 Task: Look for space in Jalapa, Guatemala from 5th June, 2023 to 16th June, 2023 for 2 adults in price range Rs.7000 to Rs.15000. Place can be entire place with 1  bedroom having 1 bed and 1 bathroom. Property type can be house, flat, guest house, hotel. Booking option can be shelf check-in. Required host language is English.
Action: Mouse moved to (581, 106)
Screenshot: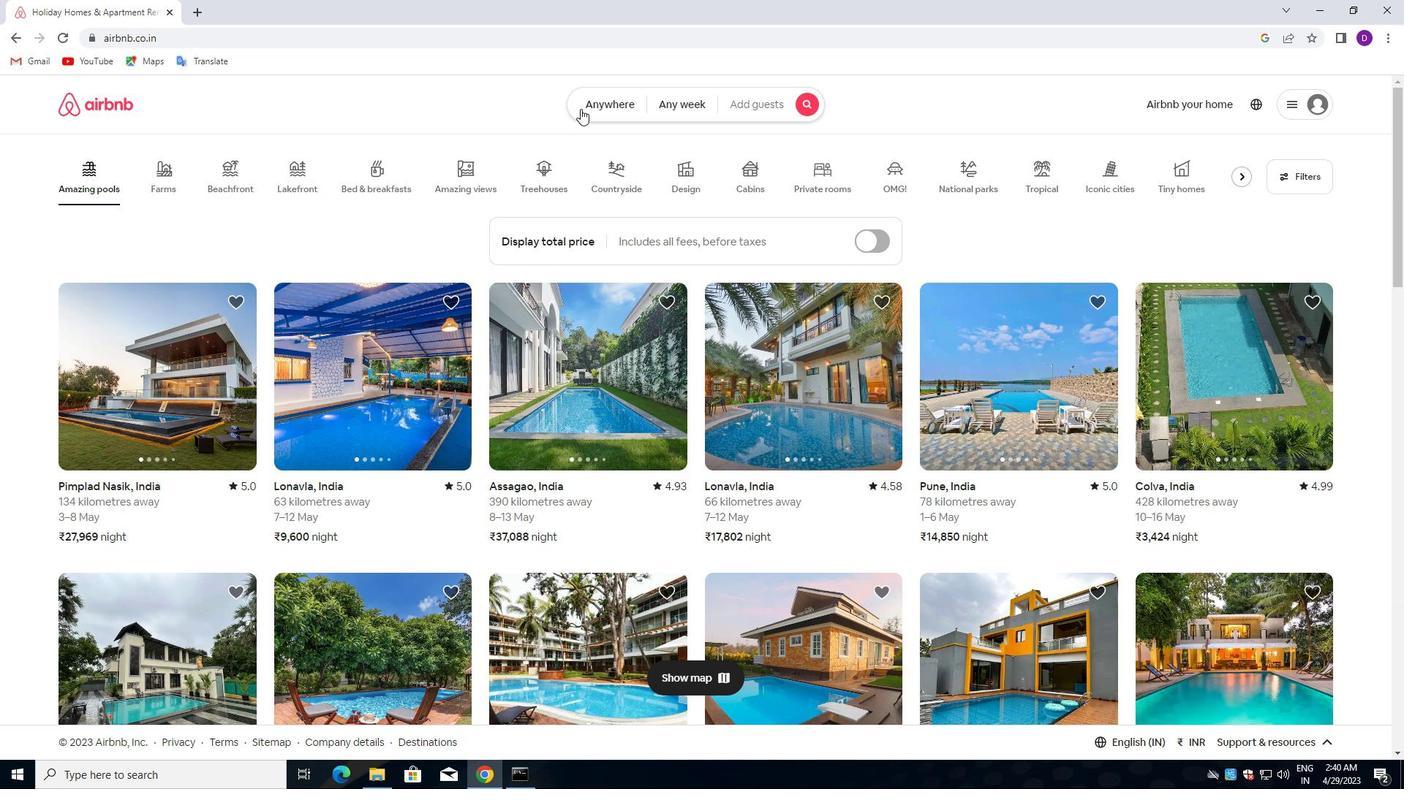 
Action: Mouse pressed left at (581, 106)
Screenshot: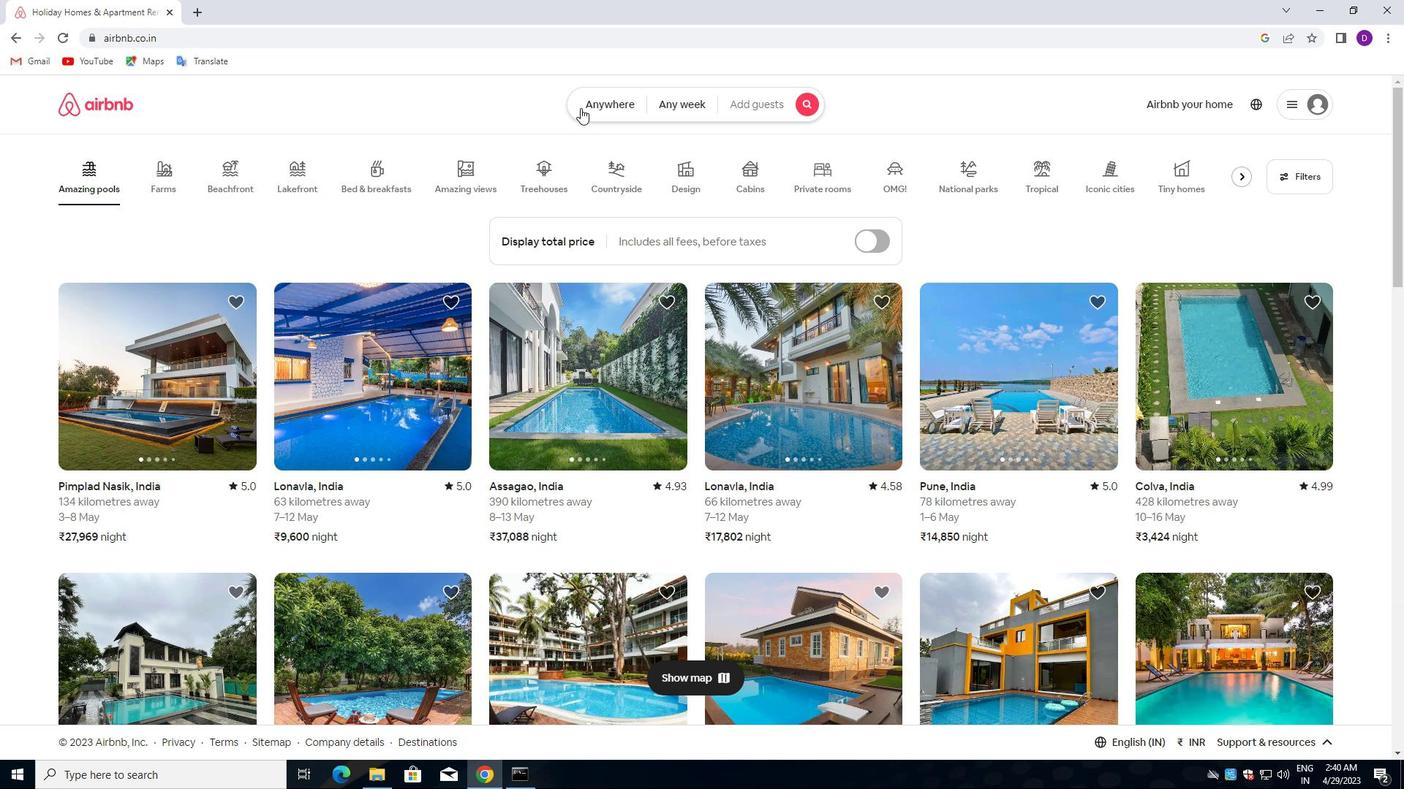 
Action: Mouse moved to (450, 168)
Screenshot: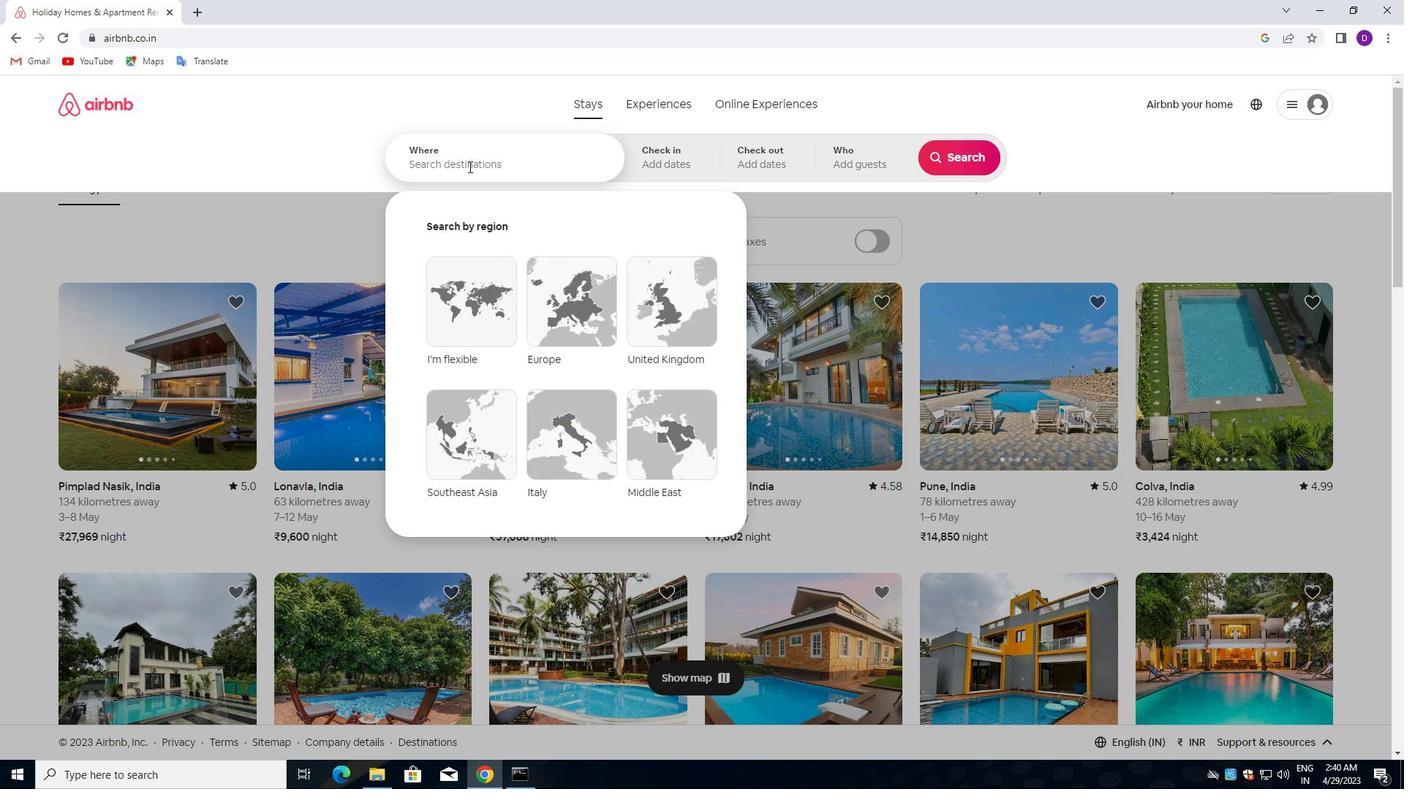 
Action: Mouse pressed left at (450, 168)
Screenshot: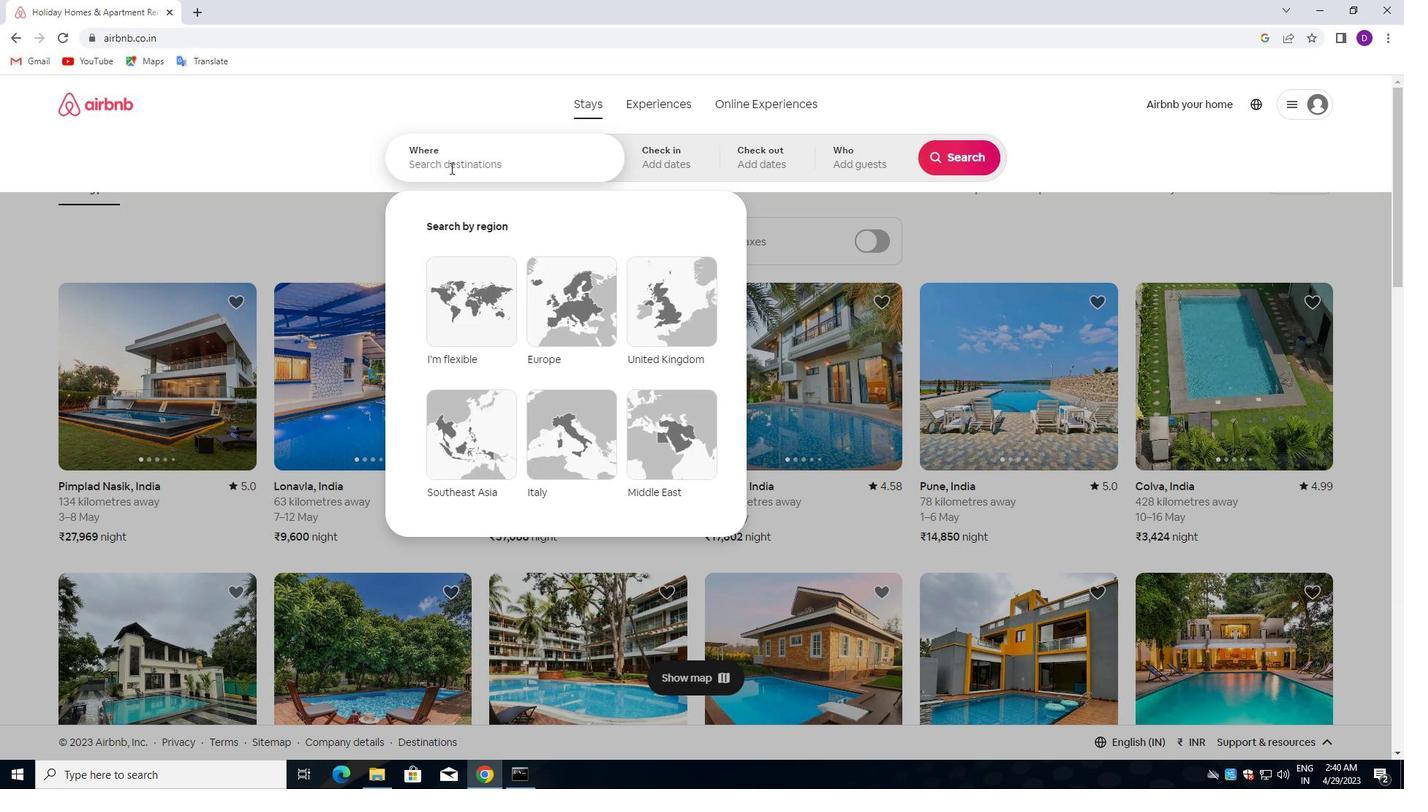 
Action: Mouse moved to (450, 168)
Screenshot: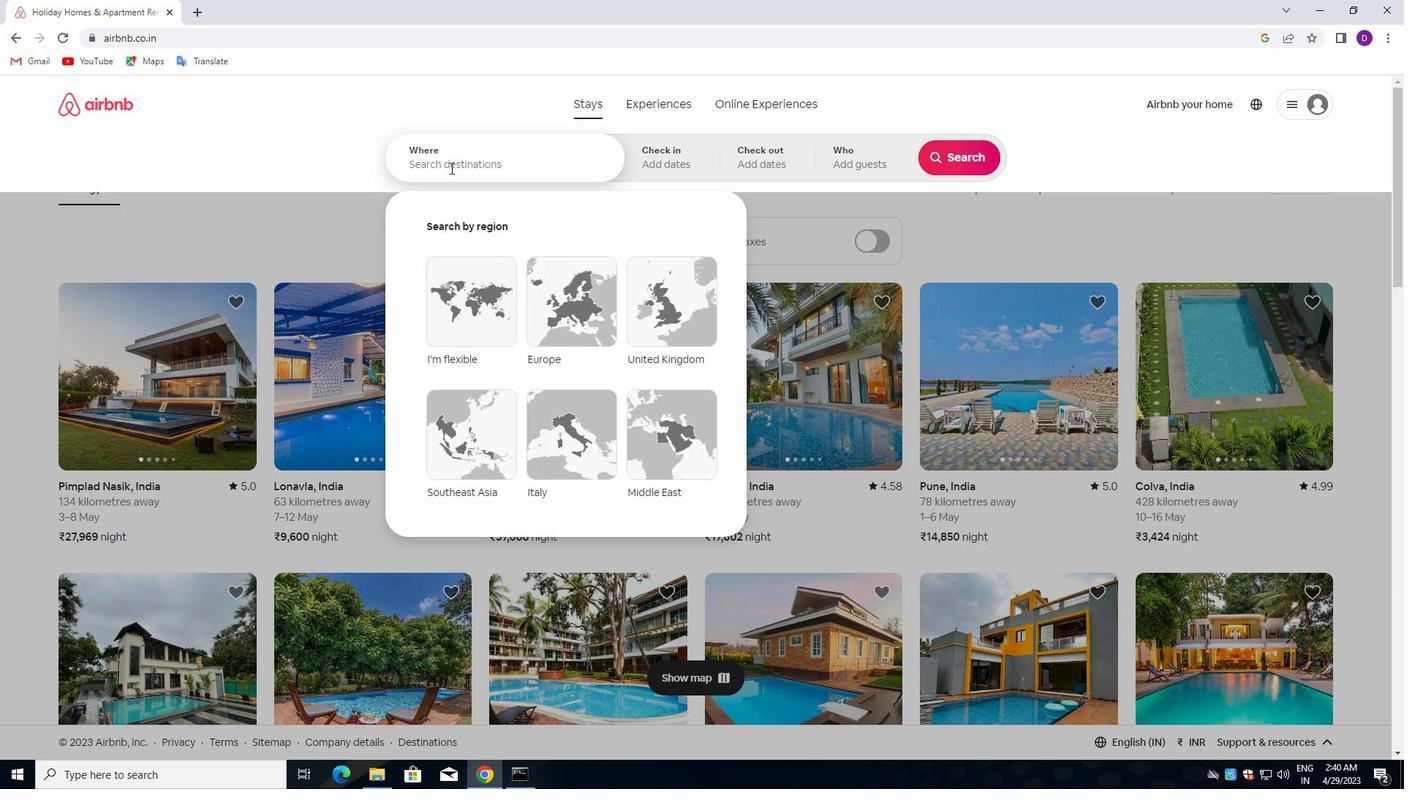 
Action: Key pressed <Key.shift>JALAPA<Key.down><Key.down><Key.down><Key.enter>
Screenshot: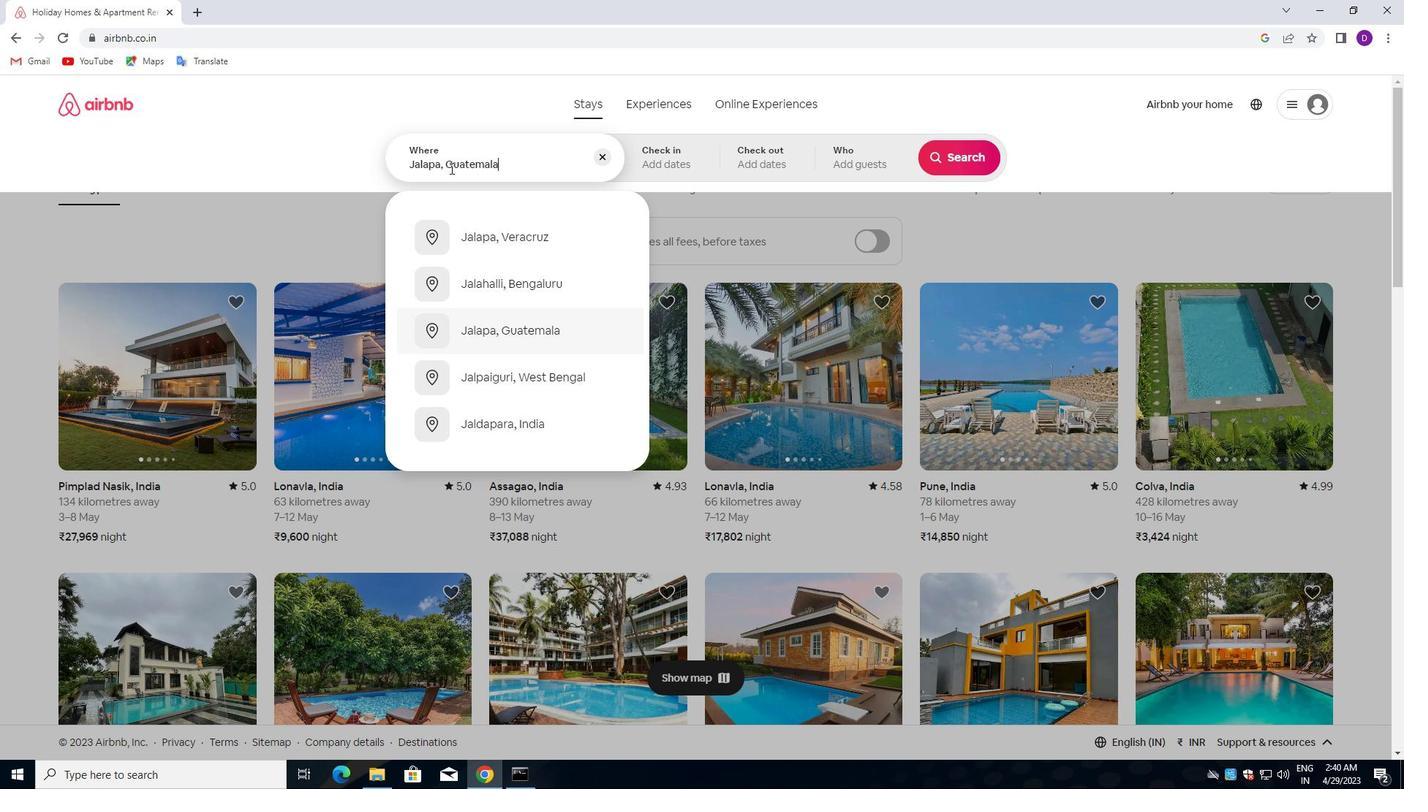 
Action: Mouse moved to (955, 278)
Screenshot: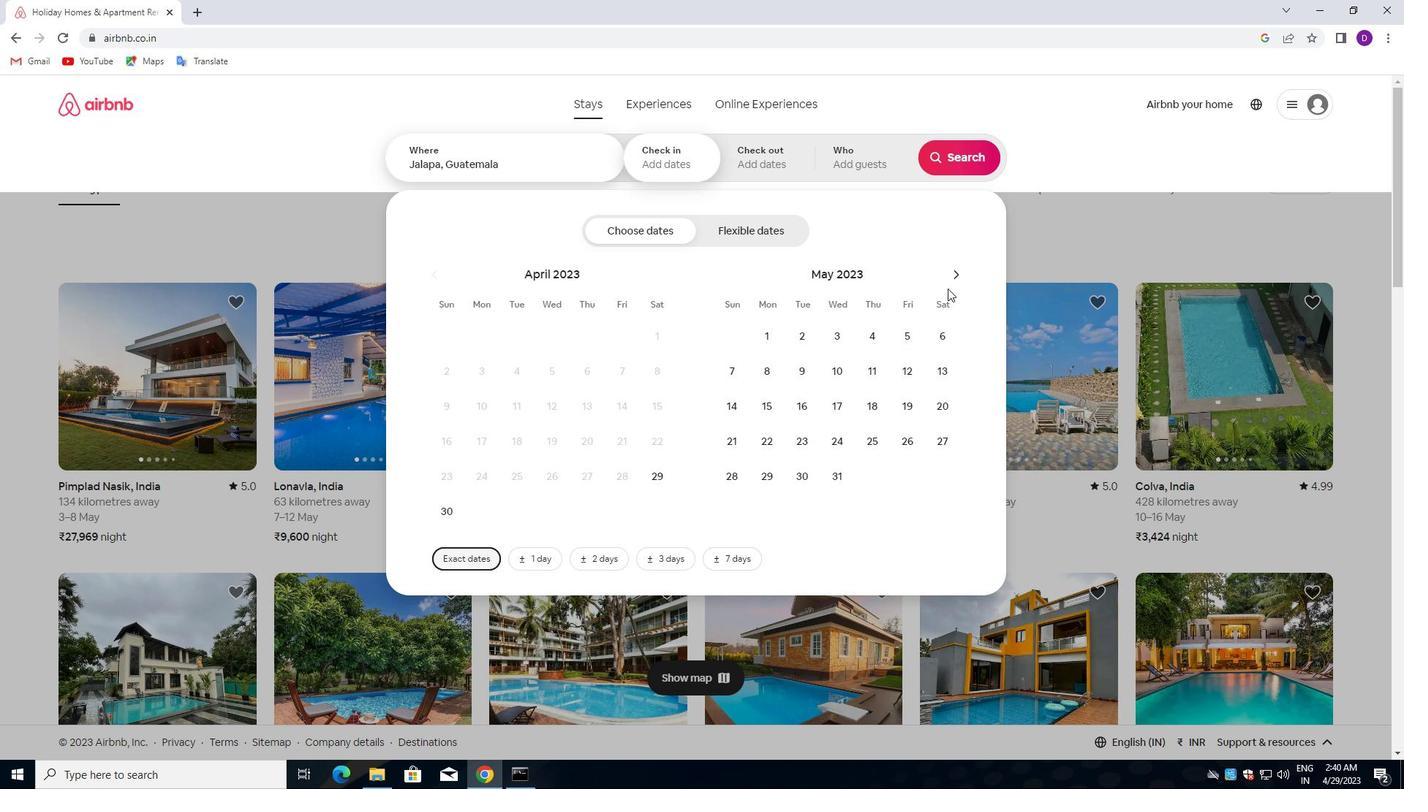 
Action: Mouse pressed left at (955, 278)
Screenshot: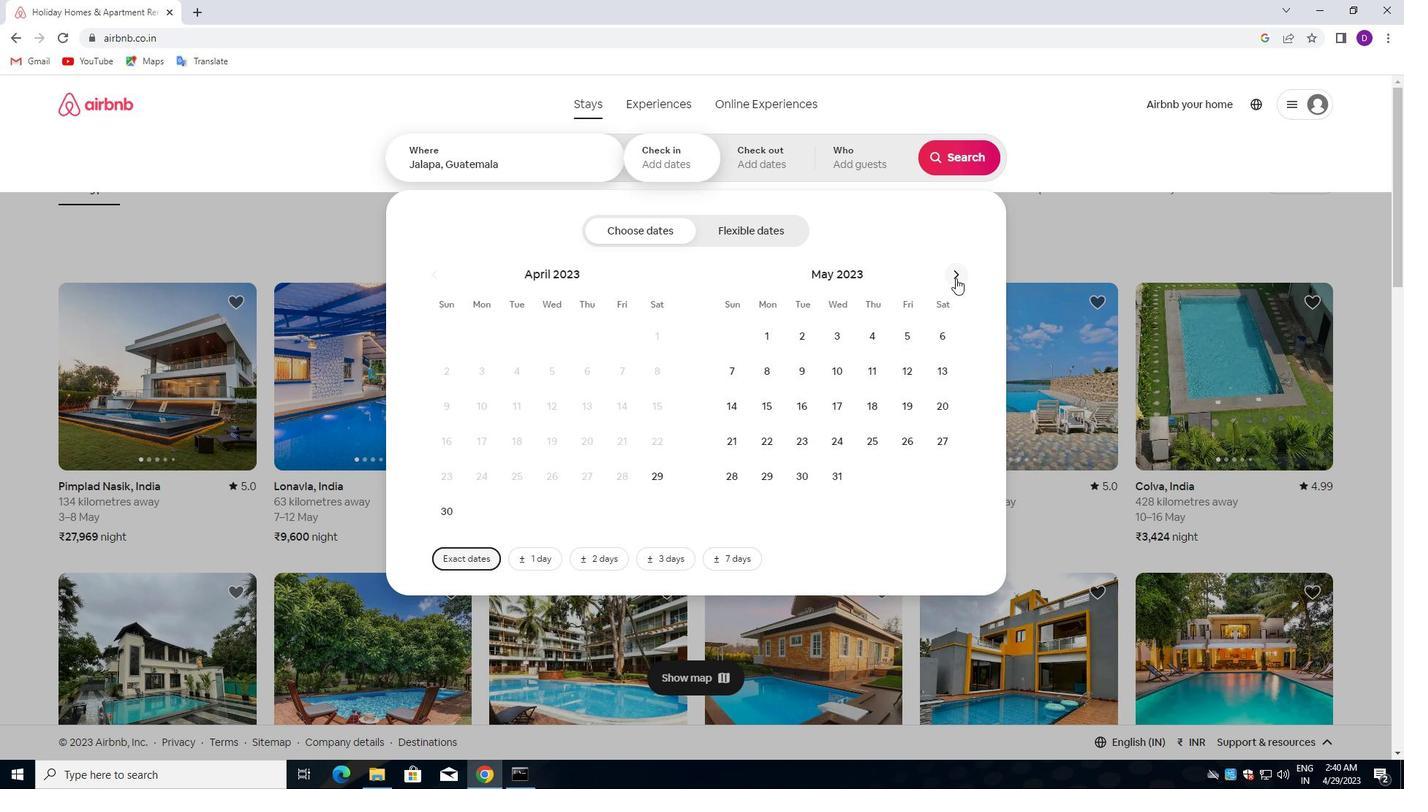 
Action: Mouse moved to (765, 371)
Screenshot: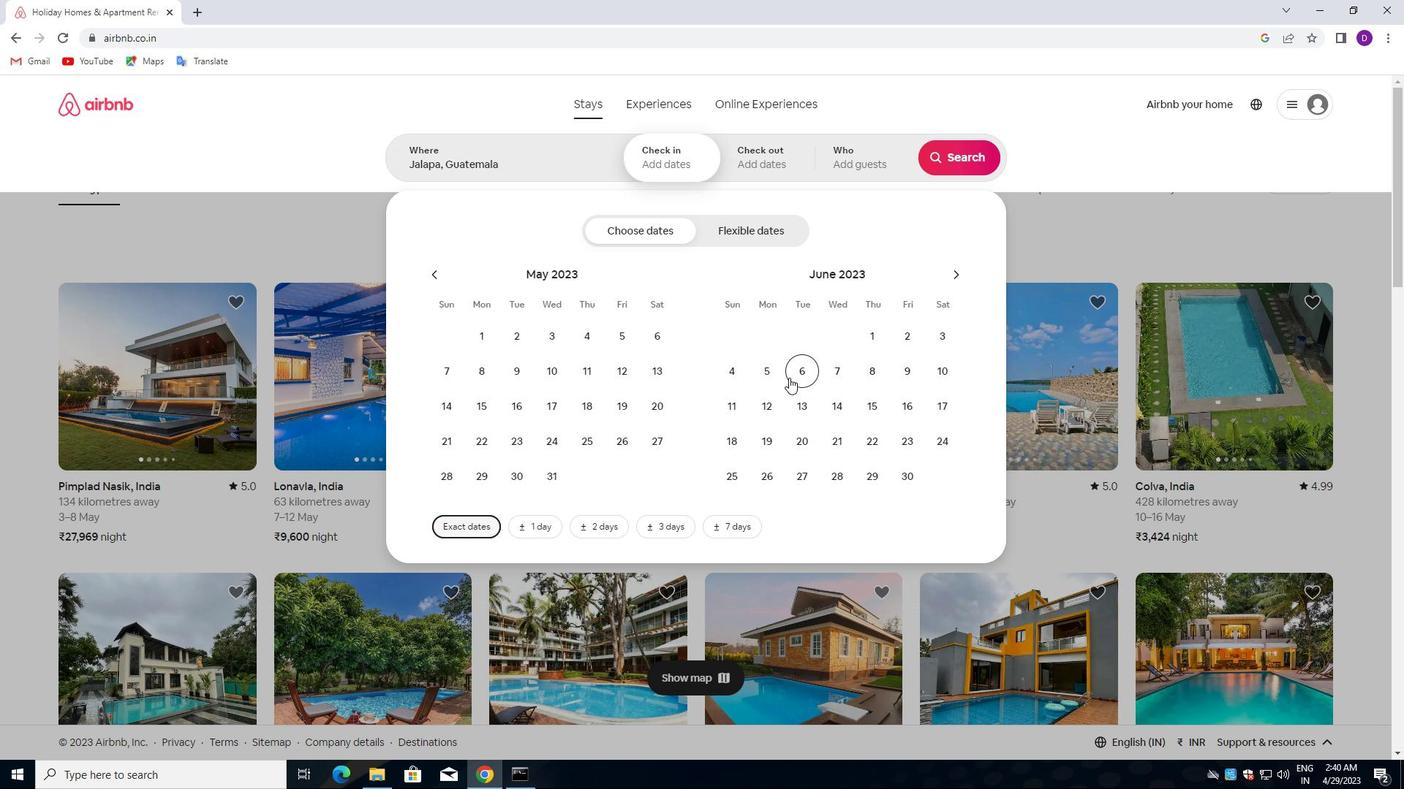 
Action: Mouse pressed left at (765, 371)
Screenshot: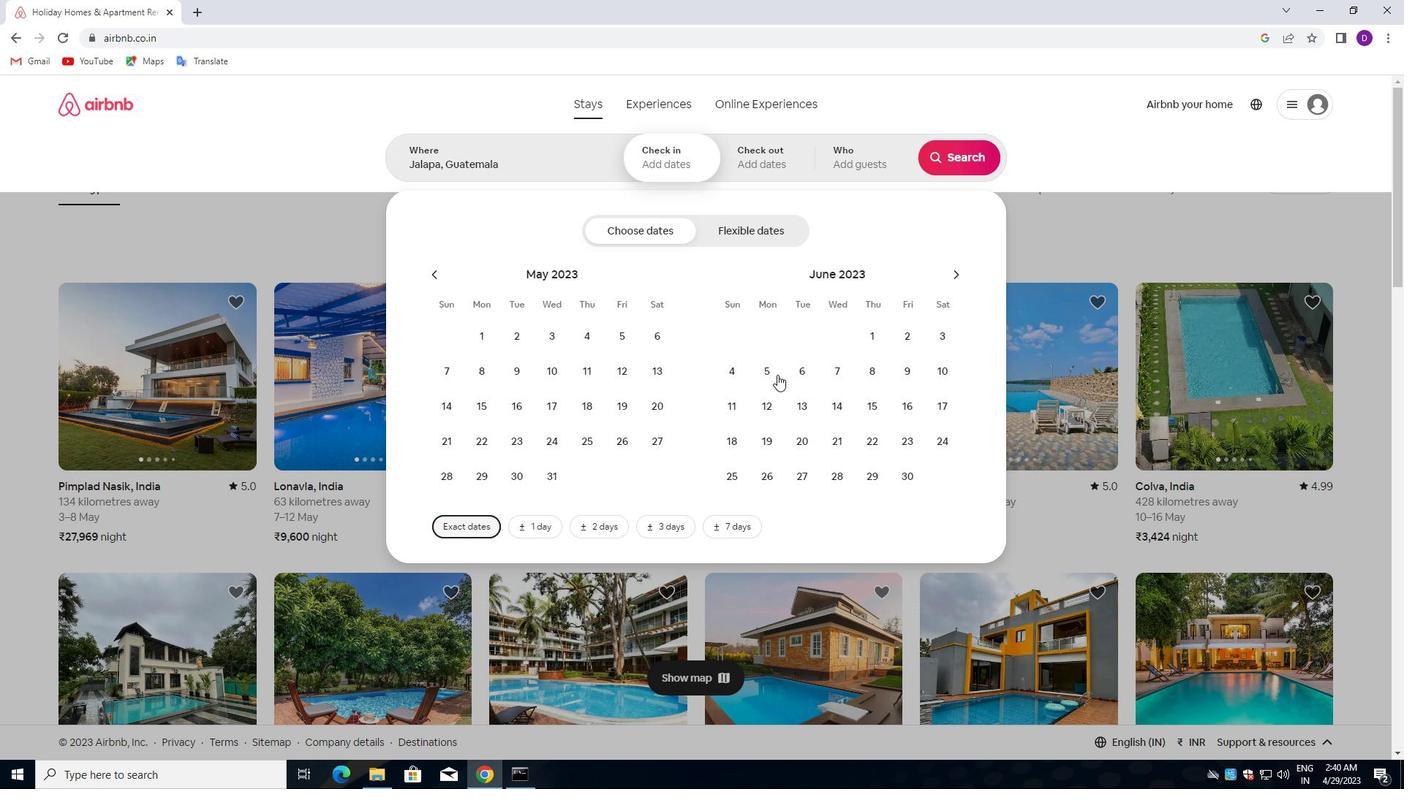 
Action: Mouse moved to (912, 405)
Screenshot: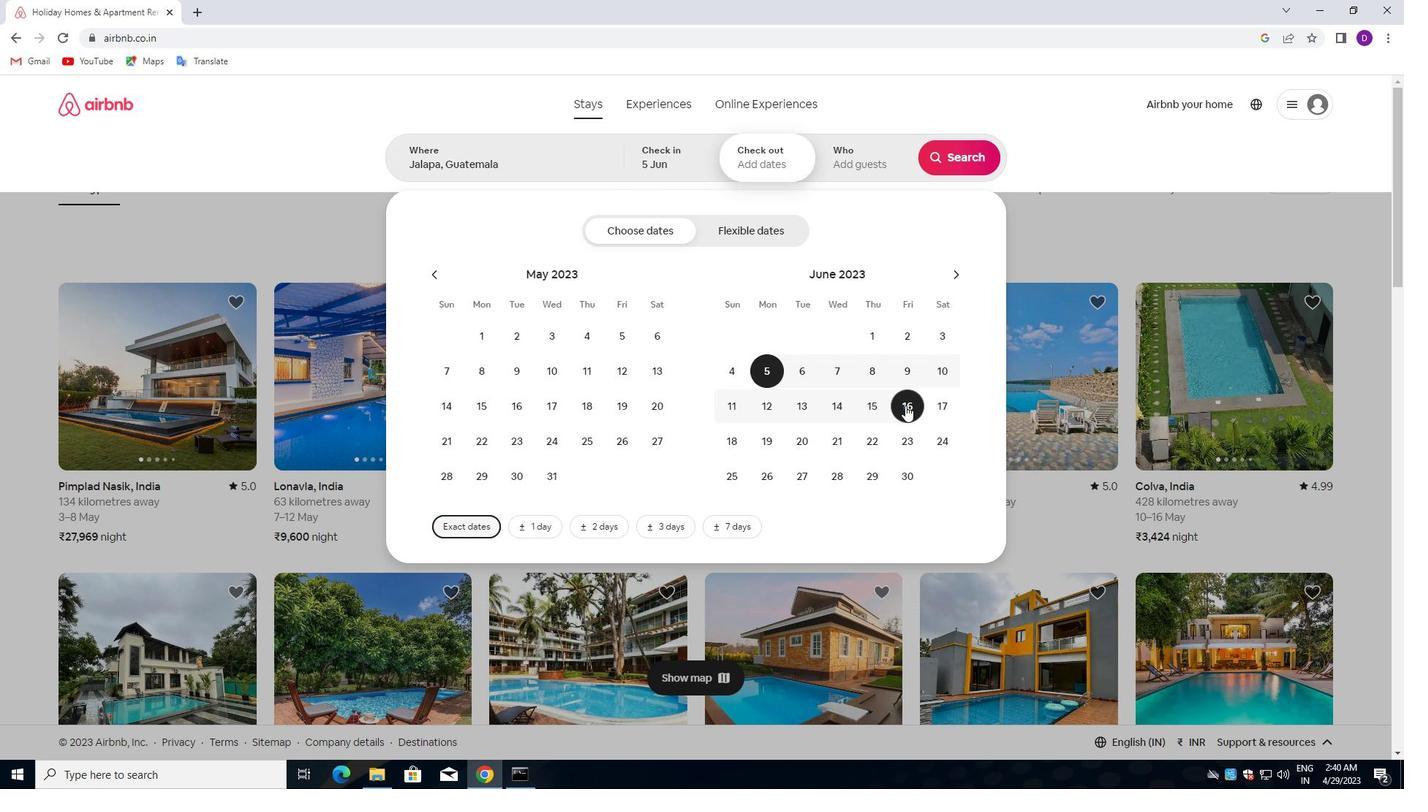 
Action: Mouse pressed left at (912, 405)
Screenshot: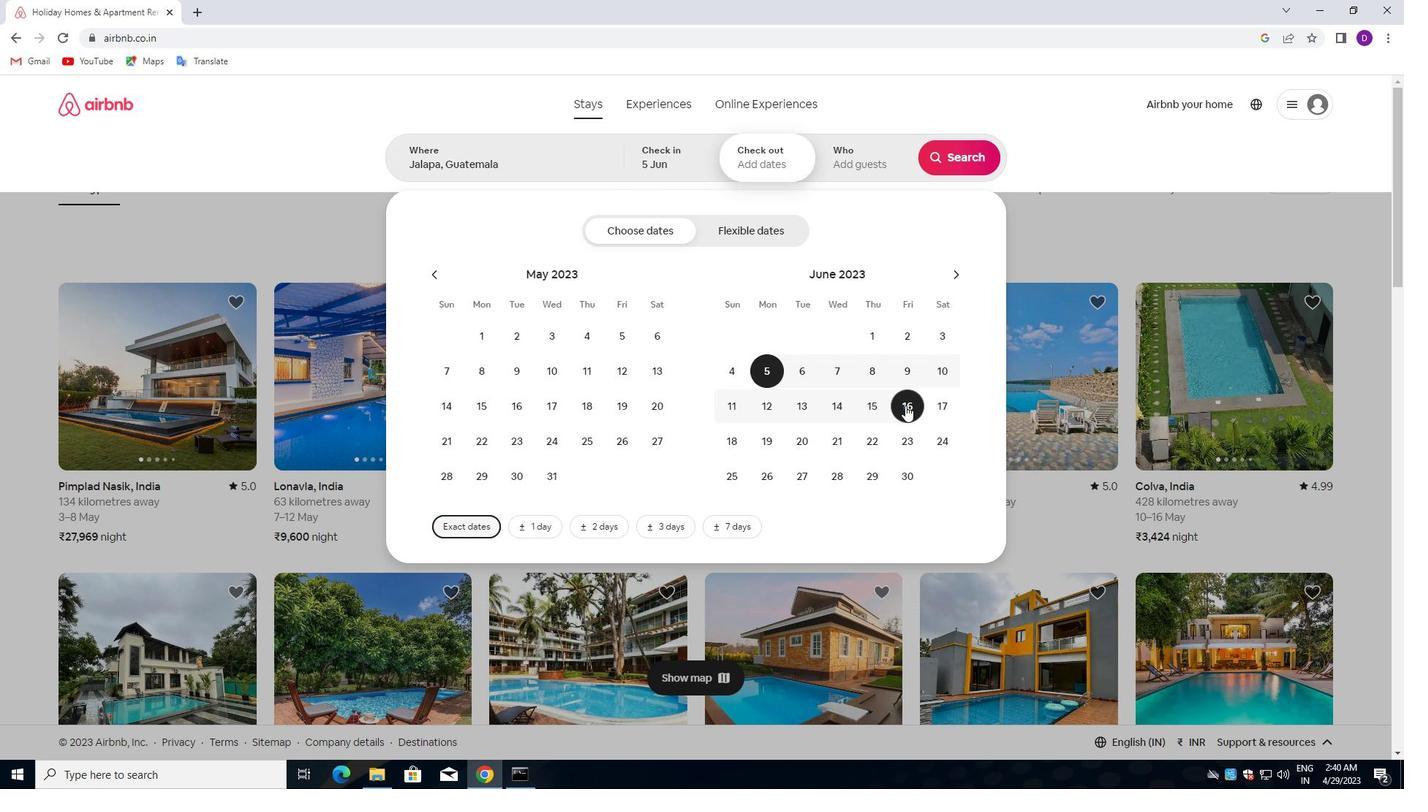 
Action: Mouse moved to (843, 152)
Screenshot: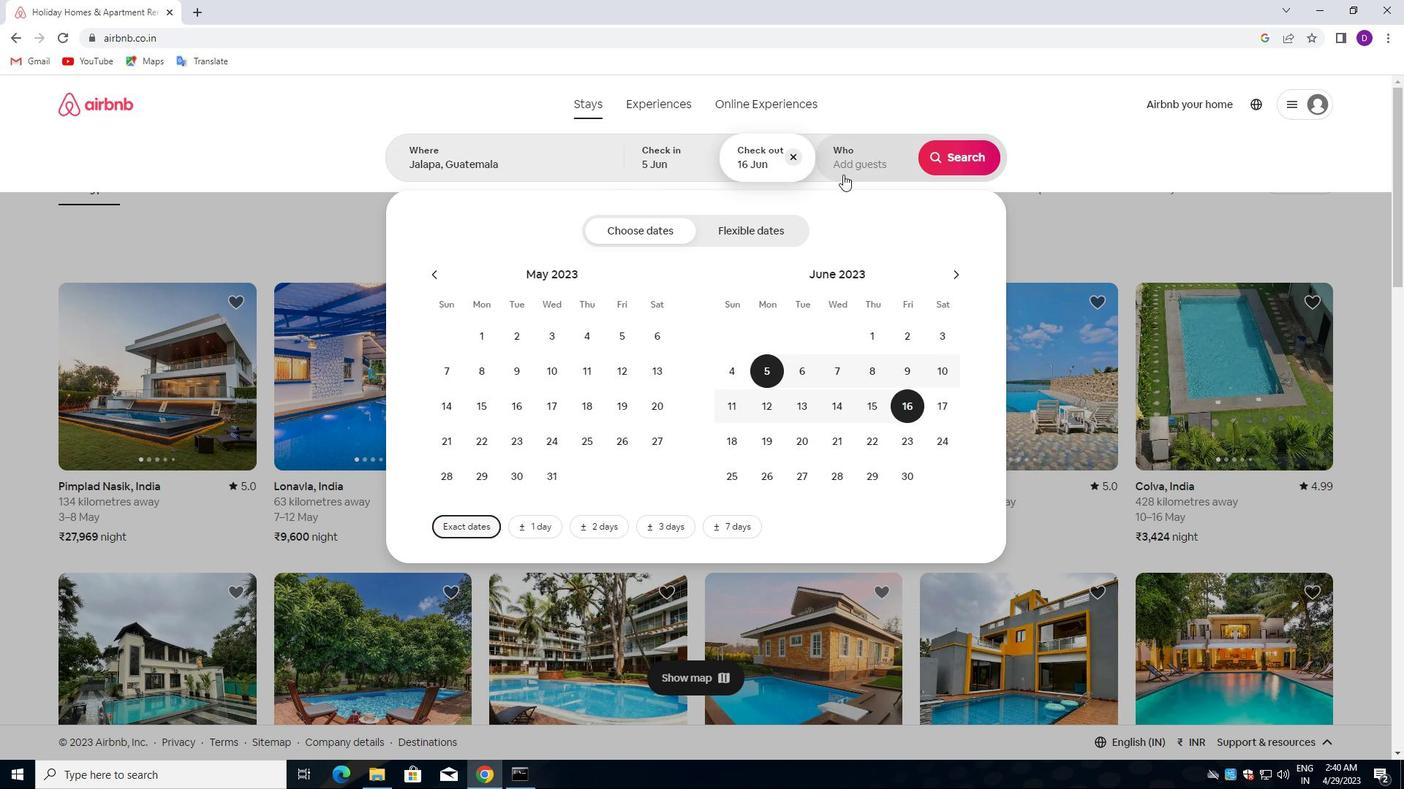 
Action: Mouse pressed left at (843, 152)
Screenshot: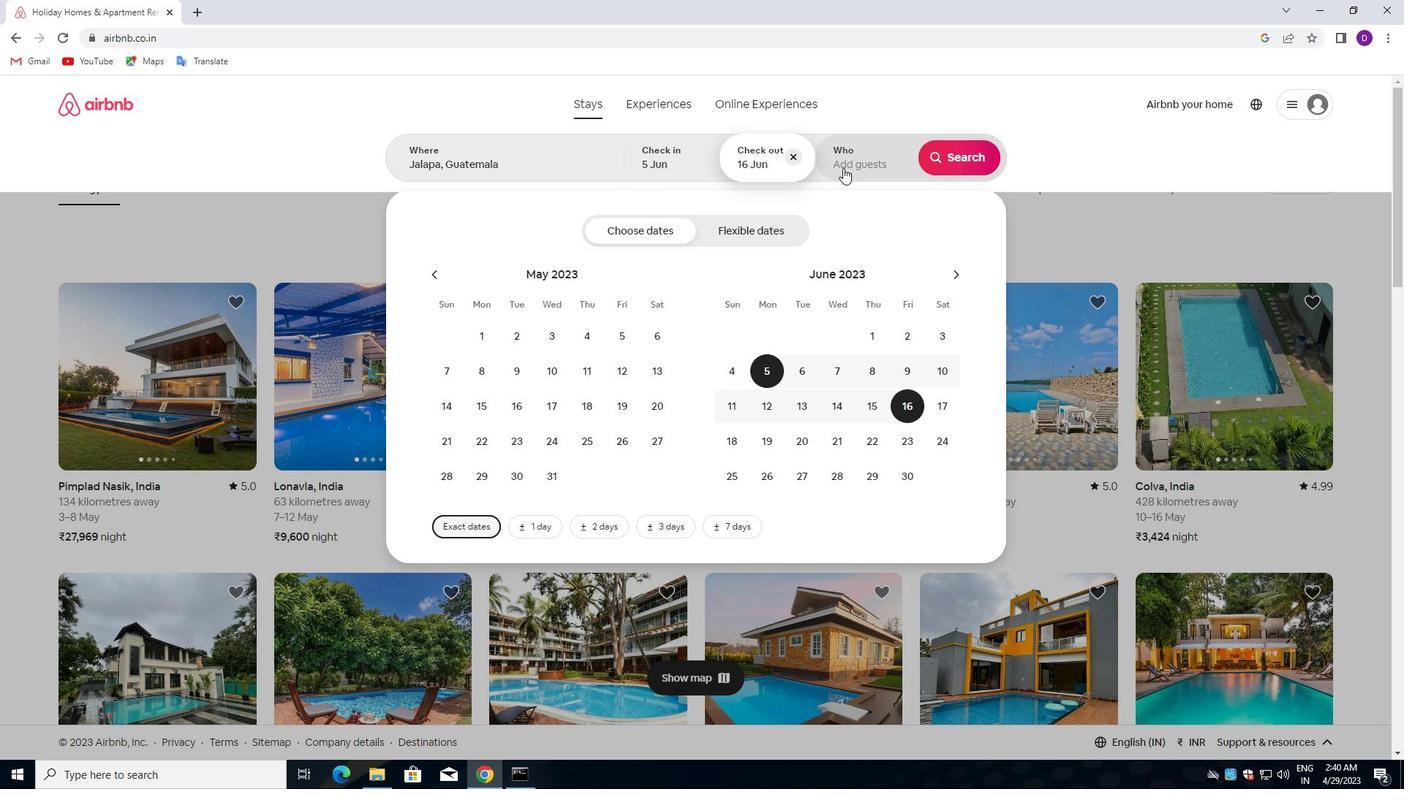 
Action: Mouse moved to (961, 228)
Screenshot: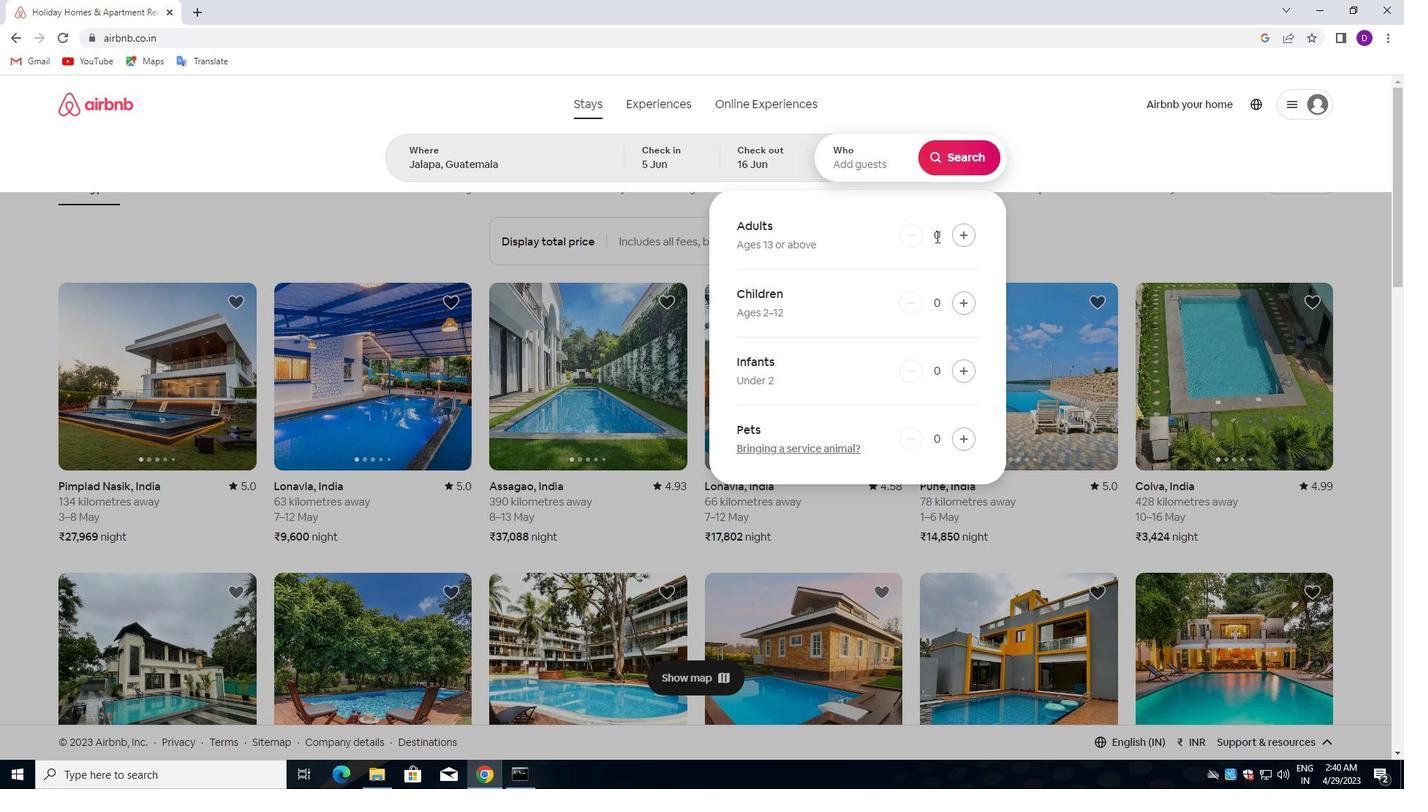 
Action: Mouse pressed left at (961, 228)
Screenshot: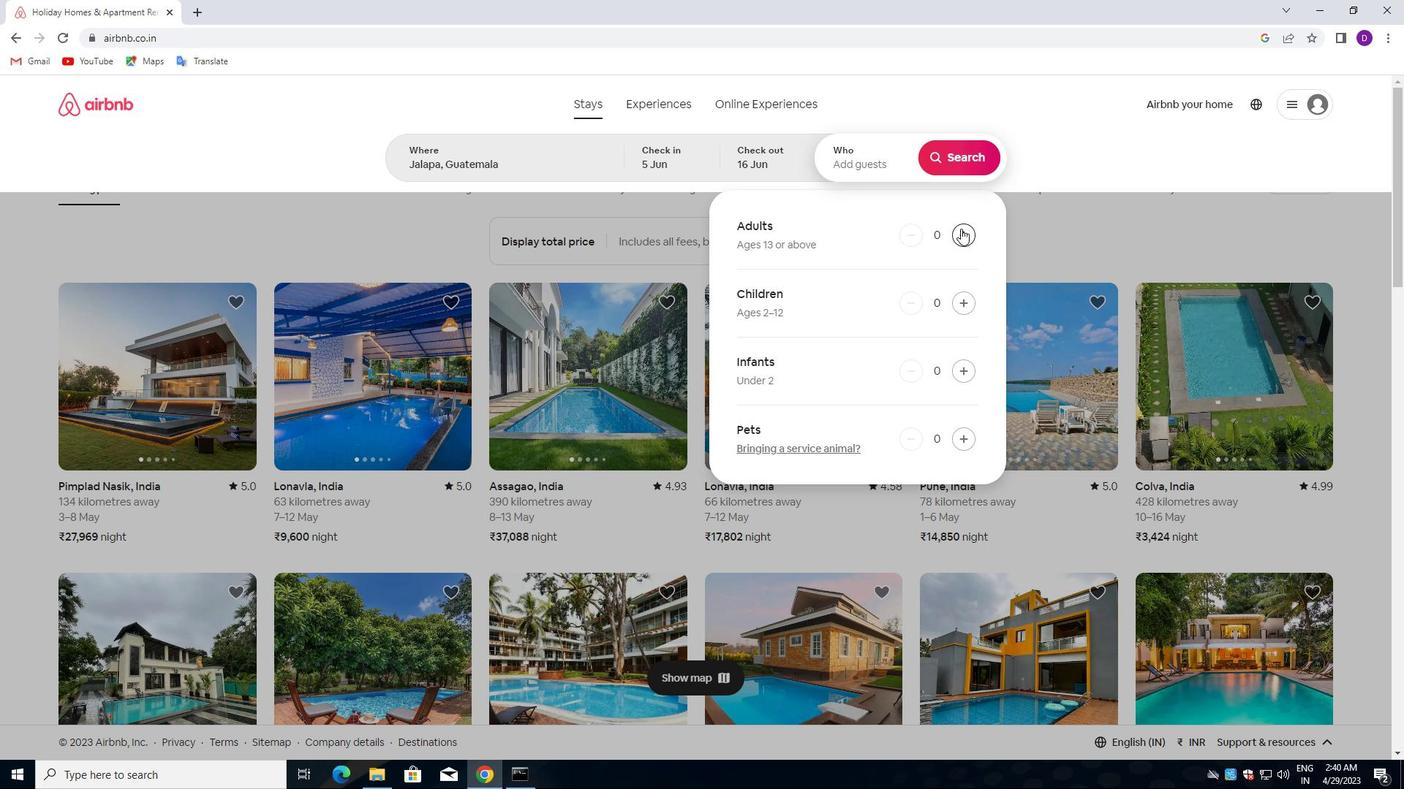 
Action: Mouse moved to (962, 228)
Screenshot: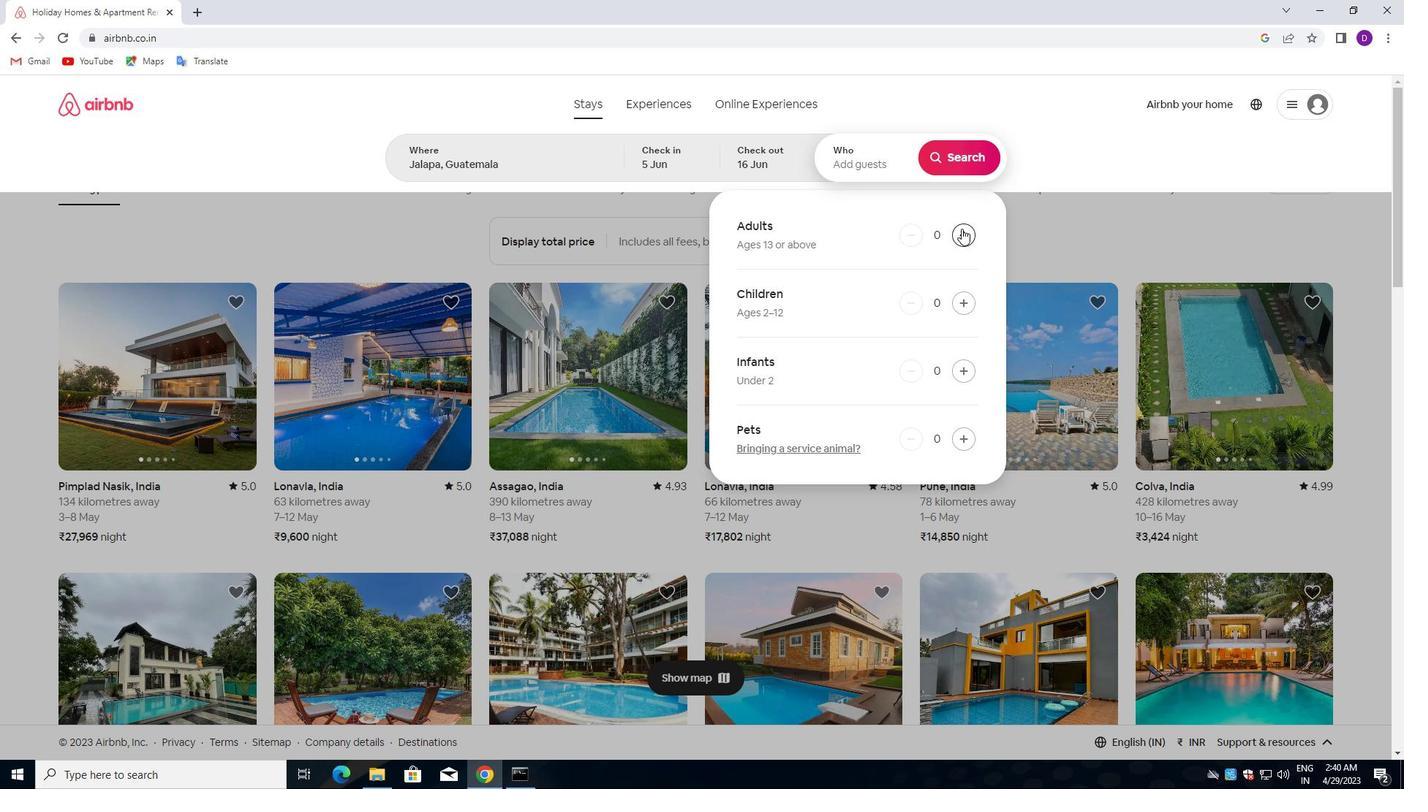 
Action: Mouse pressed left at (962, 228)
Screenshot: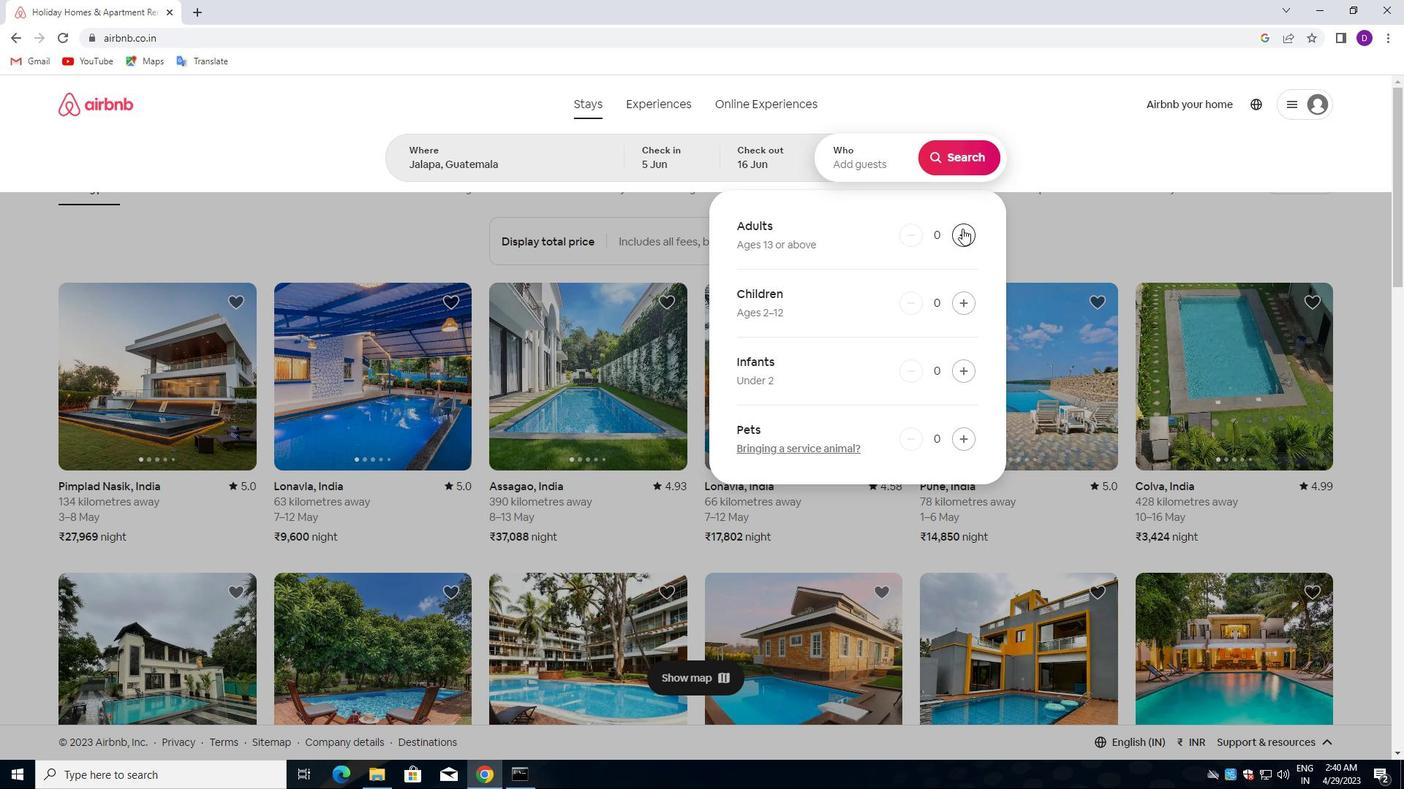 
Action: Mouse moved to (961, 168)
Screenshot: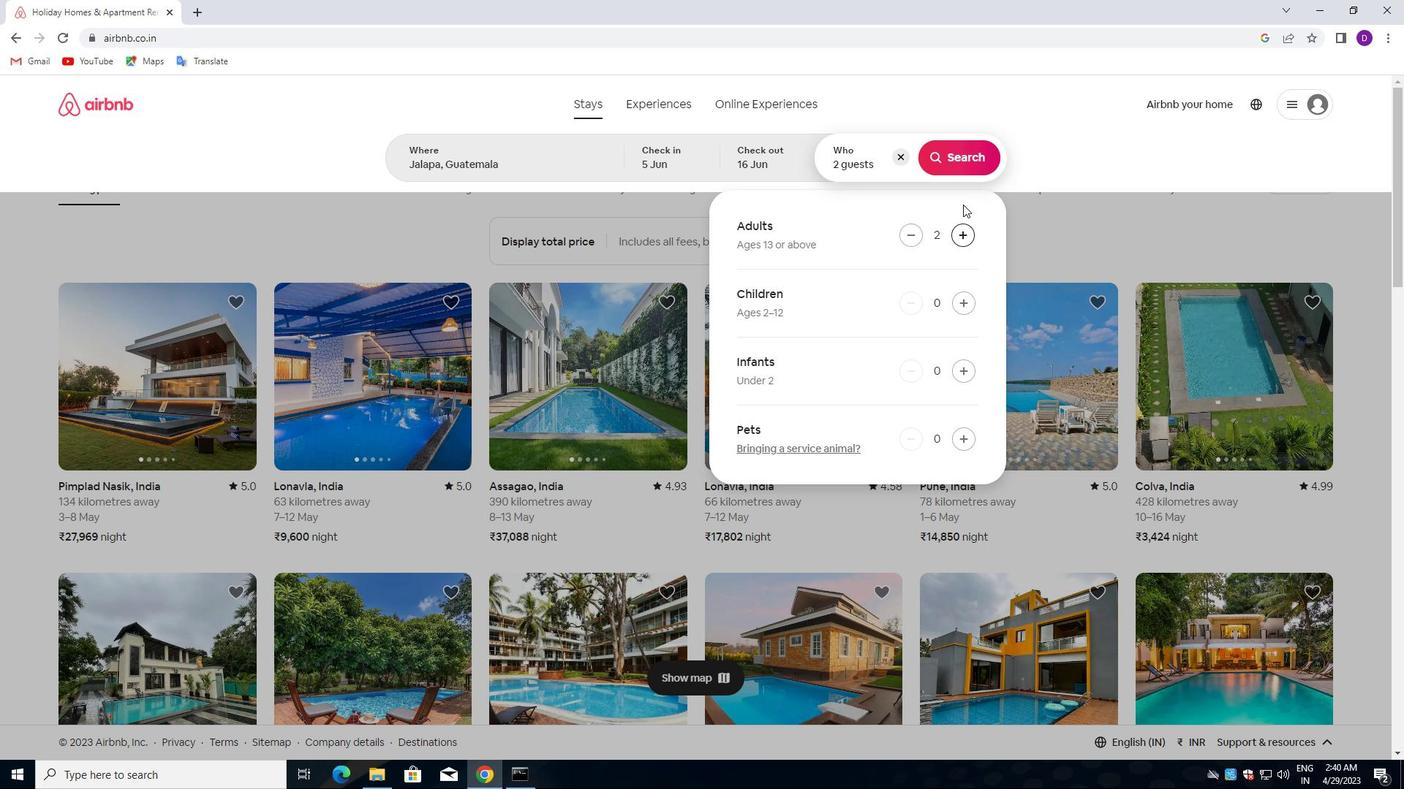 
Action: Mouse pressed left at (961, 168)
Screenshot: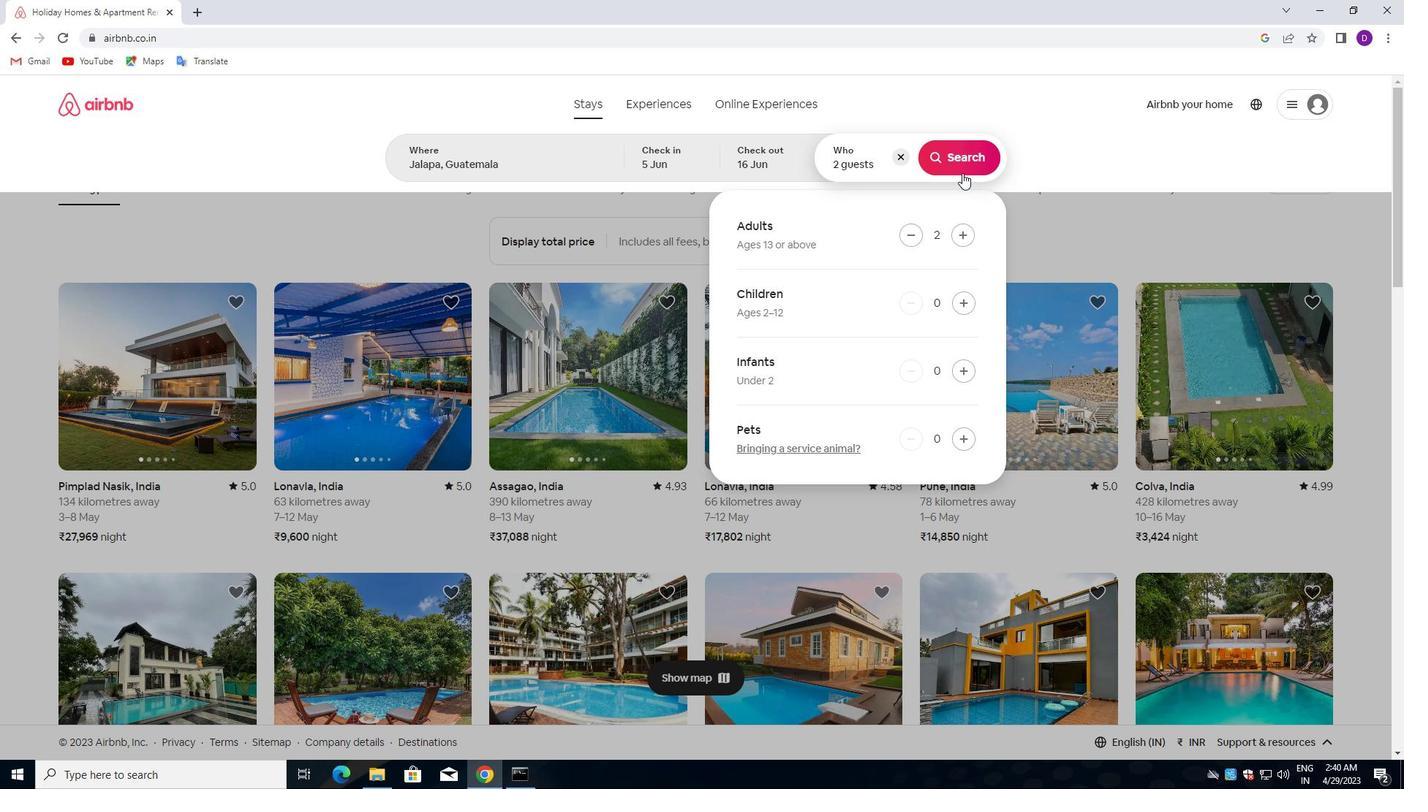 
Action: Mouse moved to (1330, 167)
Screenshot: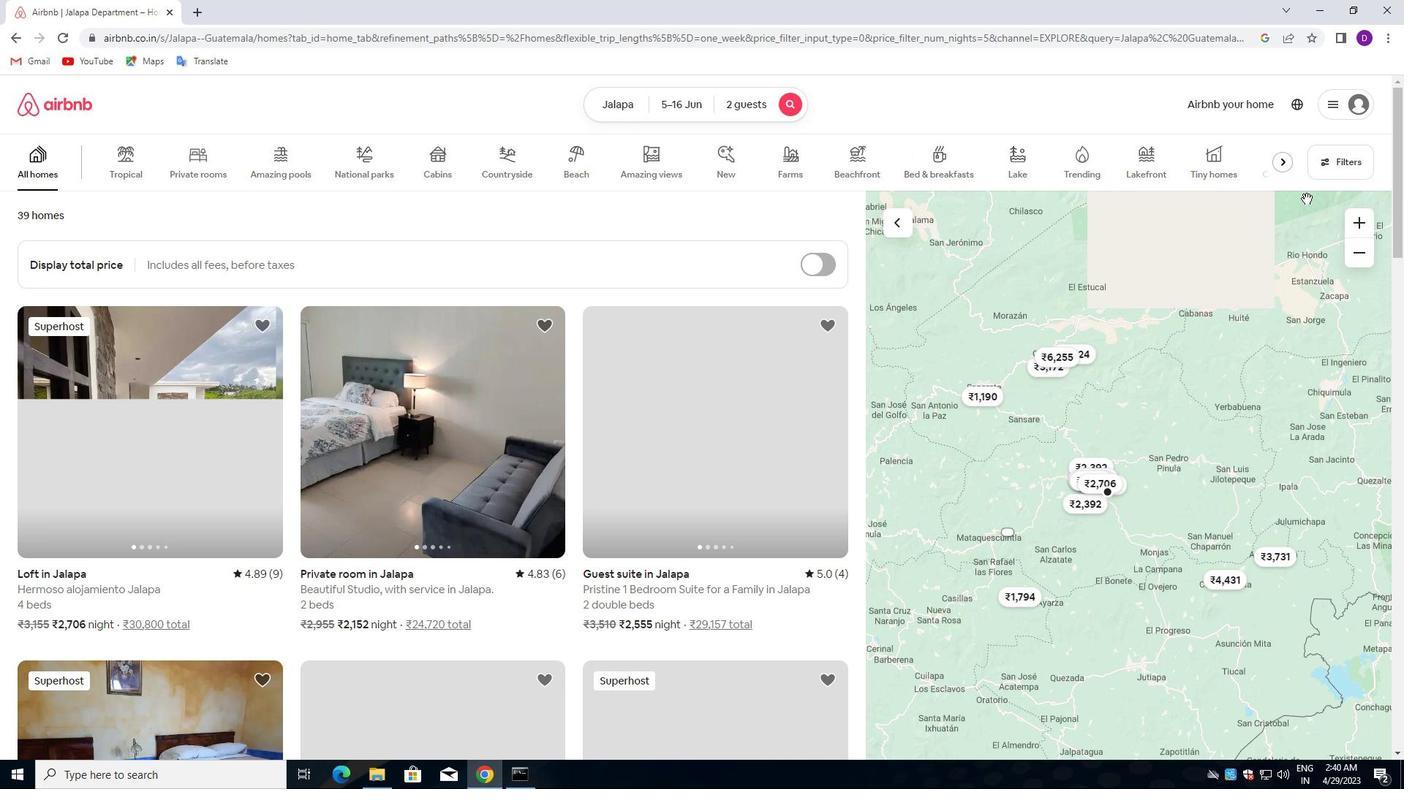 
Action: Mouse pressed left at (1330, 167)
Screenshot: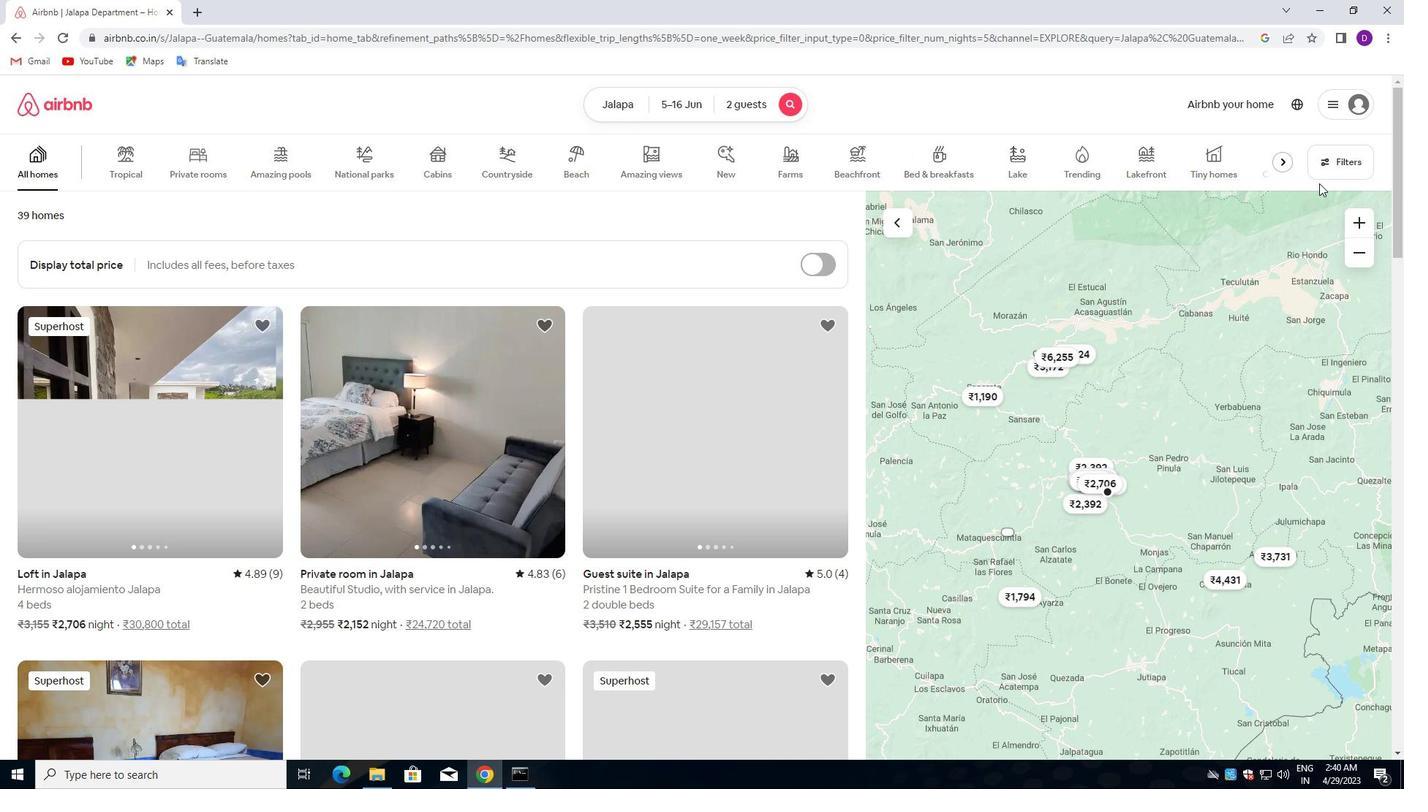 
Action: Mouse moved to (532, 355)
Screenshot: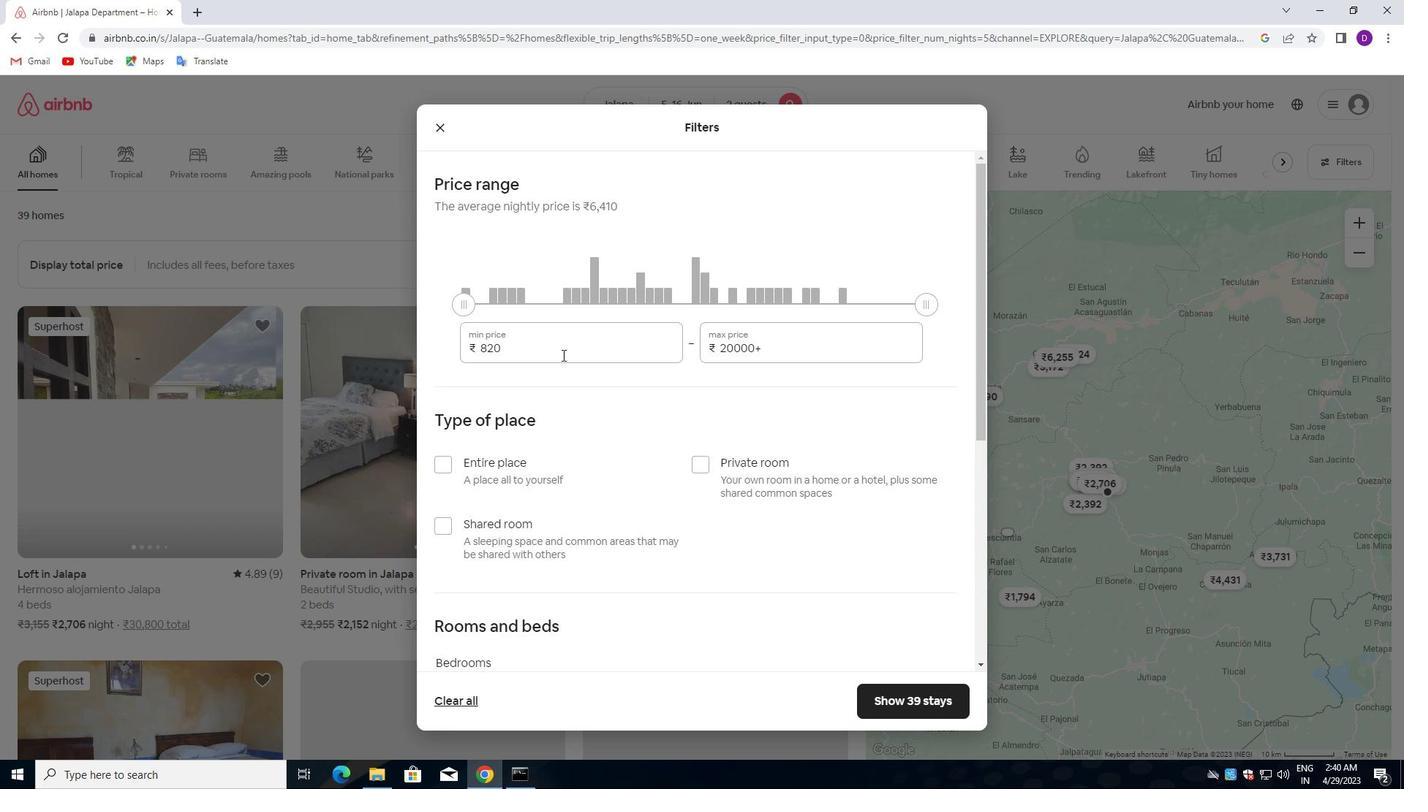 
Action: Mouse pressed left at (532, 355)
Screenshot: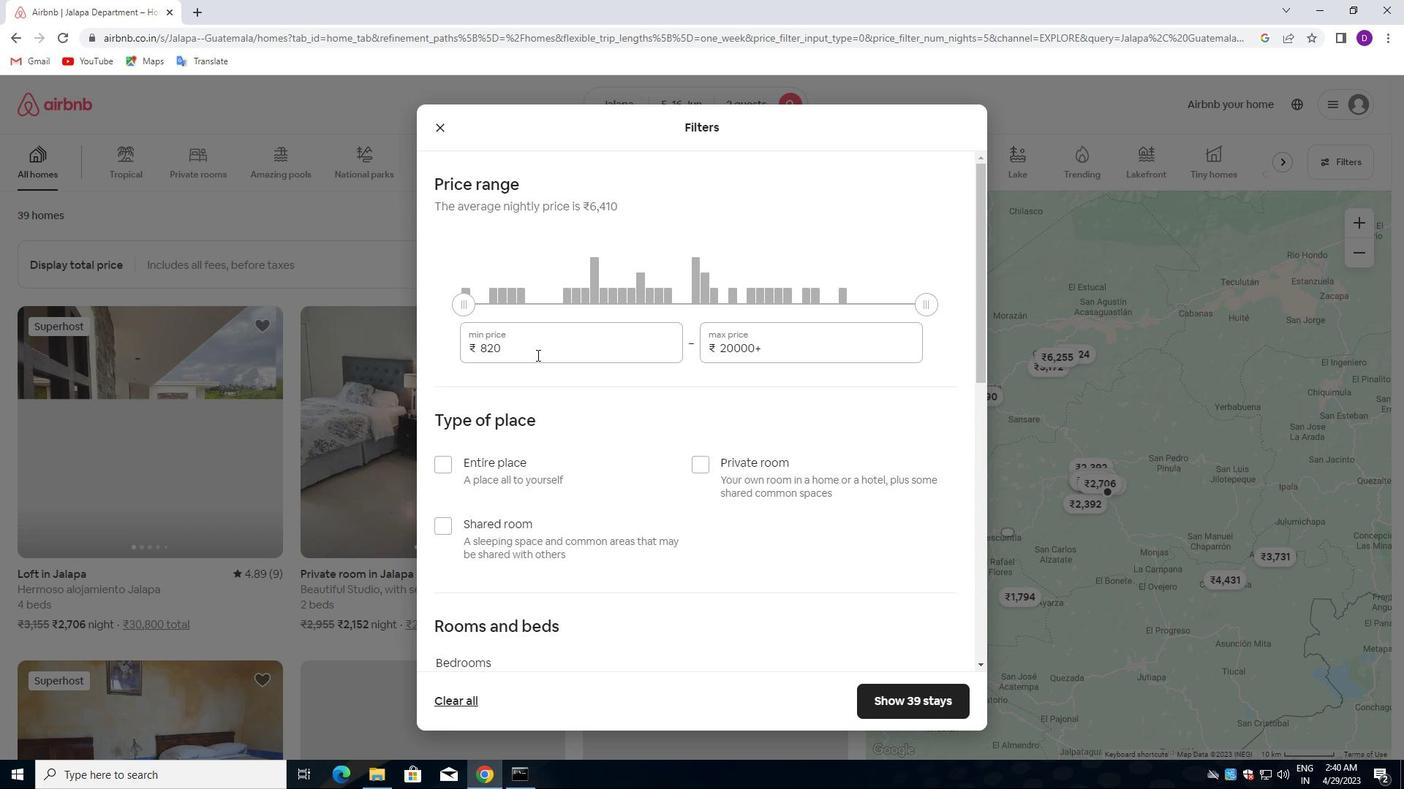 
Action: Mouse pressed left at (532, 355)
Screenshot: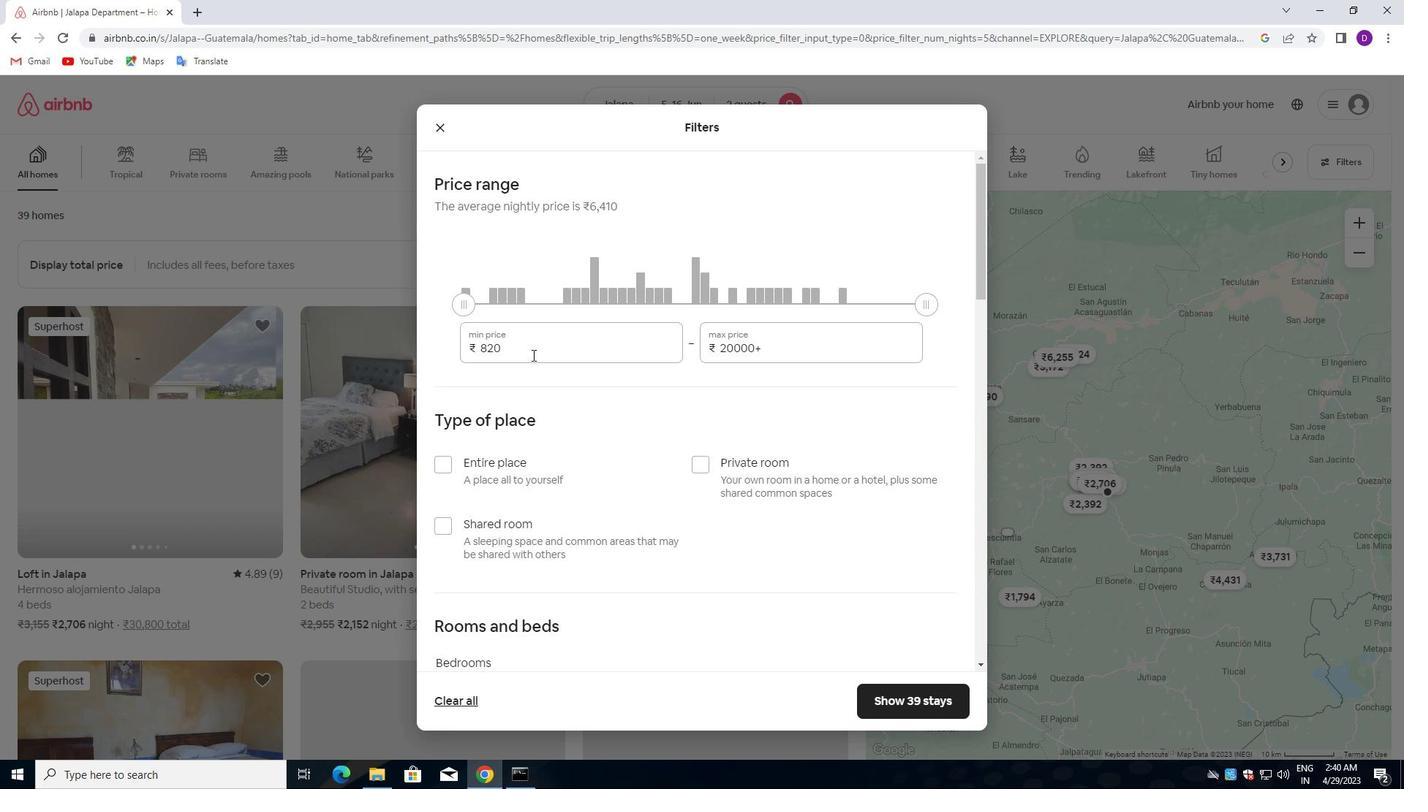 
Action: Key pressed 7000<Key.tab>15000
Screenshot: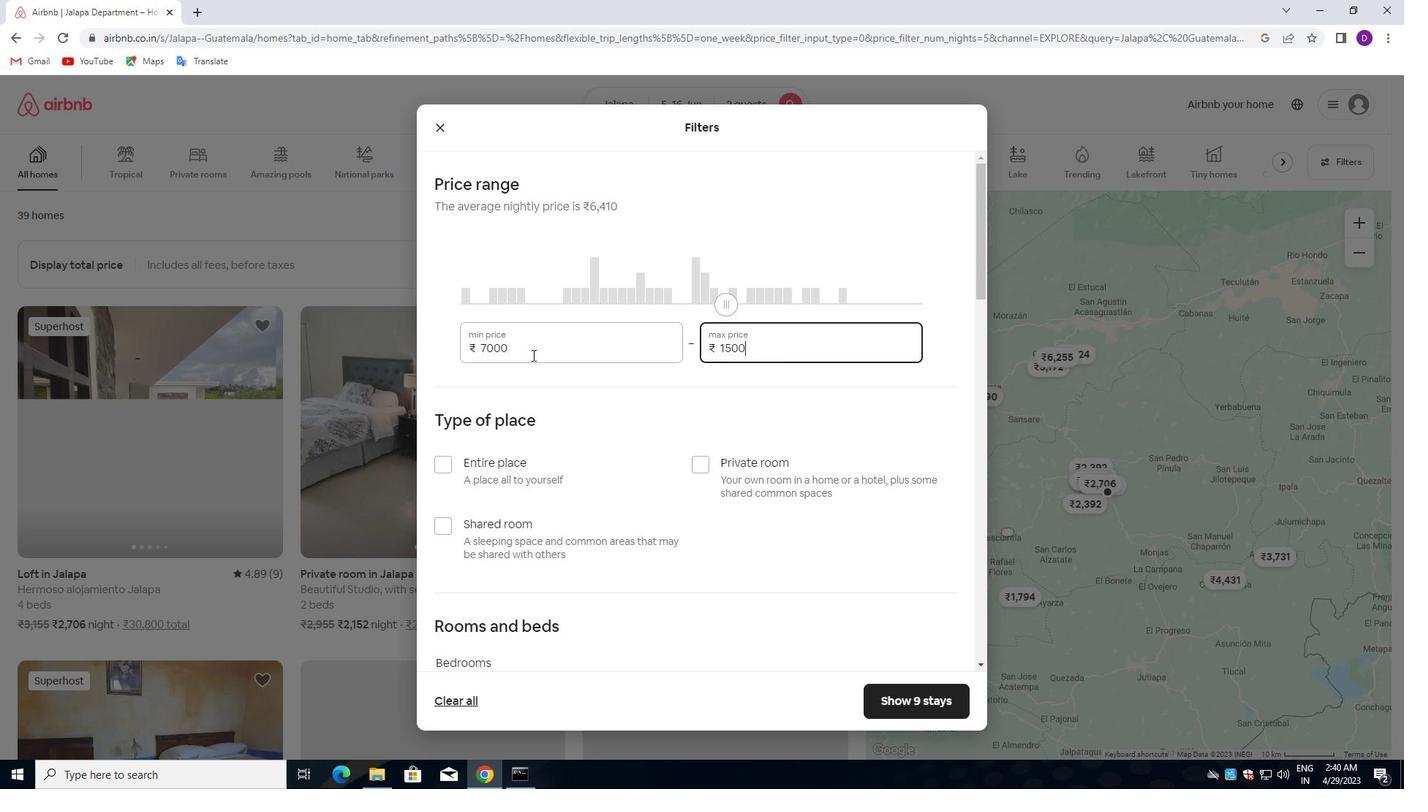 
Action: Mouse moved to (533, 381)
Screenshot: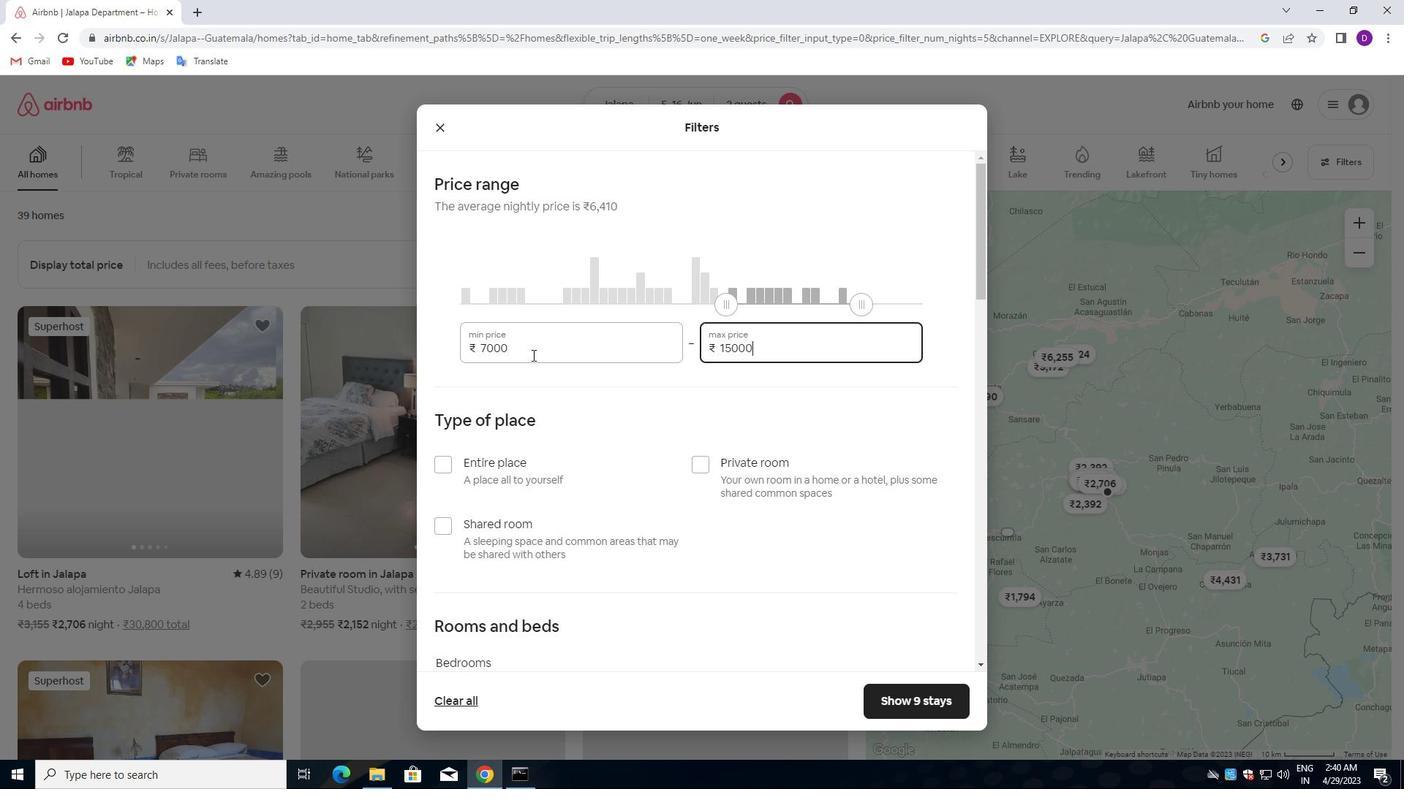 
Action: Mouse scrolled (533, 380) with delta (0, 0)
Screenshot: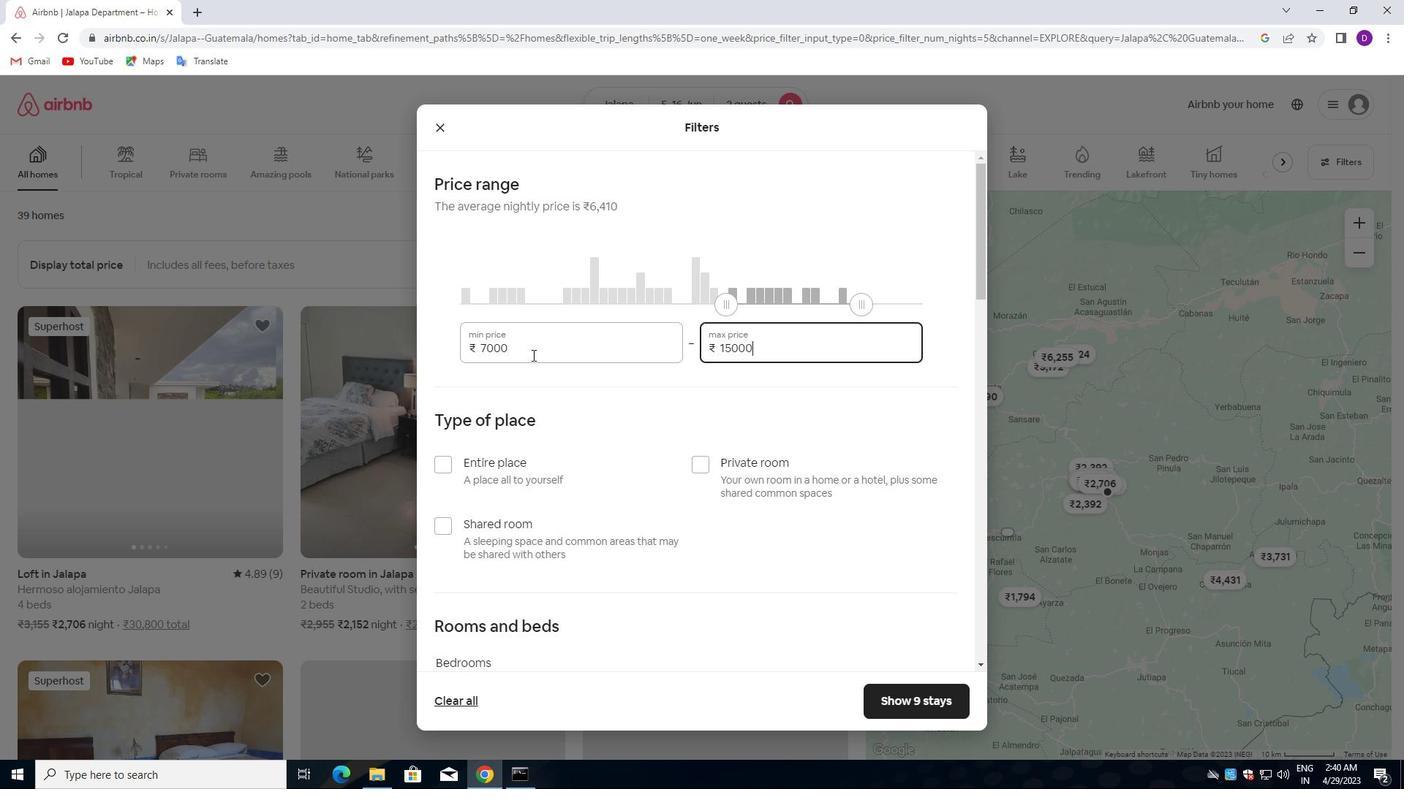 
Action: Mouse moved to (533, 384)
Screenshot: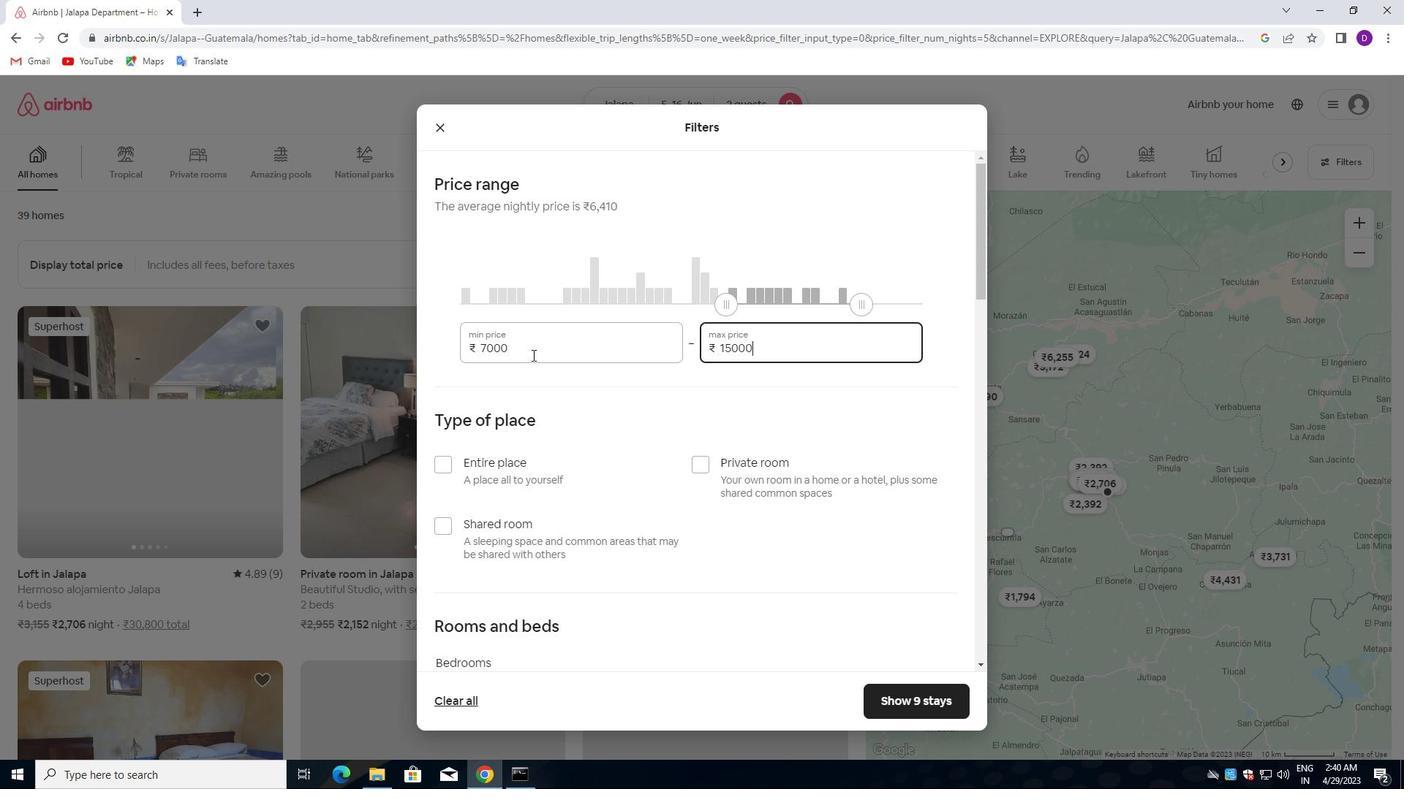 
Action: Mouse scrolled (533, 383) with delta (0, 0)
Screenshot: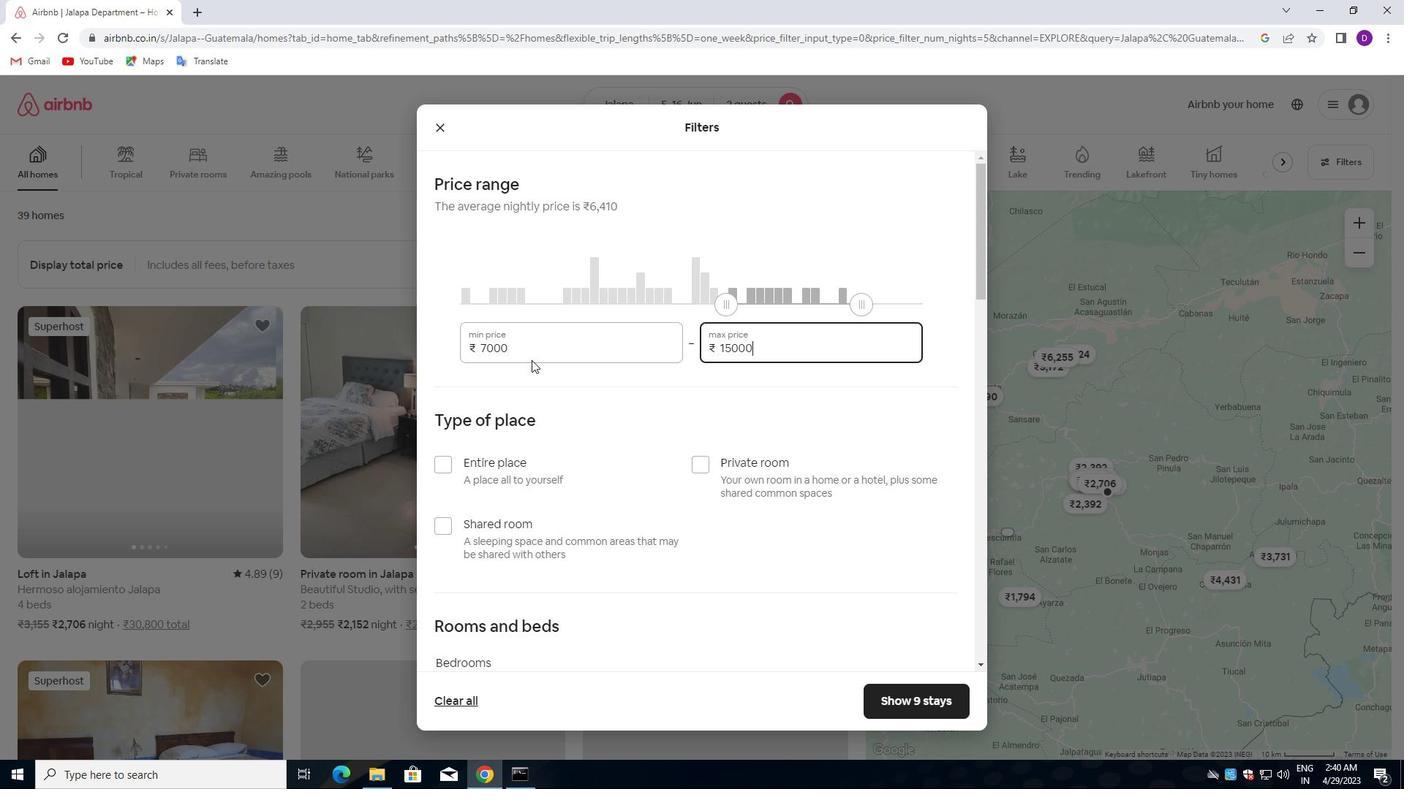 
Action: Mouse moved to (529, 390)
Screenshot: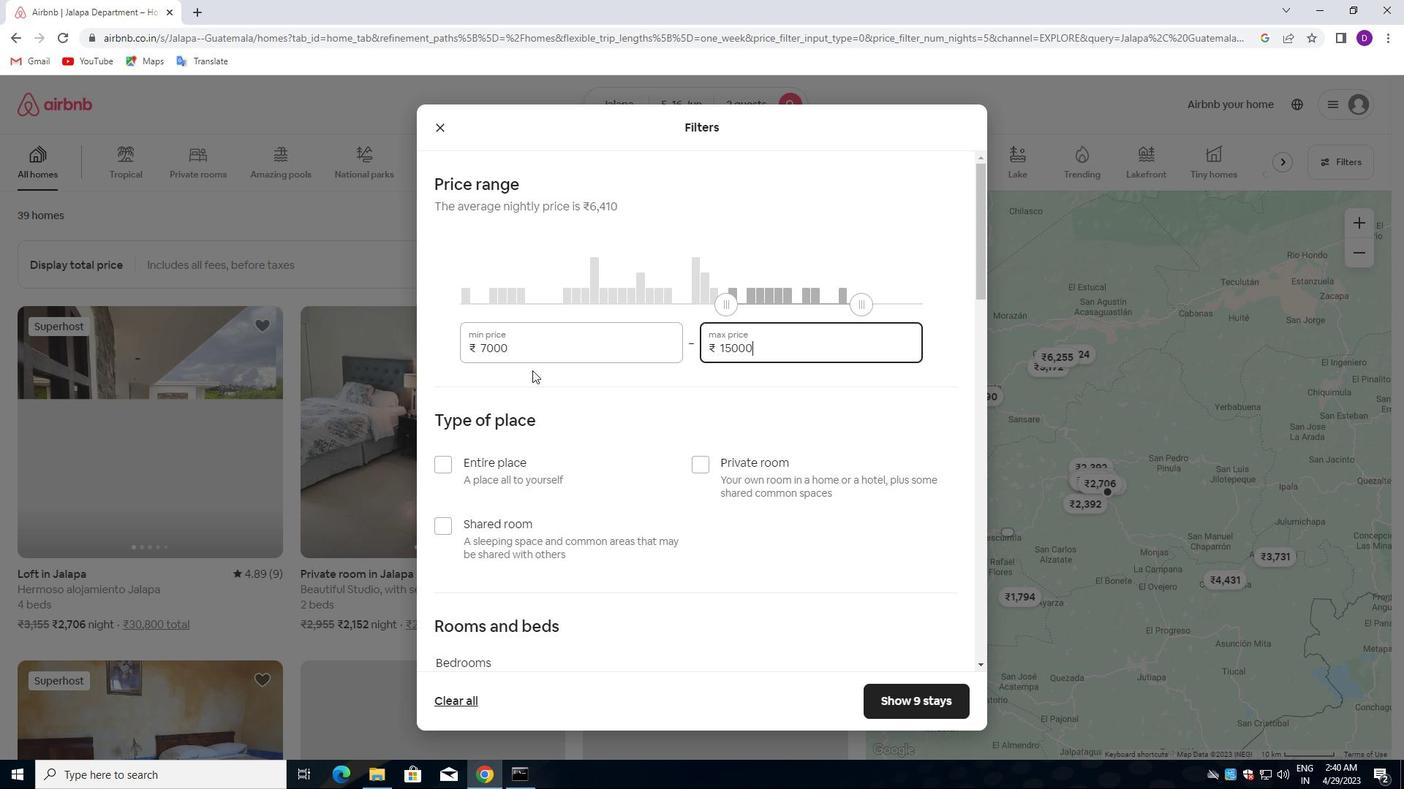 
Action: Mouse scrolled (529, 389) with delta (0, 0)
Screenshot: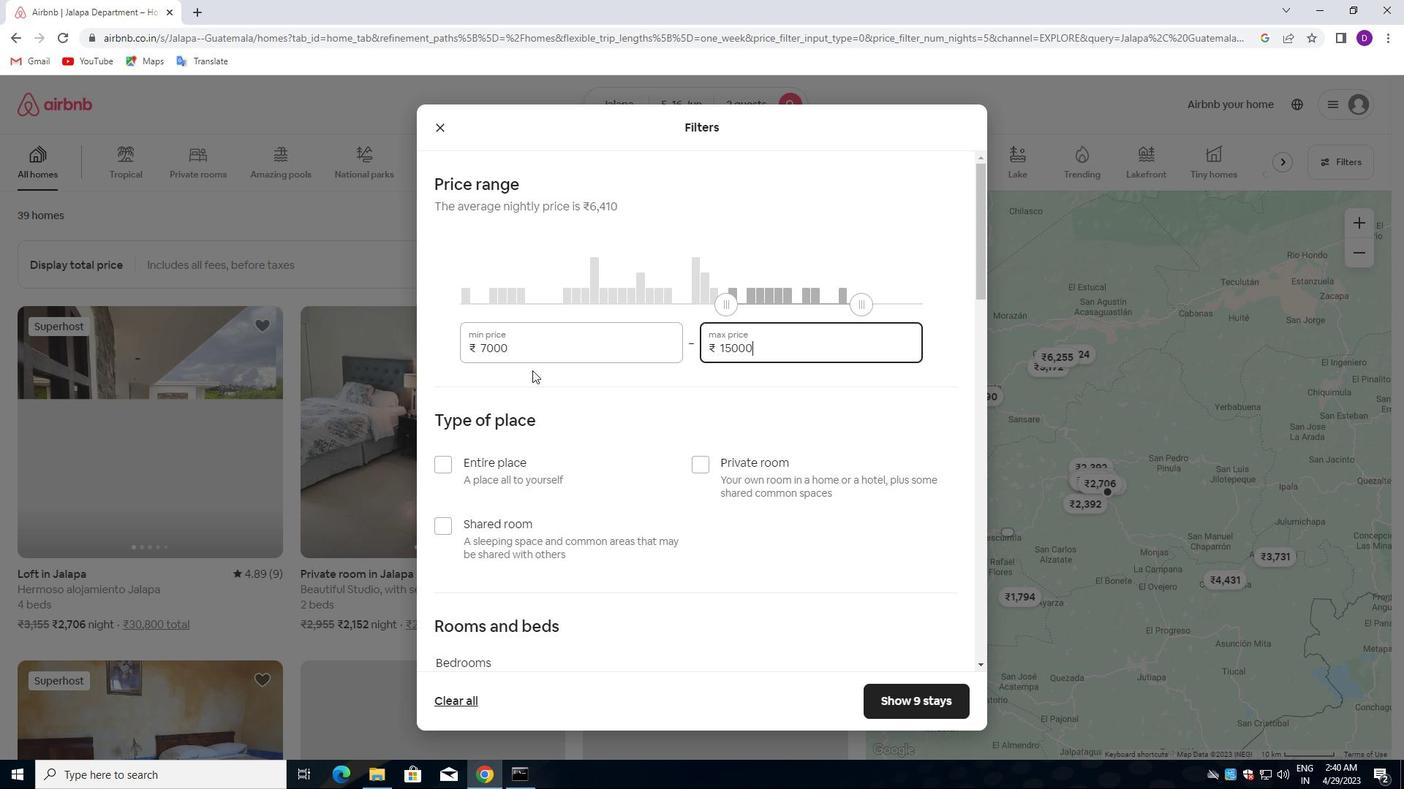 
Action: Mouse moved to (525, 484)
Screenshot: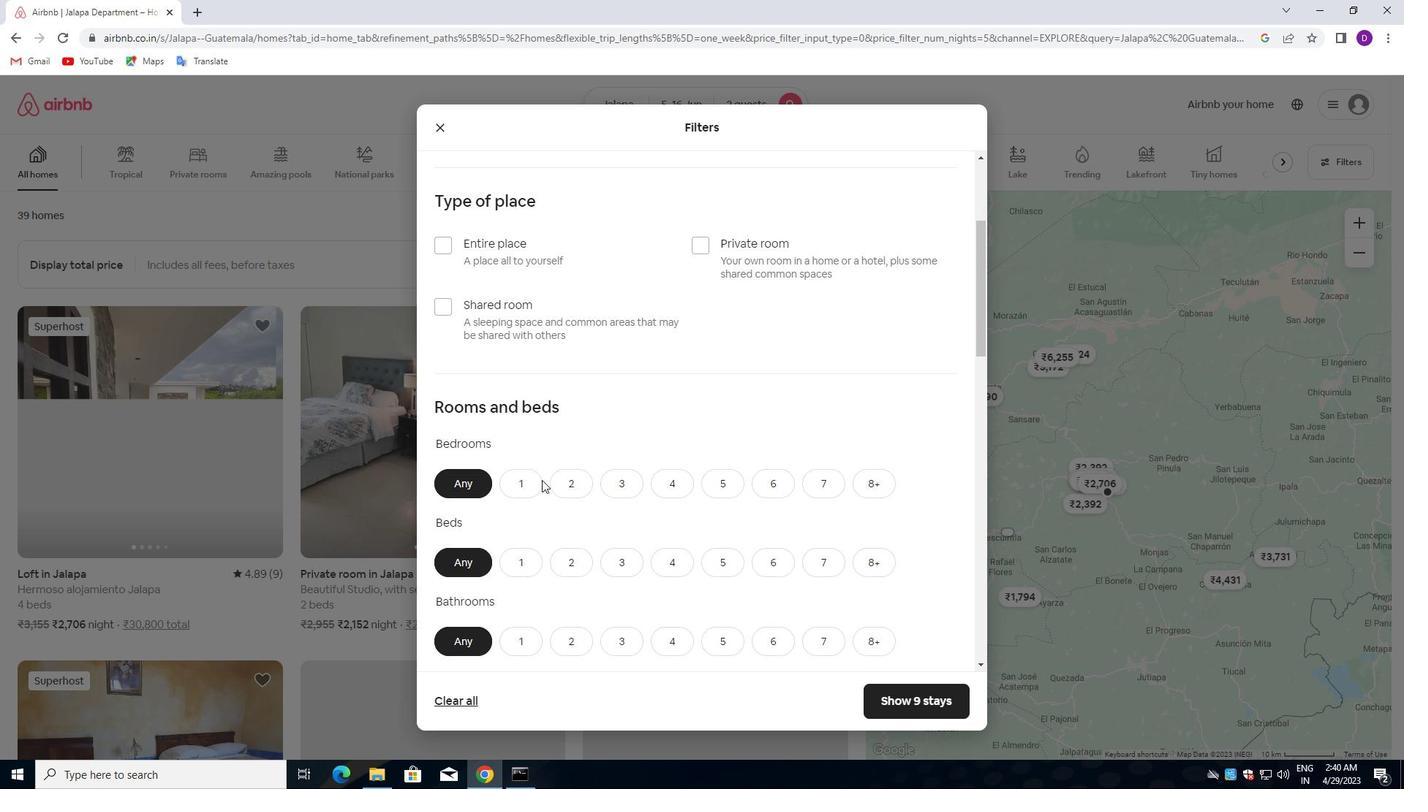 
Action: Mouse pressed left at (525, 484)
Screenshot: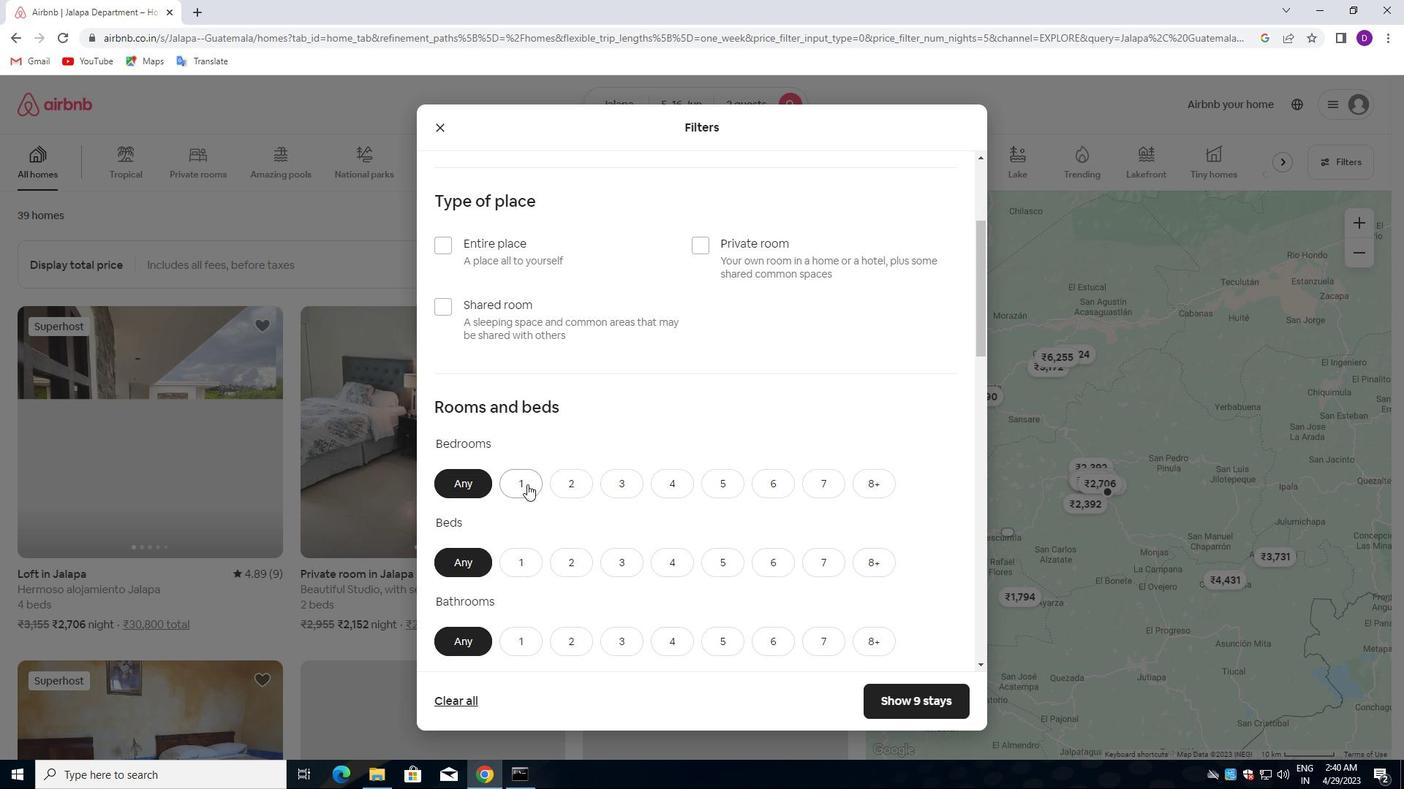 
Action: Mouse moved to (525, 552)
Screenshot: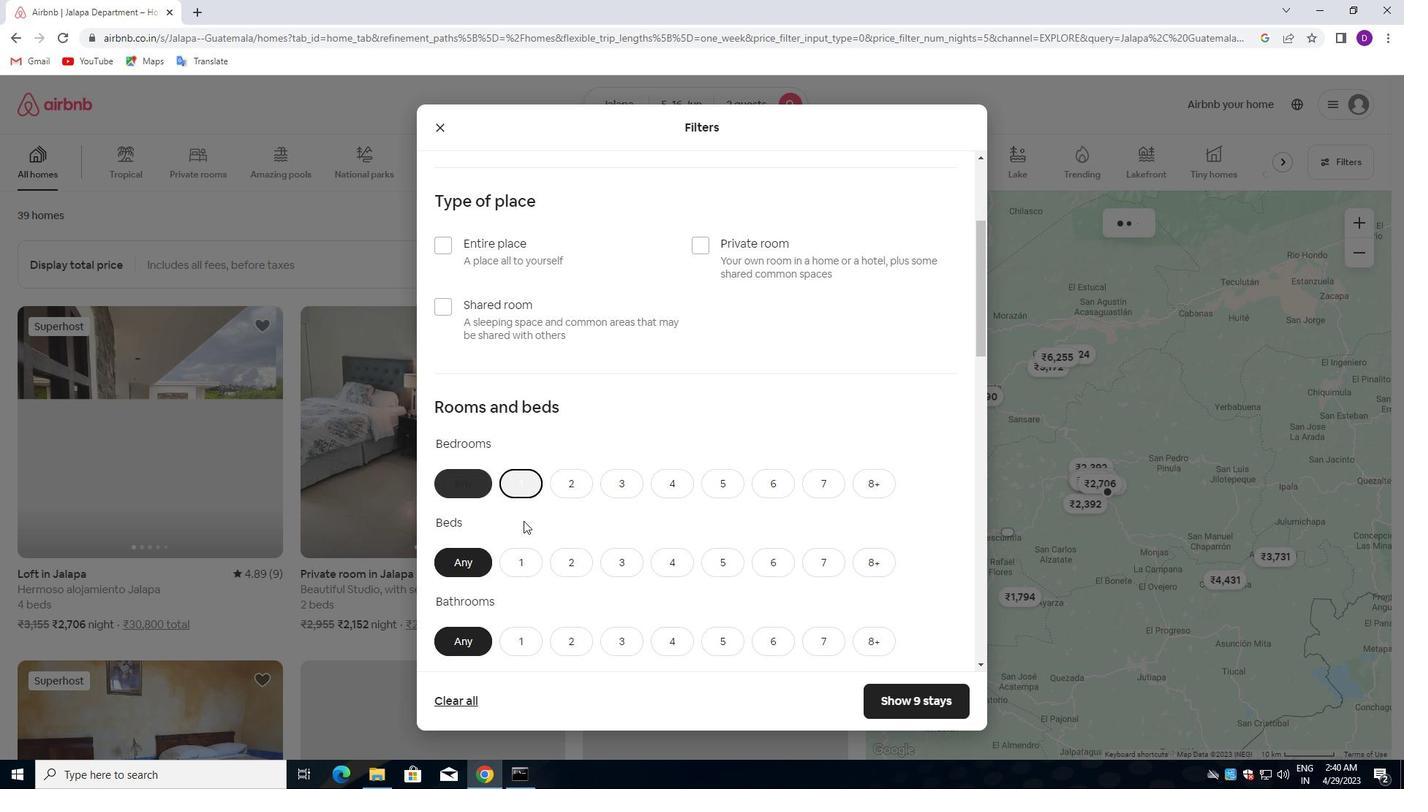 
Action: Mouse pressed left at (525, 552)
Screenshot: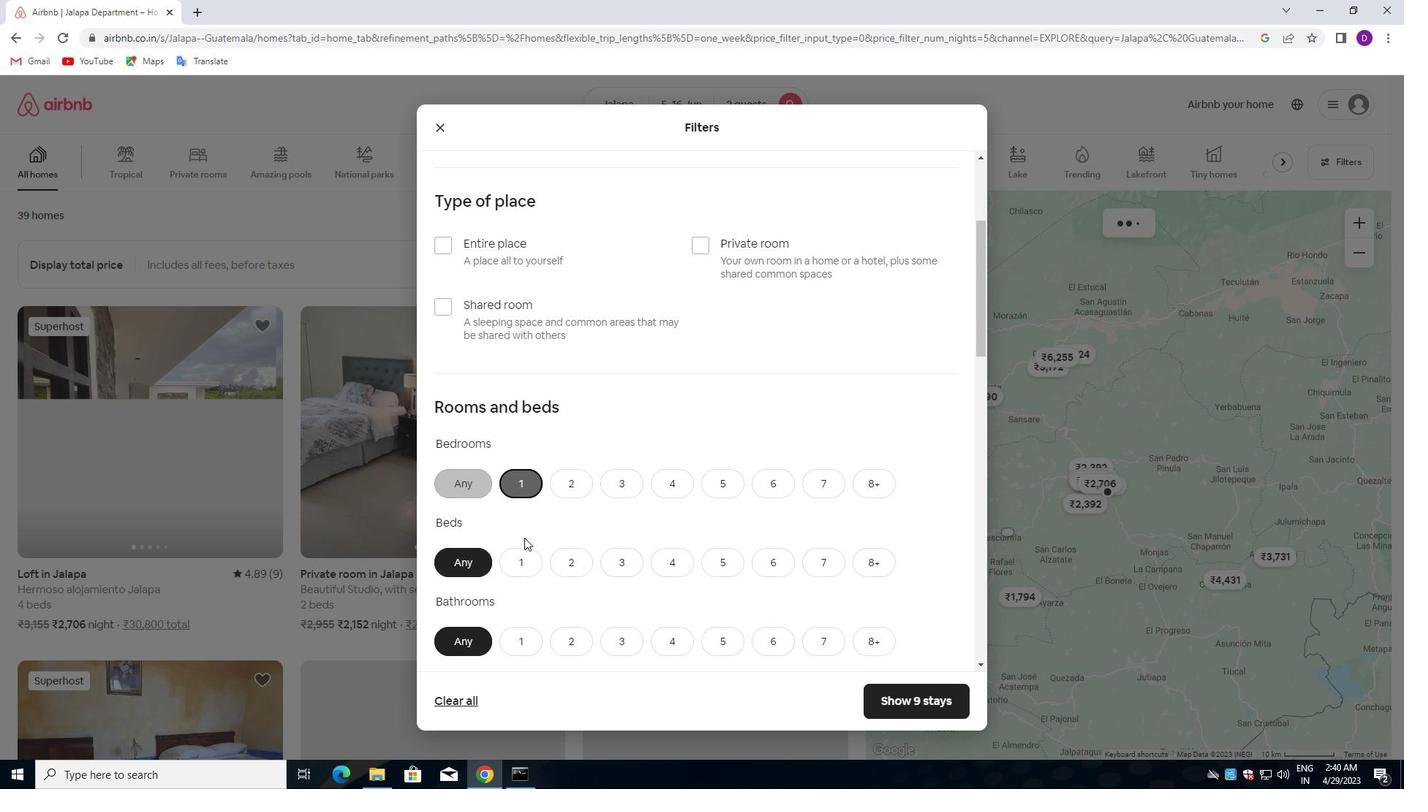 
Action: Mouse moved to (517, 647)
Screenshot: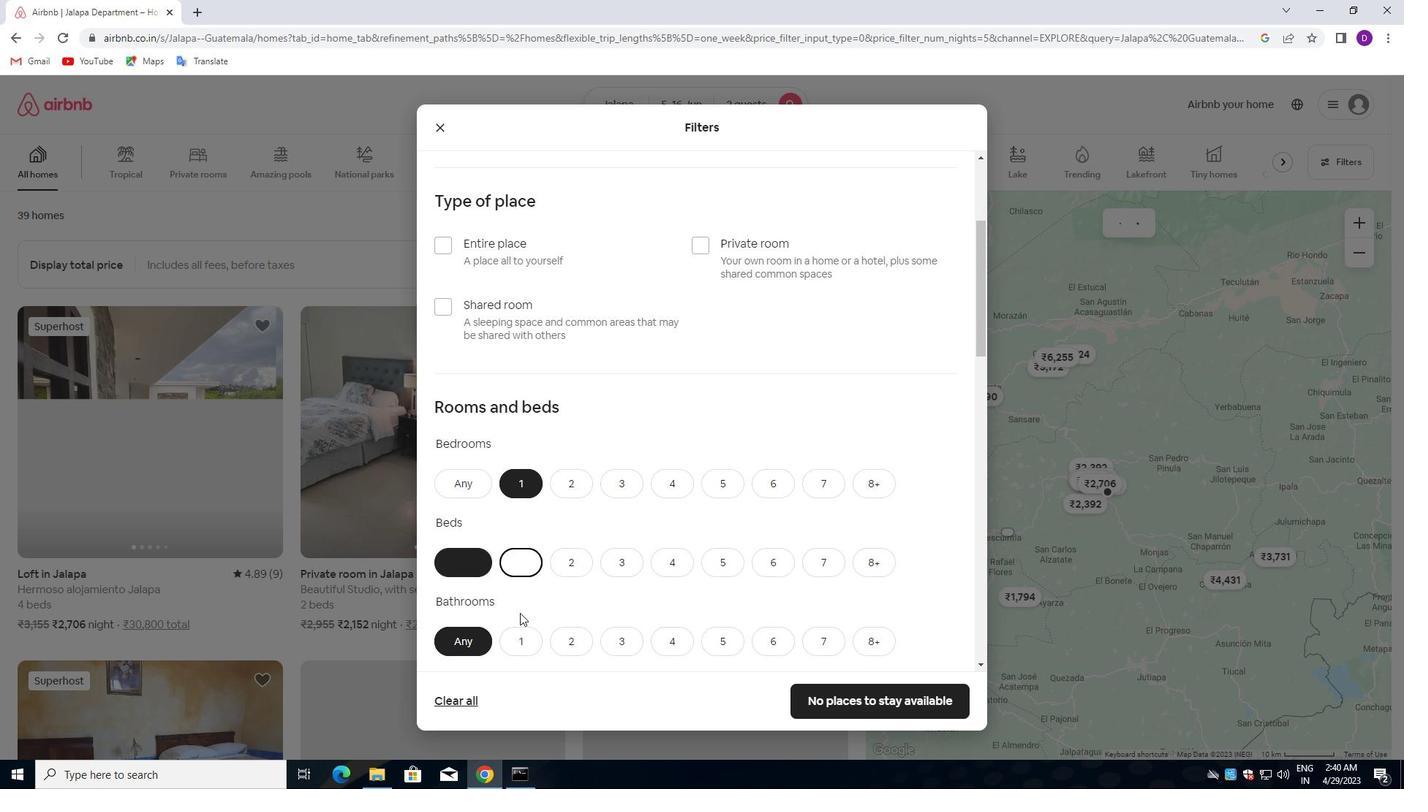 
Action: Mouse pressed left at (517, 647)
Screenshot: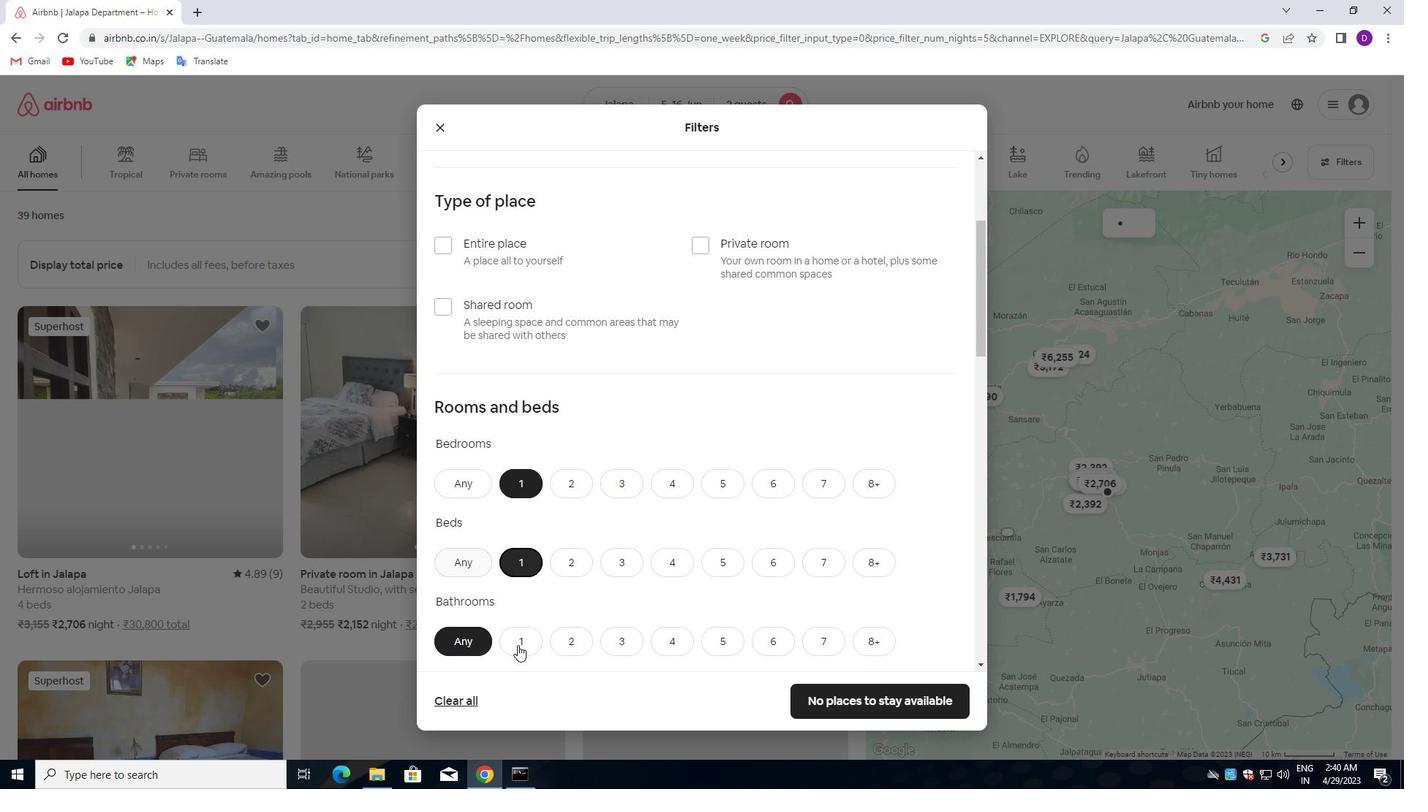 
Action: Mouse moved to (448, 235)
Screenshot: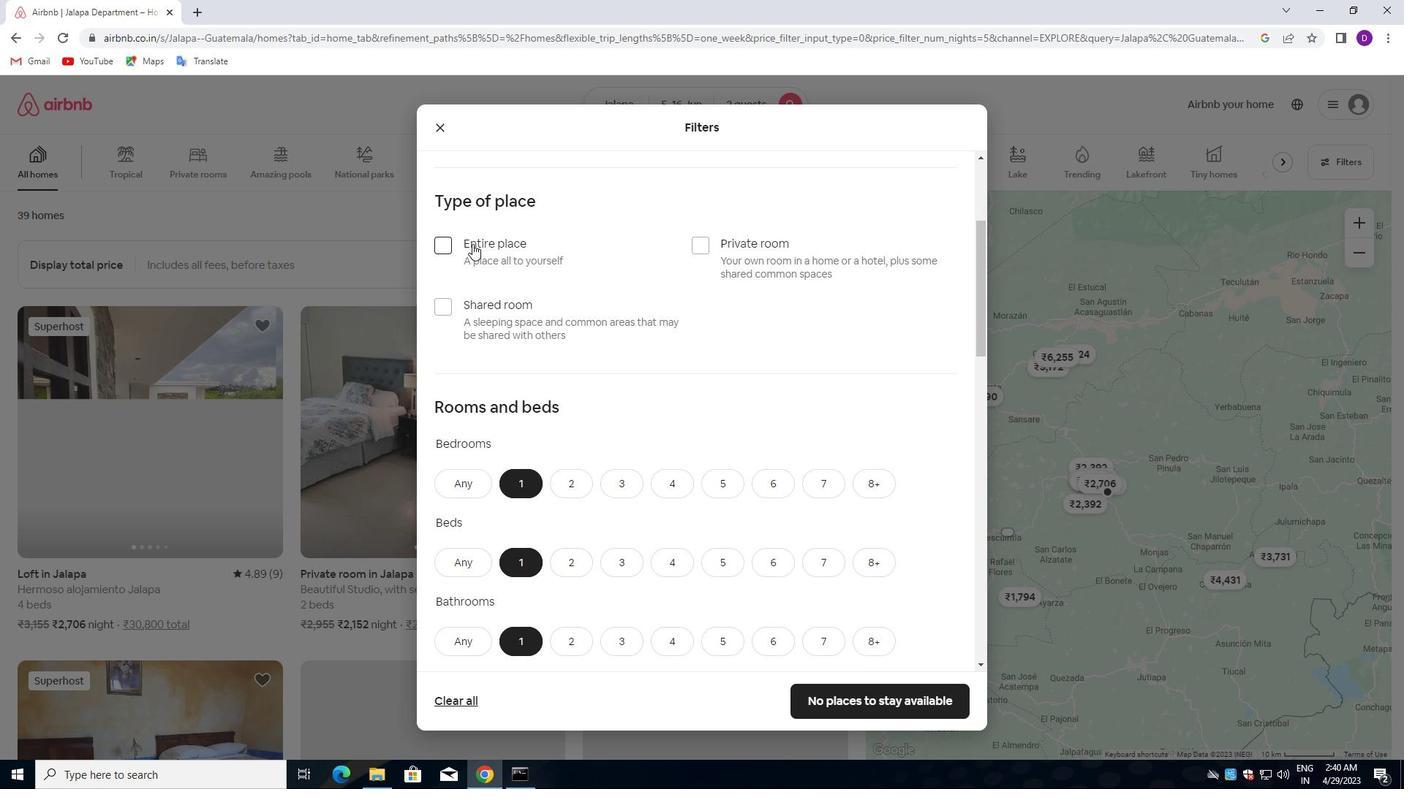 
Action: Mouse pressed left at (448, 235)
Screenshot: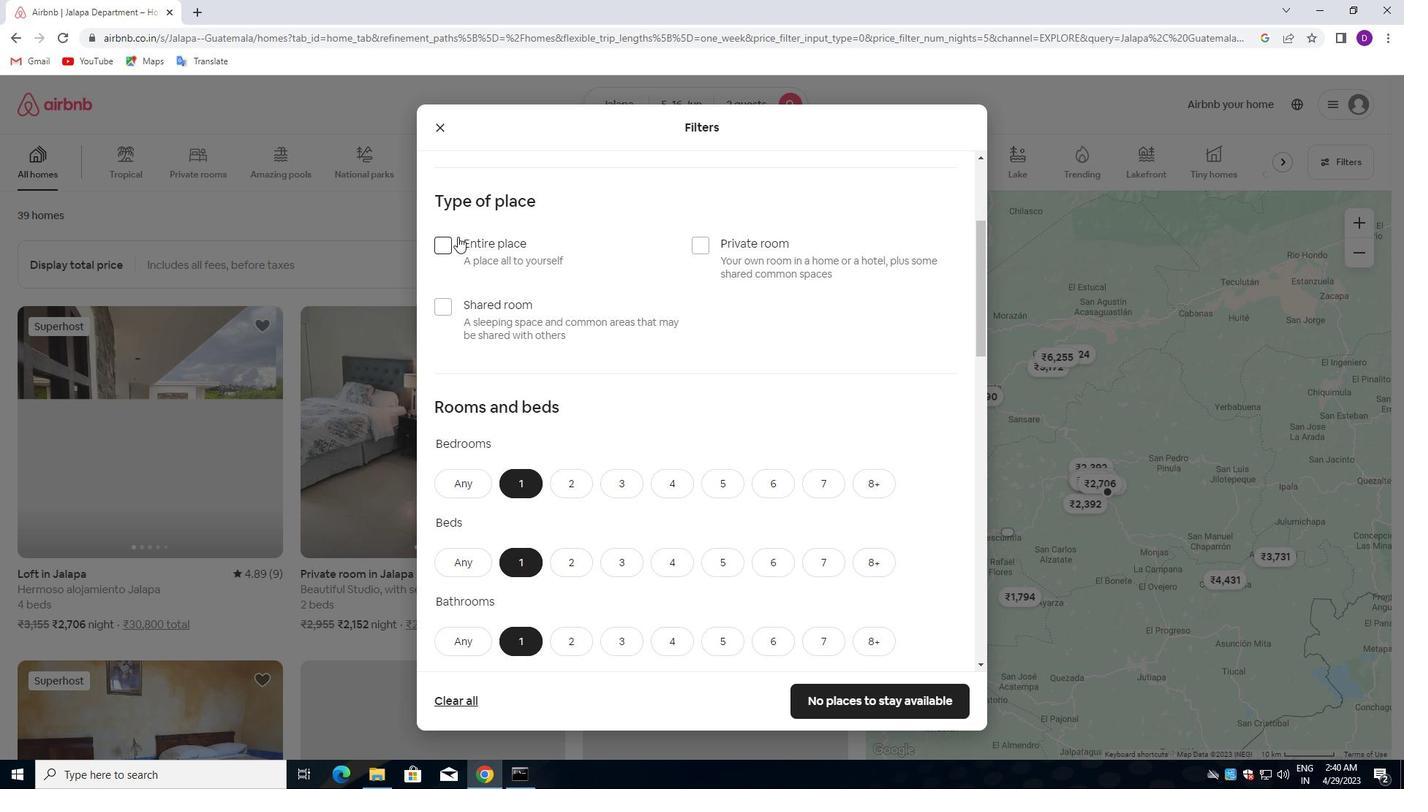 
Action: Mouse moved to (442, 243)
Screenshot: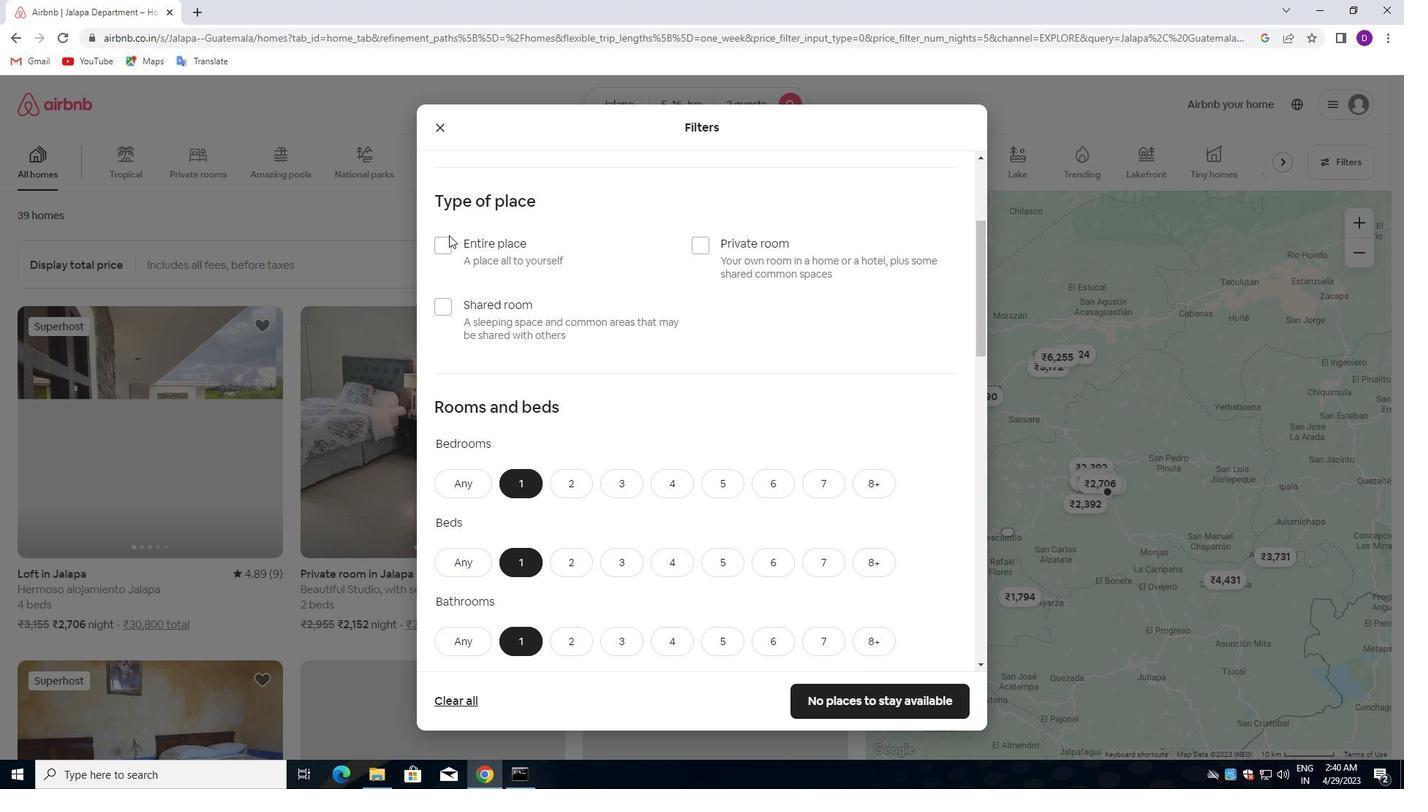 
Action: Mouse pressed left at (442, 243)
Screenshot: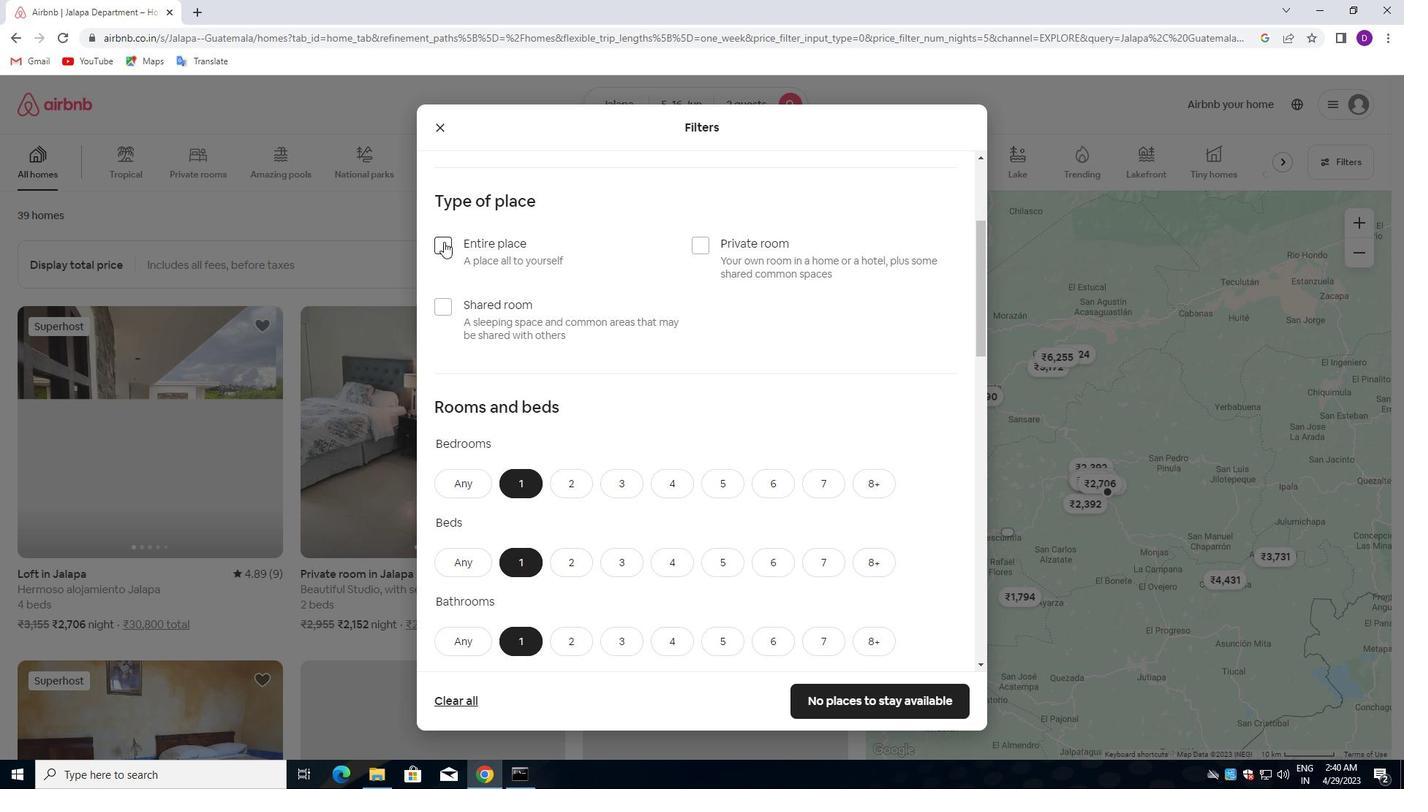 
Action: Mouse moved to (625, 452)
Screenshot: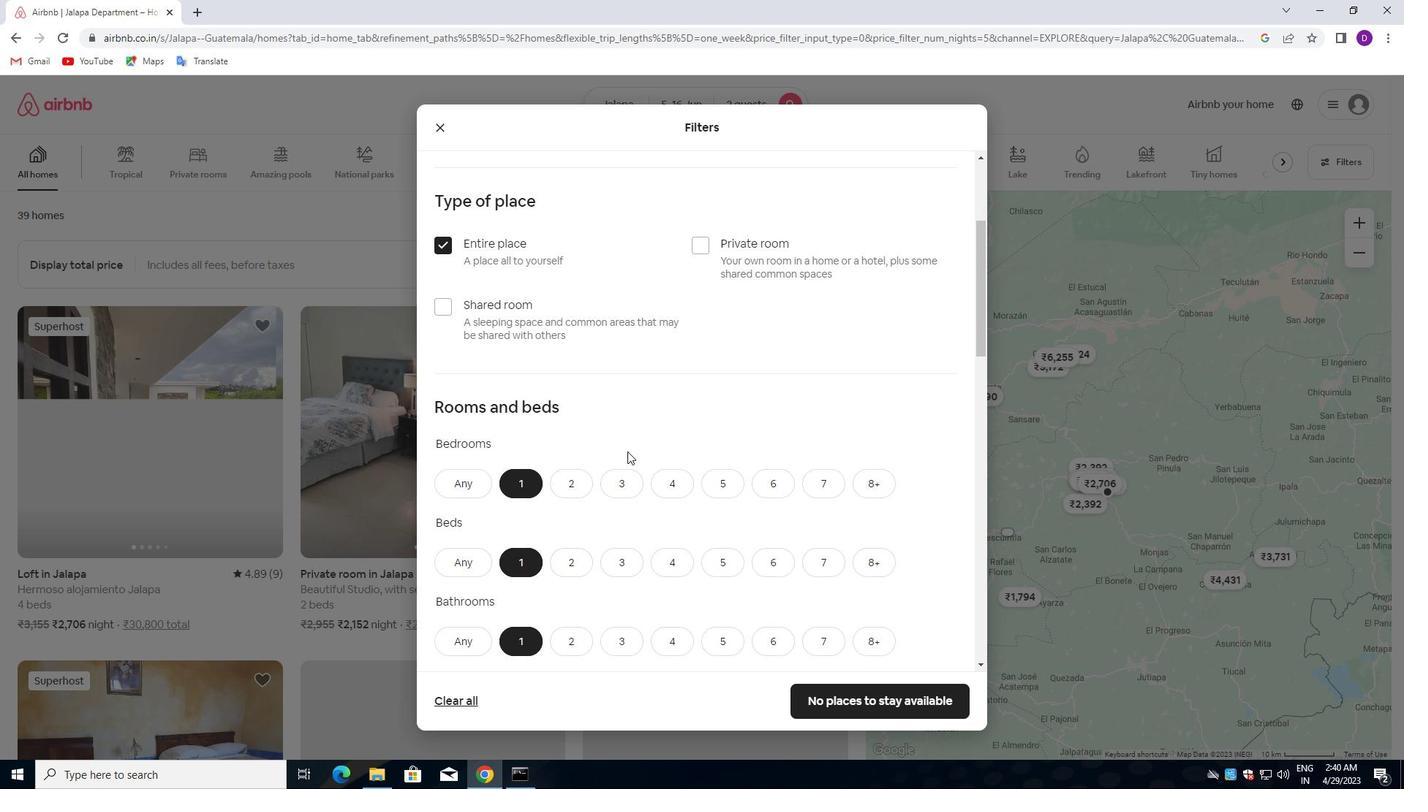 
Action: Mouse scrolled (625, 451) with delta (0, 0)
Screenshot: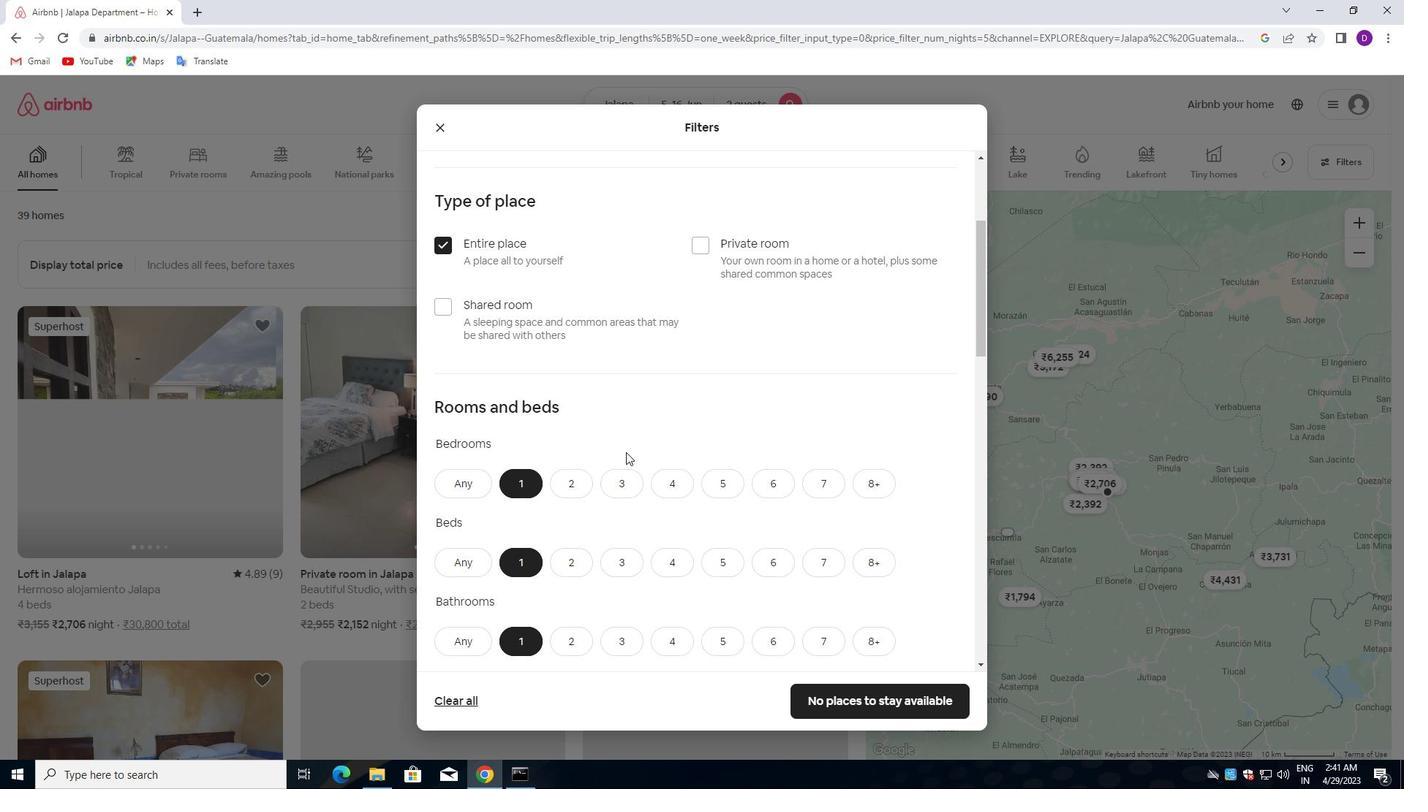 
Action: Mouse scrolled (625, 451) with delta (0, 0)
Screenshot: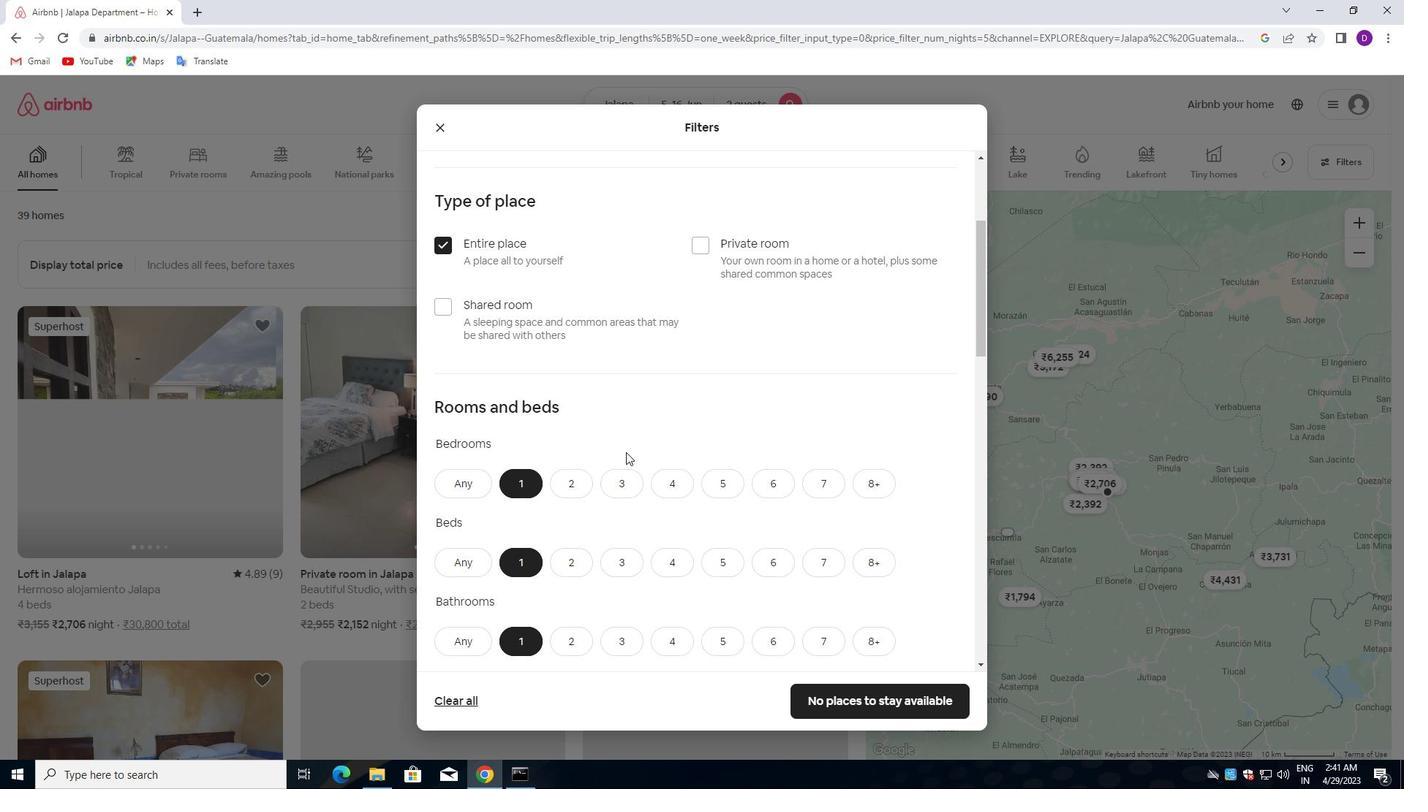 
Action: Mouse scrolled (625, 451) with delta (0, 0)
Screenshot: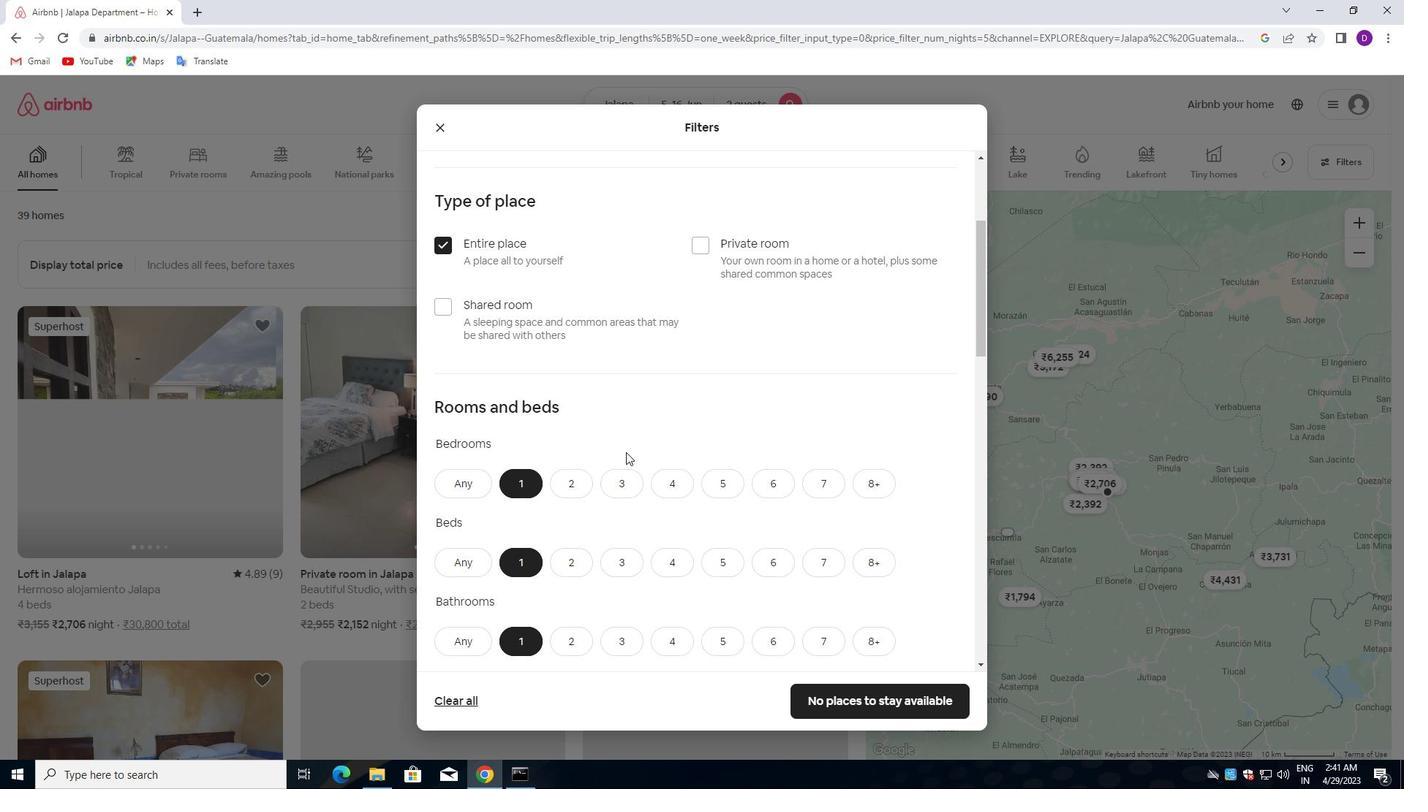
Action: Mouse scrolled (625, 451) with delta (0, 0)
Screenshot: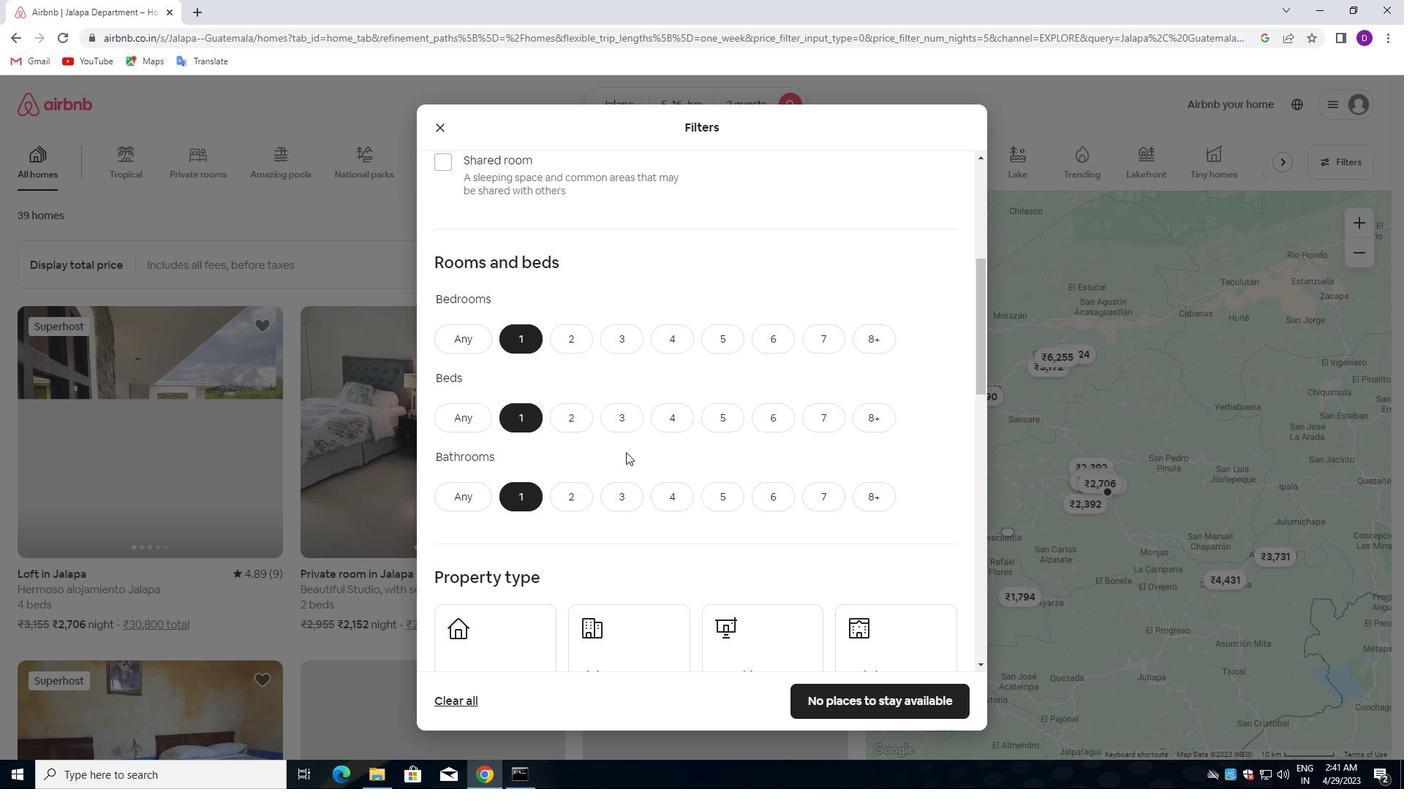 
Action: Mouse scrolled (625, 451) with delta (0, 0)
Screenshot: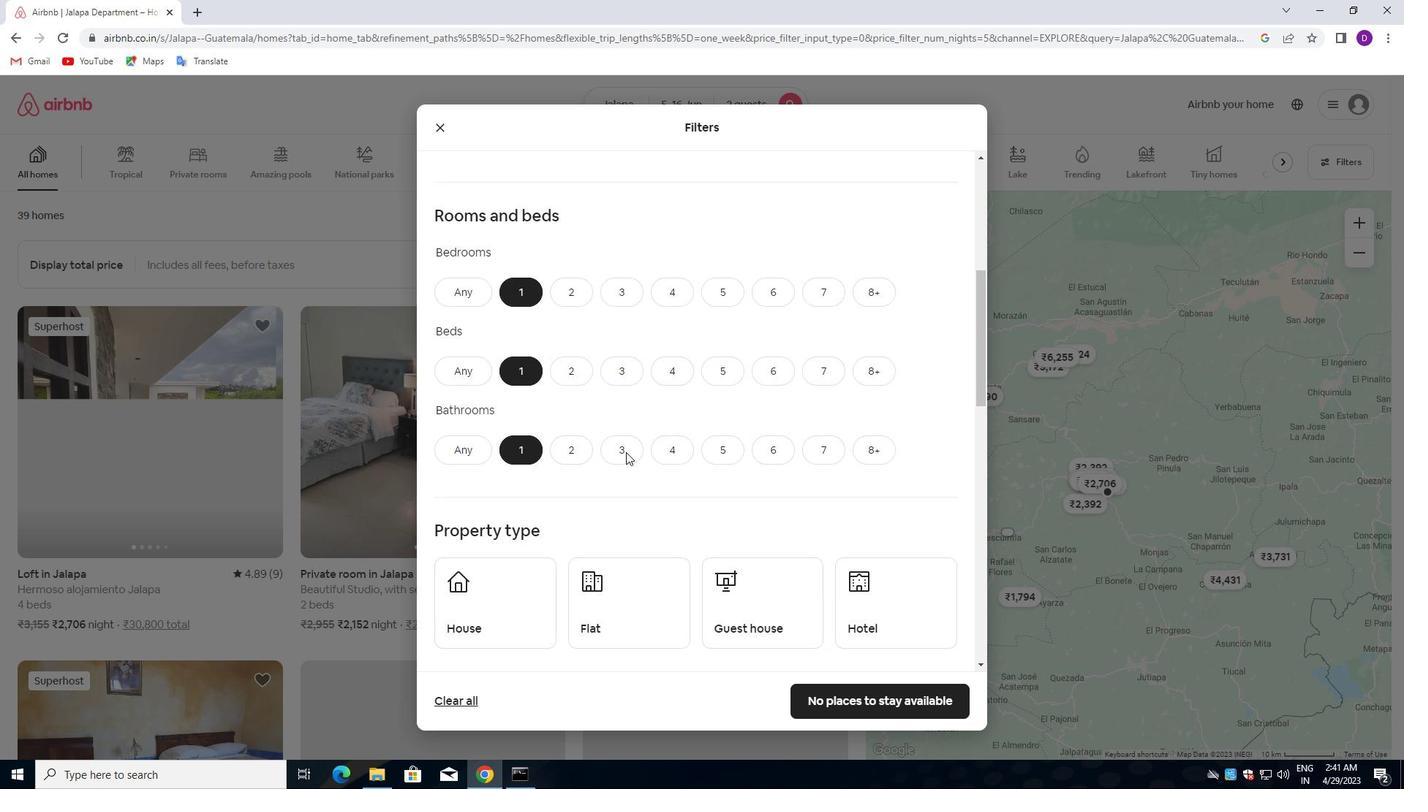 
Action: Mouse moved to (506, 443)
Screenshot: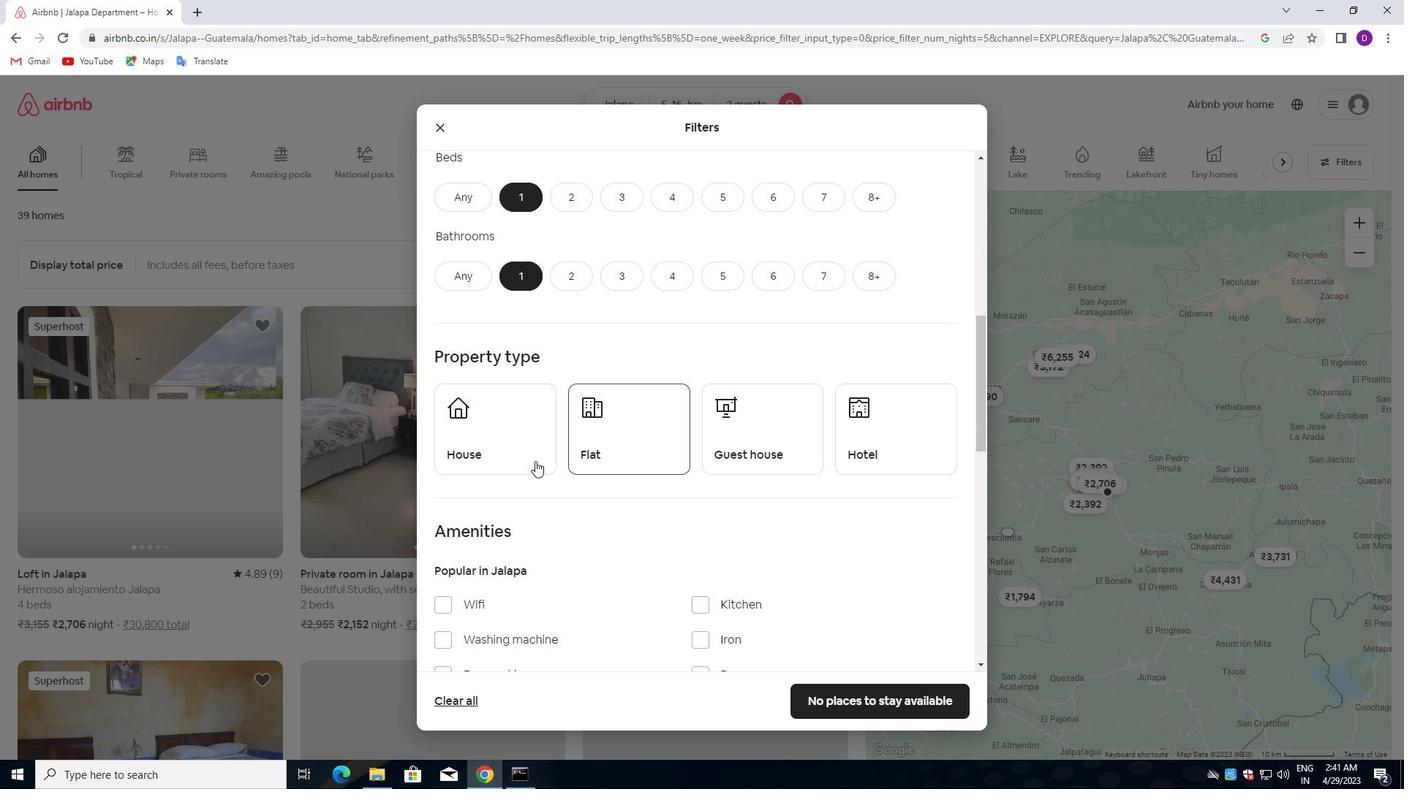 
Action: Mouse pressed left at (506, 443)
Screenshot: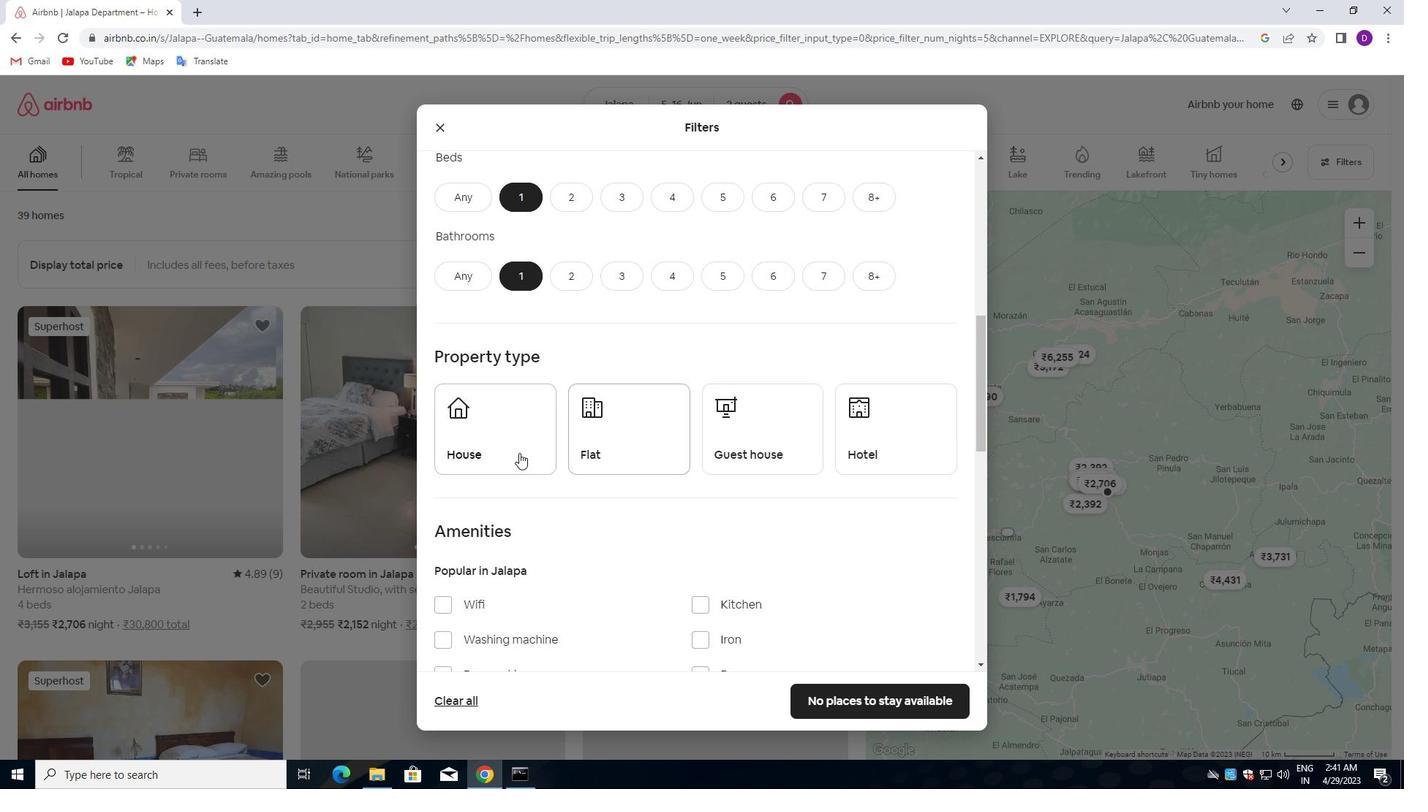 
Action: Mouse moved to (616, 437)
Screenshot: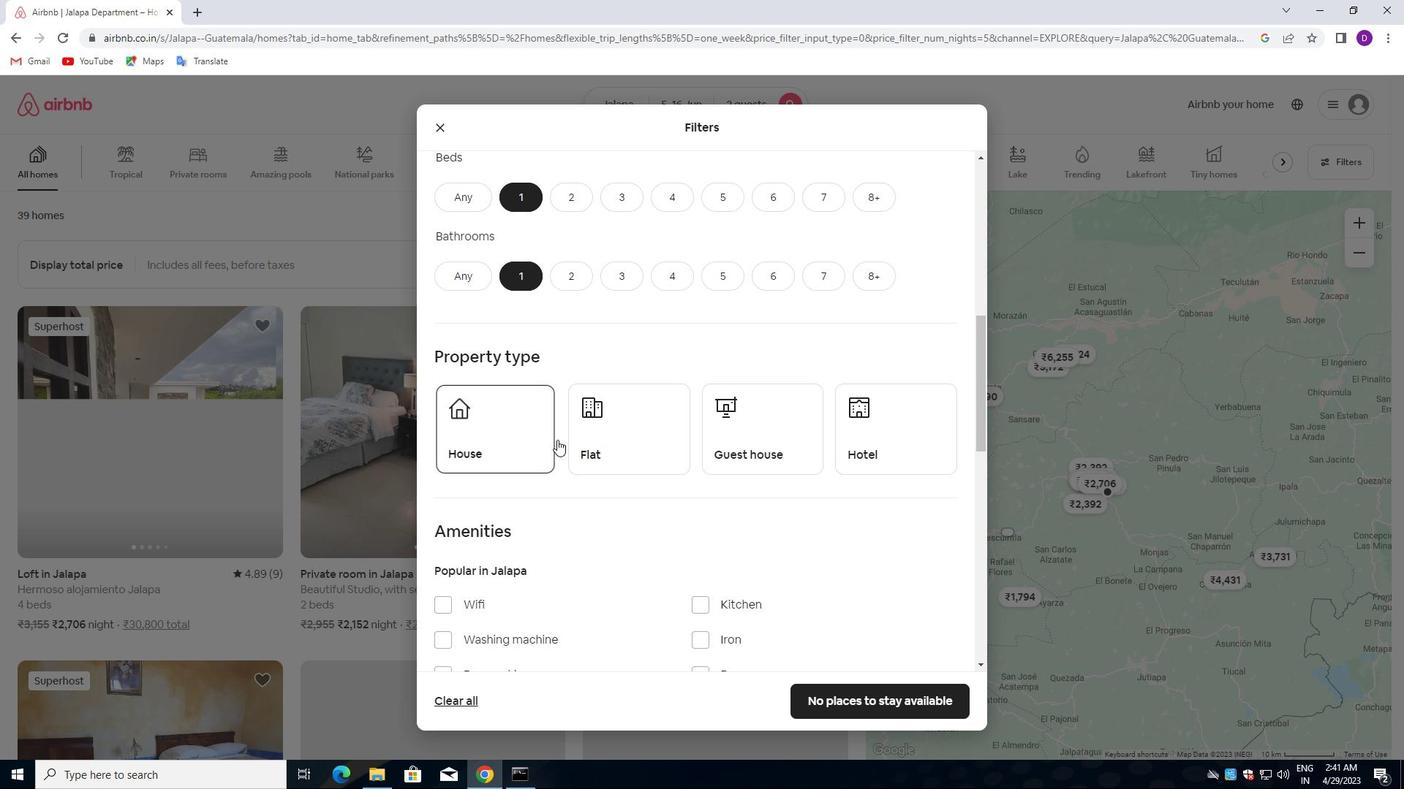 
Action: Mouse pressed left at (616, 437)
Screenshot: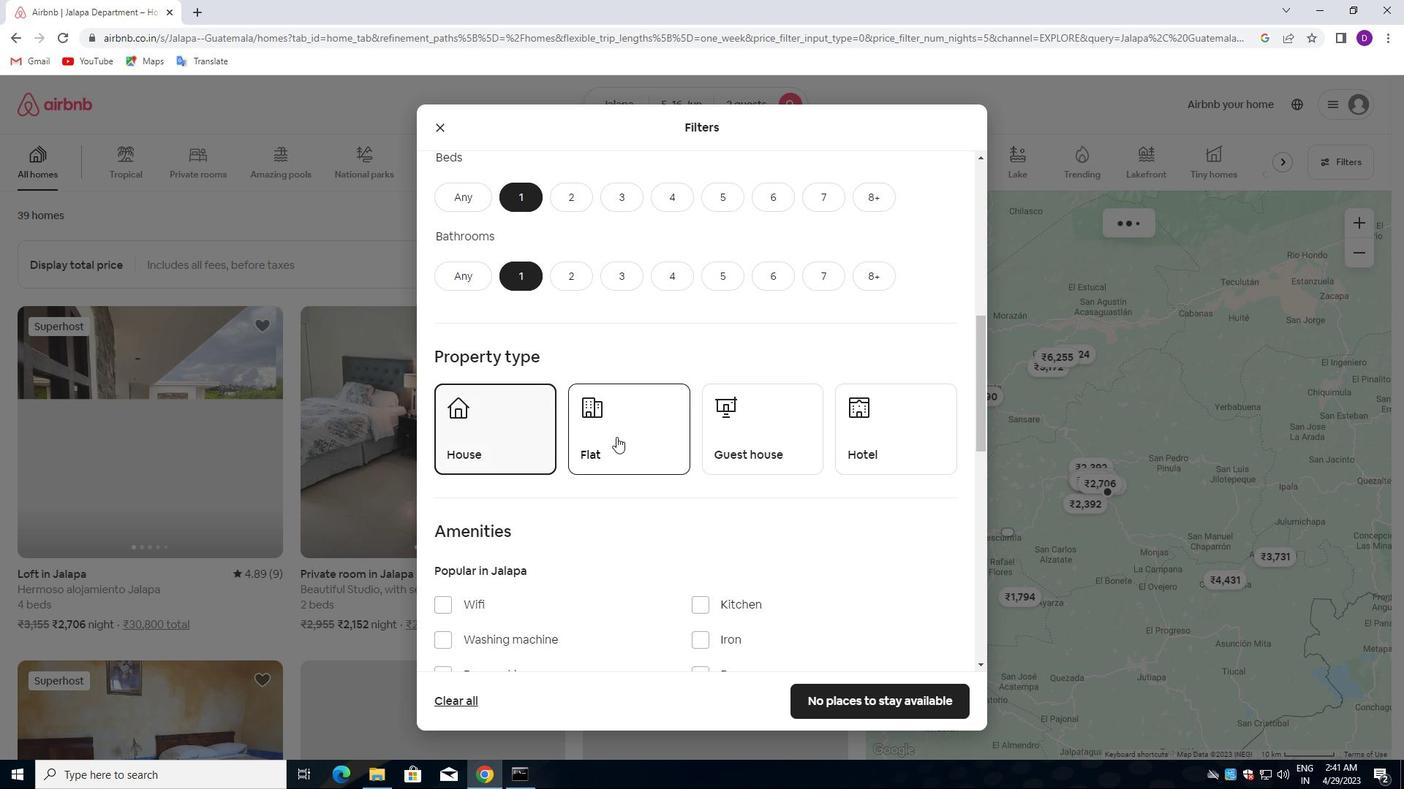 
Action: Mouse moved to (737, 427)
Screenshot: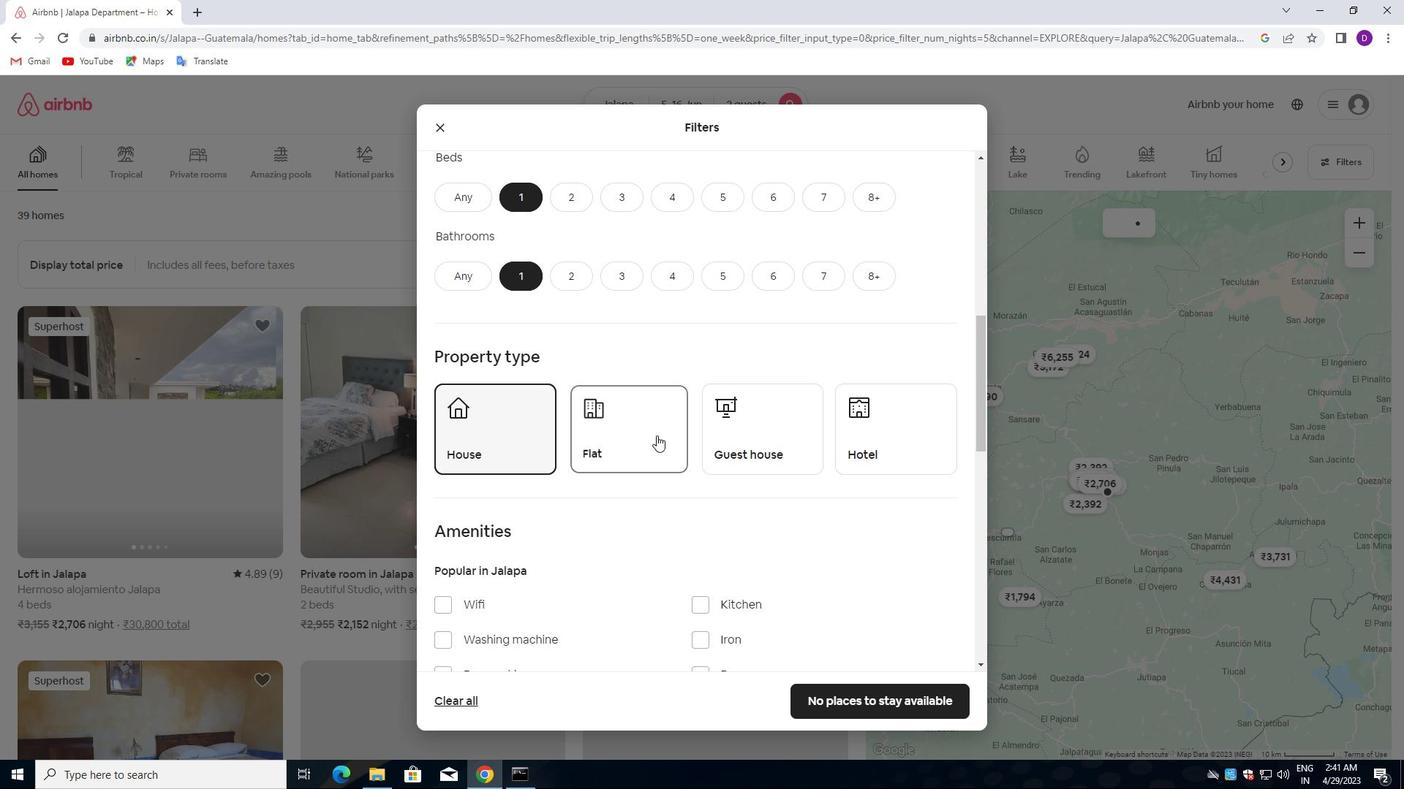 
Action: Mouse pressed left at (737, 427)
Screenshot: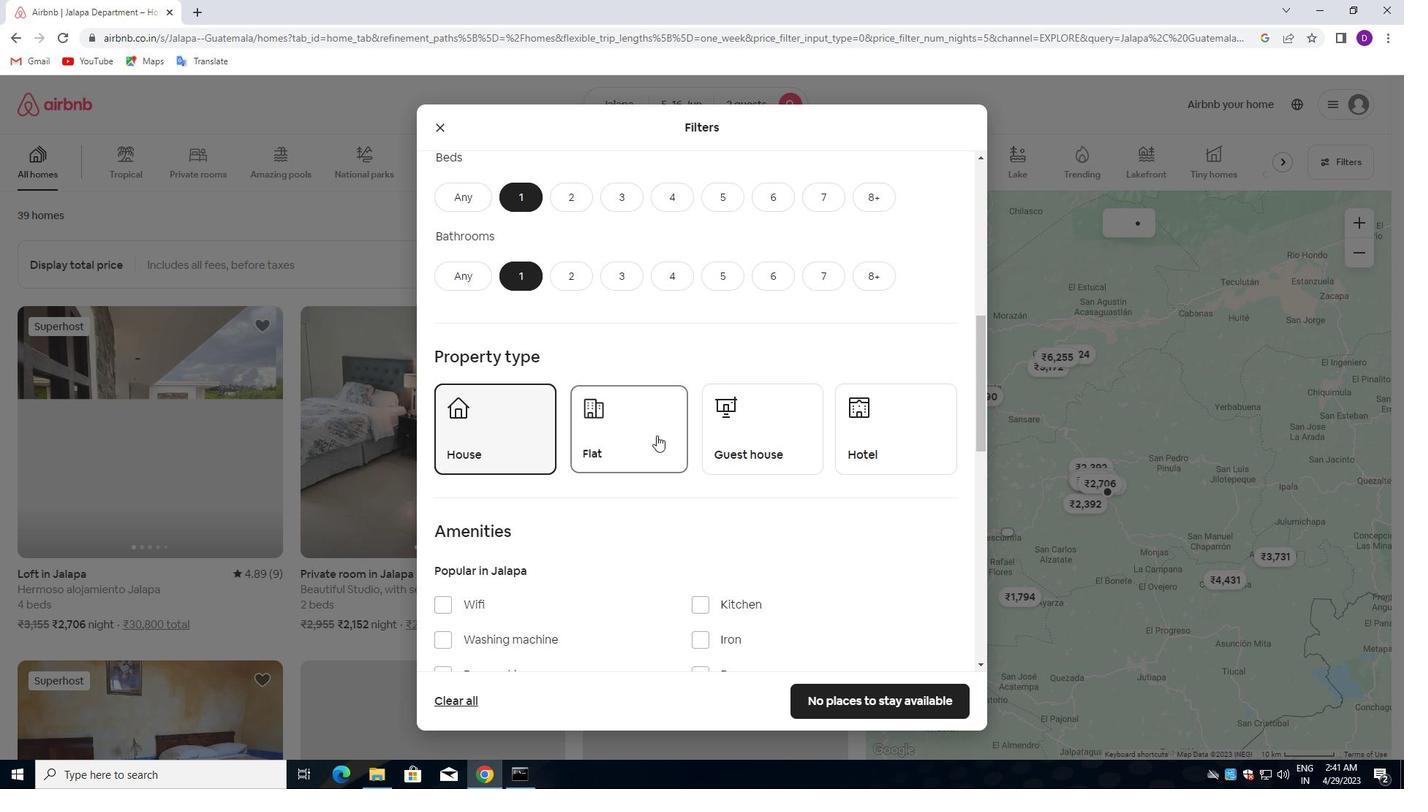 
Action: Mouse moved to (887, 423)
Screenshot: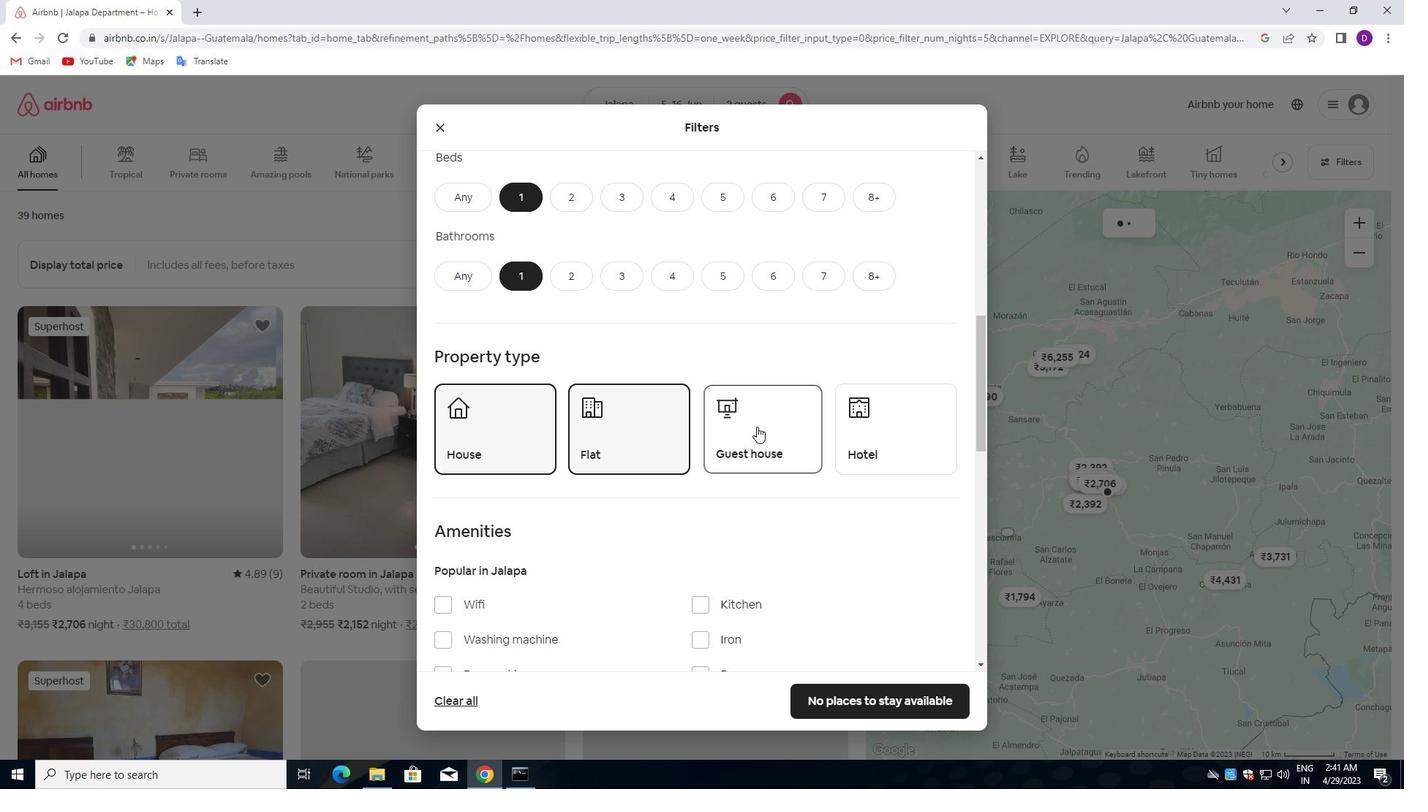 
Action: Mouse pressed left at (887, 423)
Screenshot: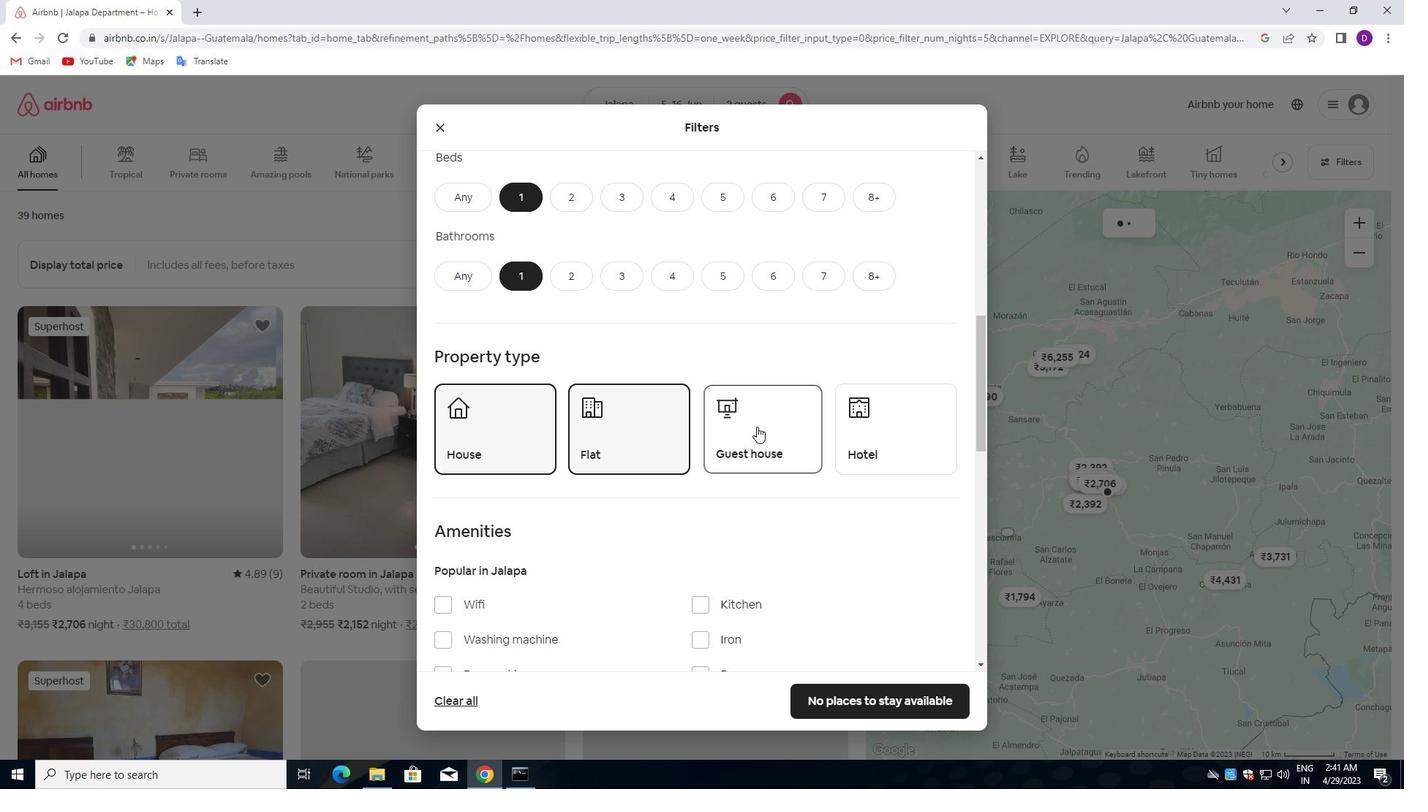 
Action: Mouse moved to (788, 468)
Screenshot: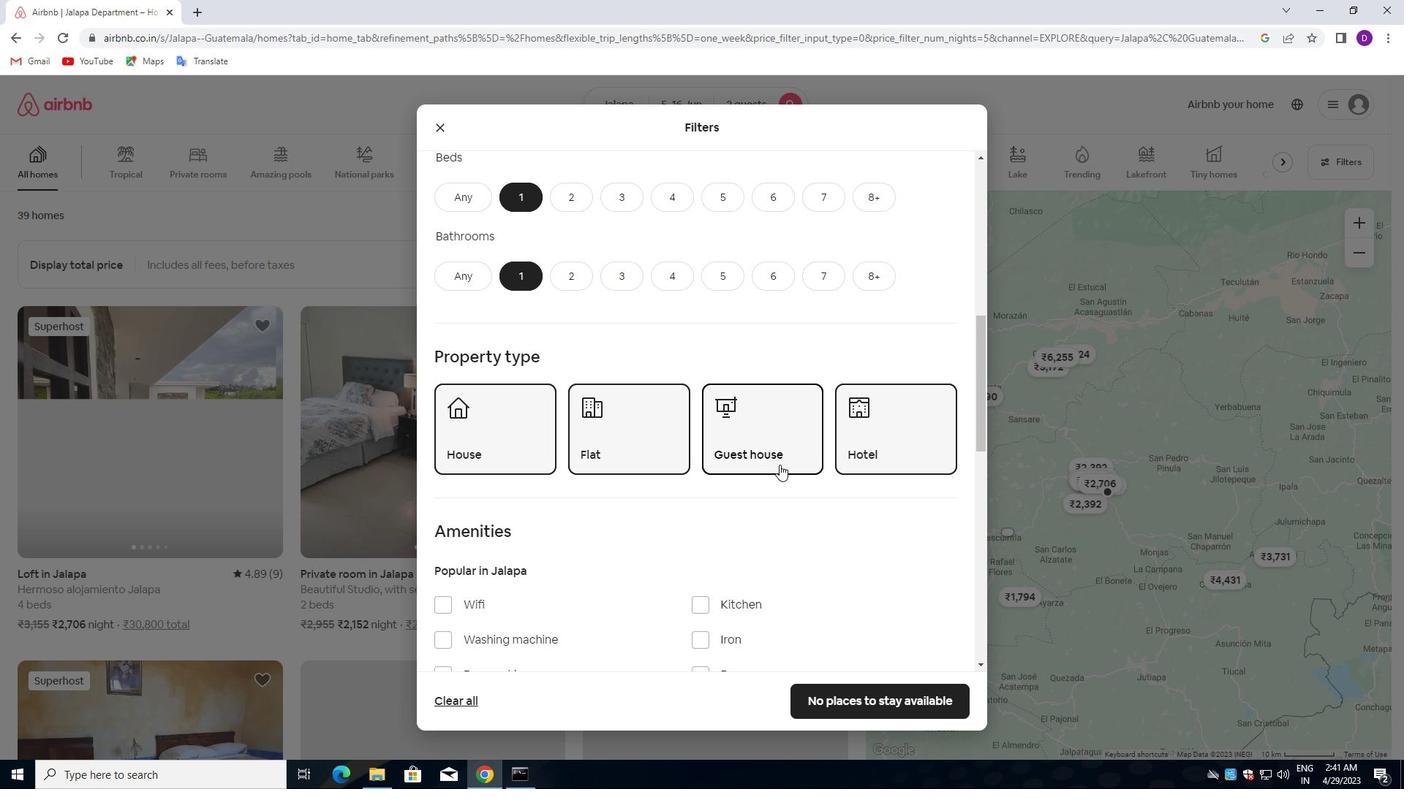 
Action: Mouse scrolled (788, 467) with delta (0, 0)
Screenshot: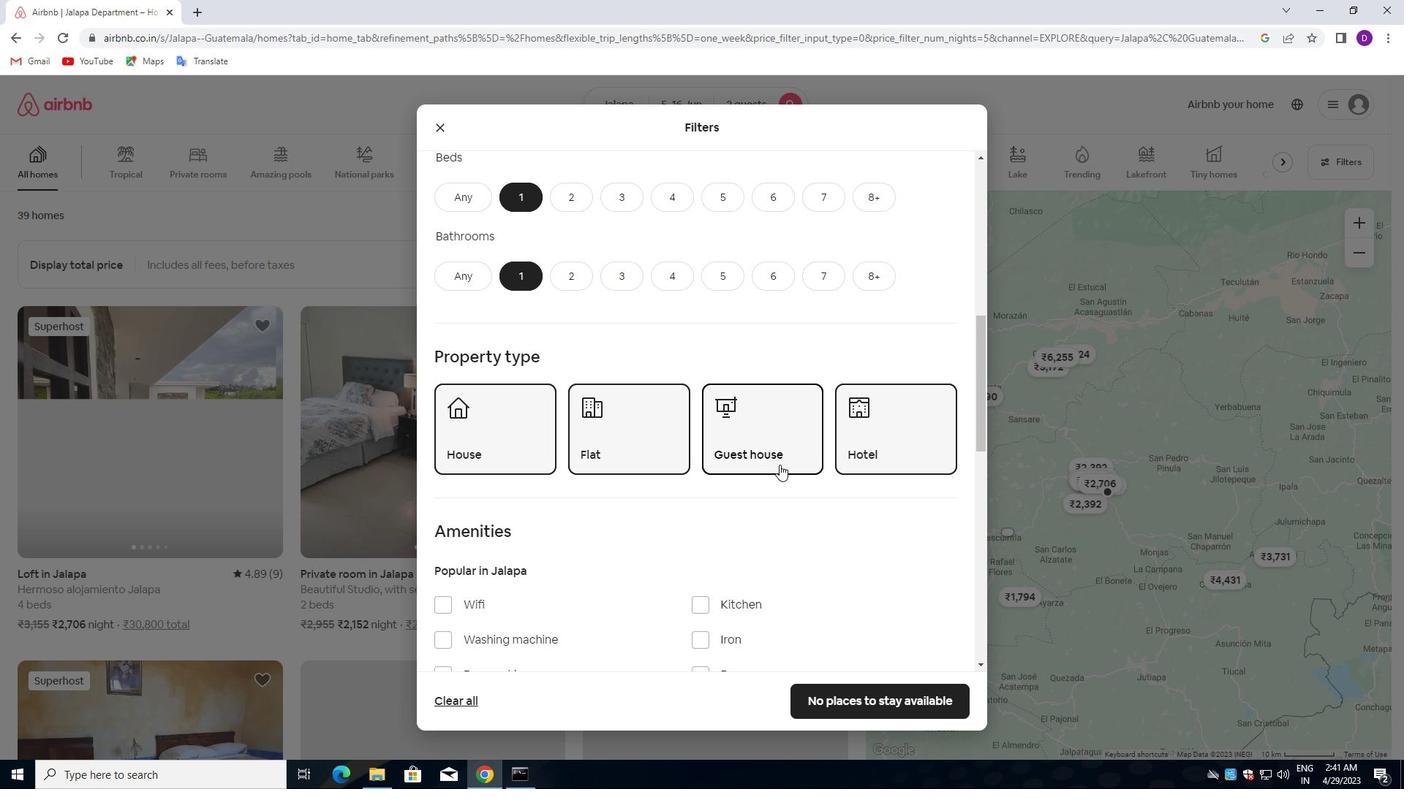 
Action: Mouse moved to (786, 471)
Screenshot: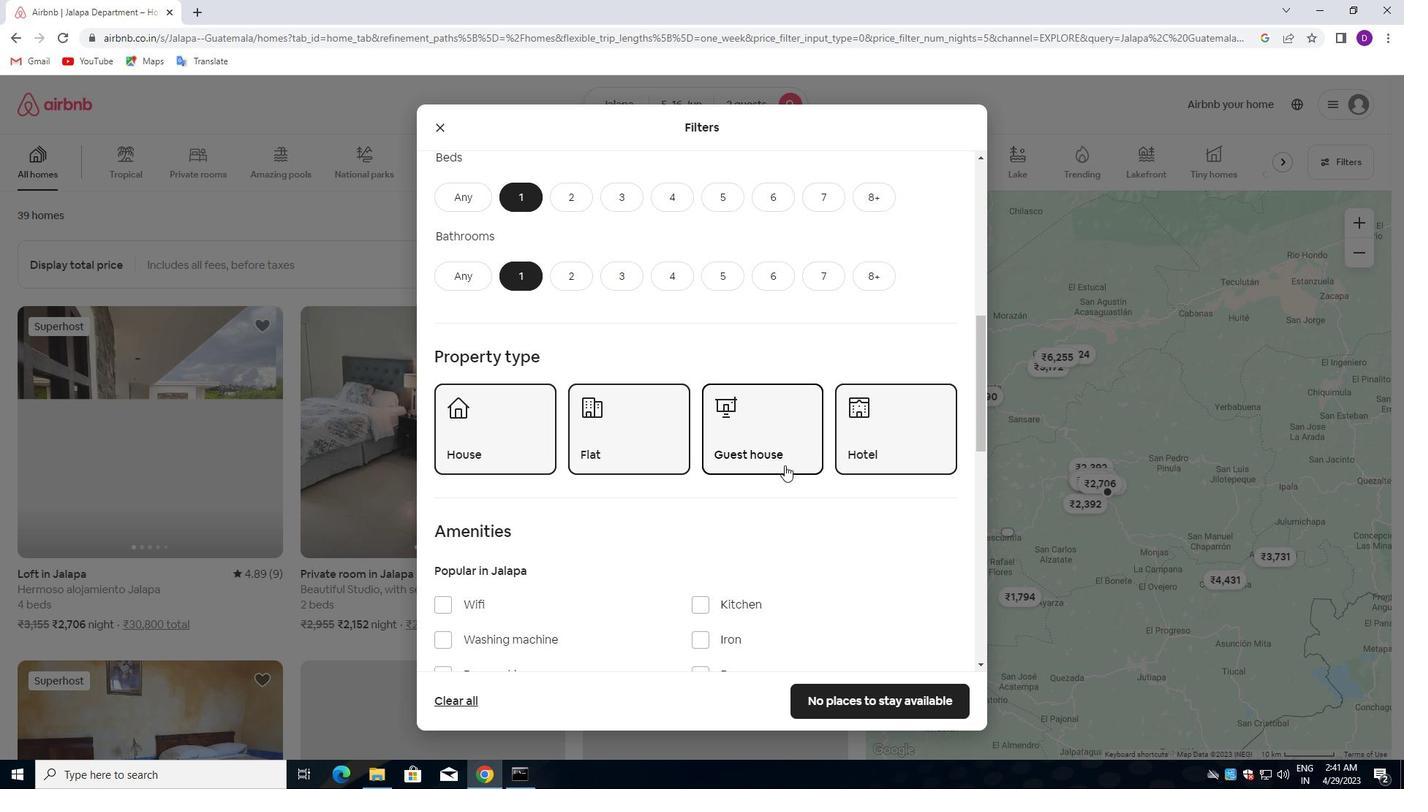 
Action: Mouse scrolled (786, 470) with delta (0, 0)
Screenshot: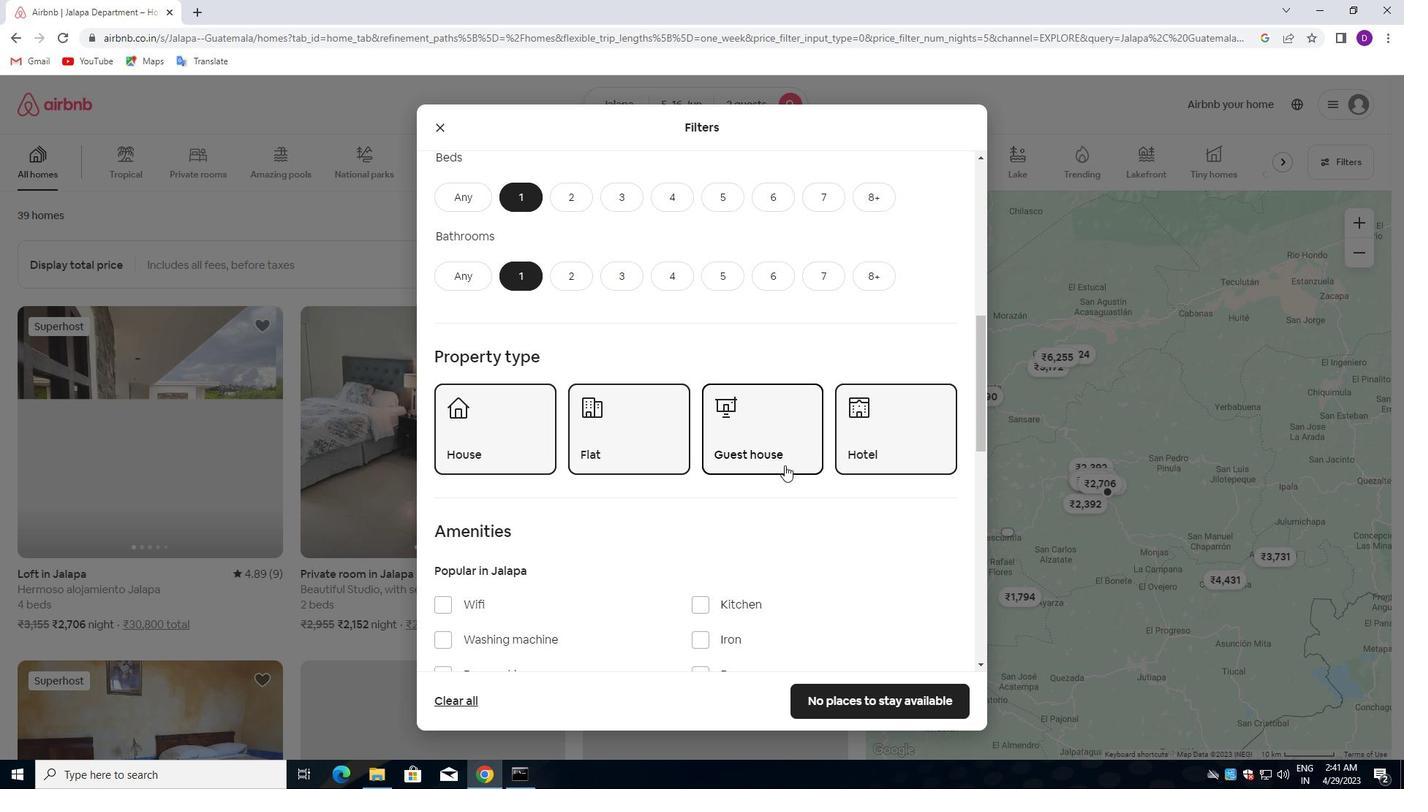 
Action: Mouse moved to (786, 471)
Screenshot: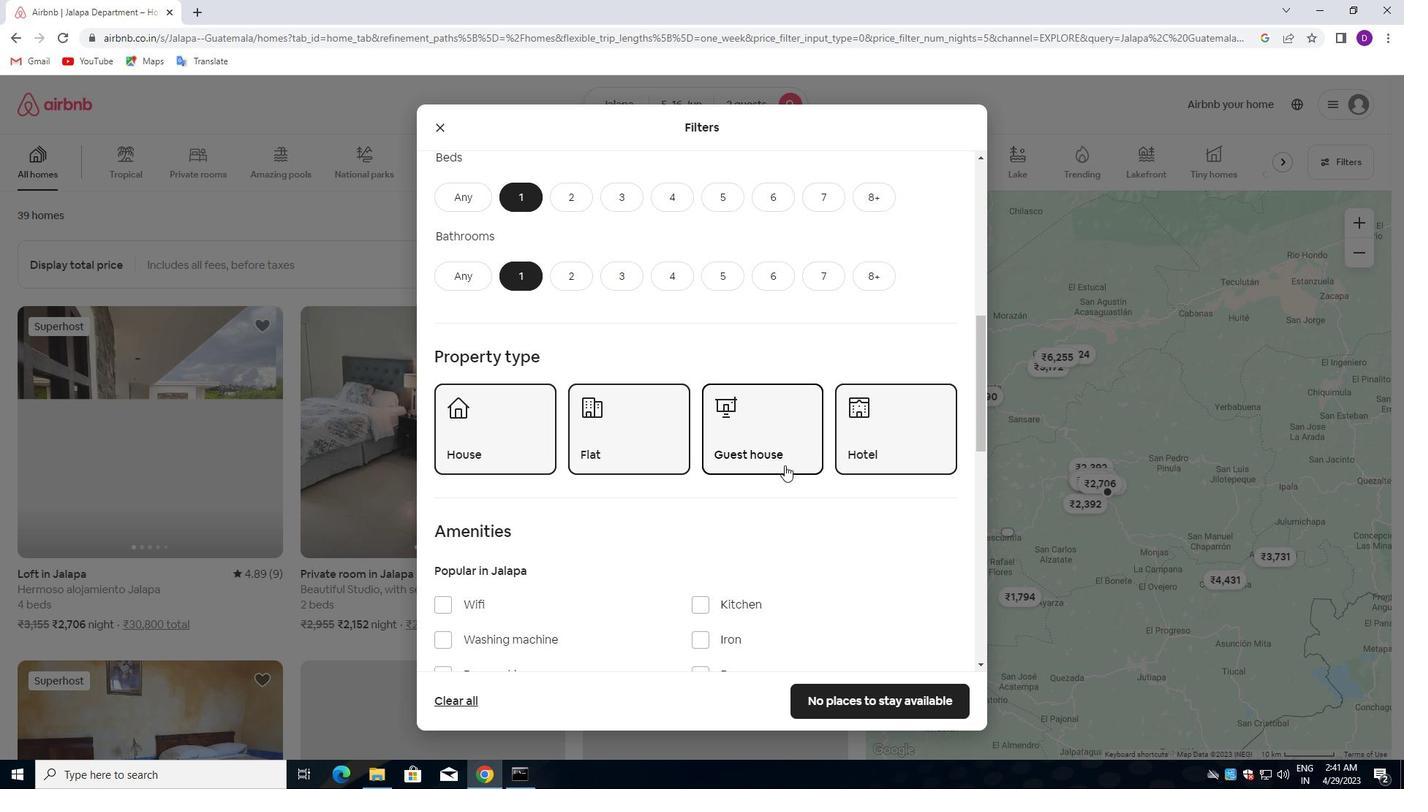 
Action: Mouse scrolled (786, 470) with delta (0, 0)
Screenshot: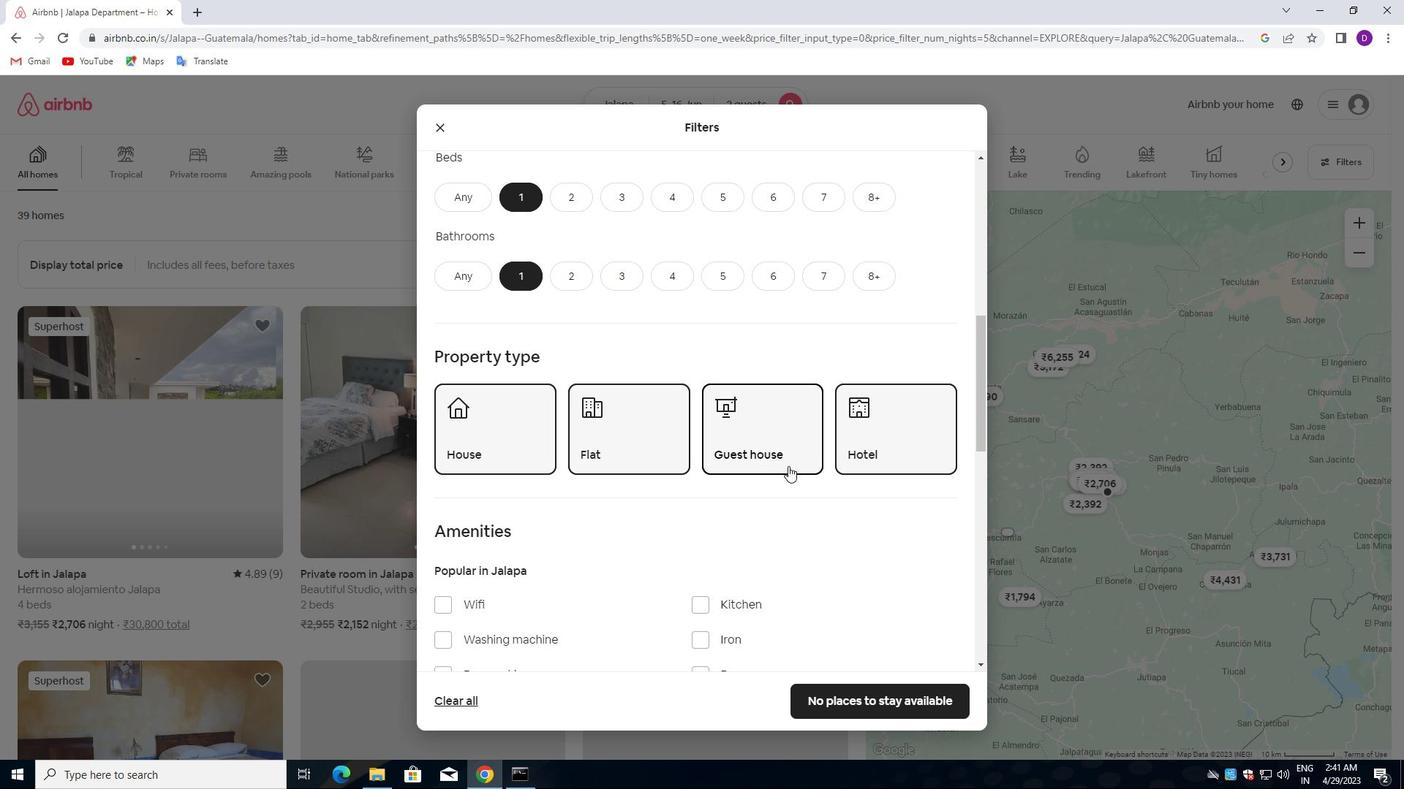 
Action: Mouse moved to (786, 472)
Screenshot: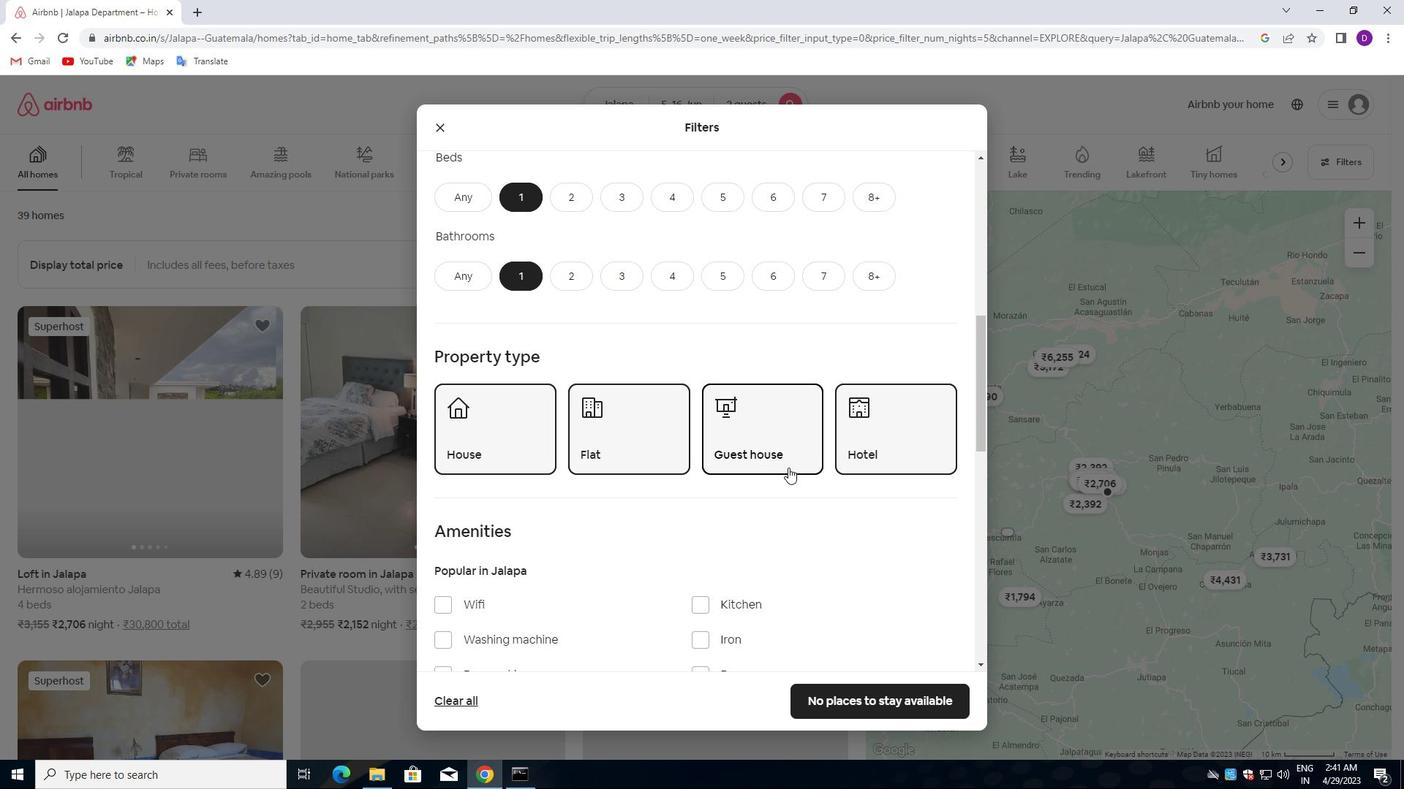 
Action: Mouse scrolled (786, 471) with delta (0, 0)
Screenshot: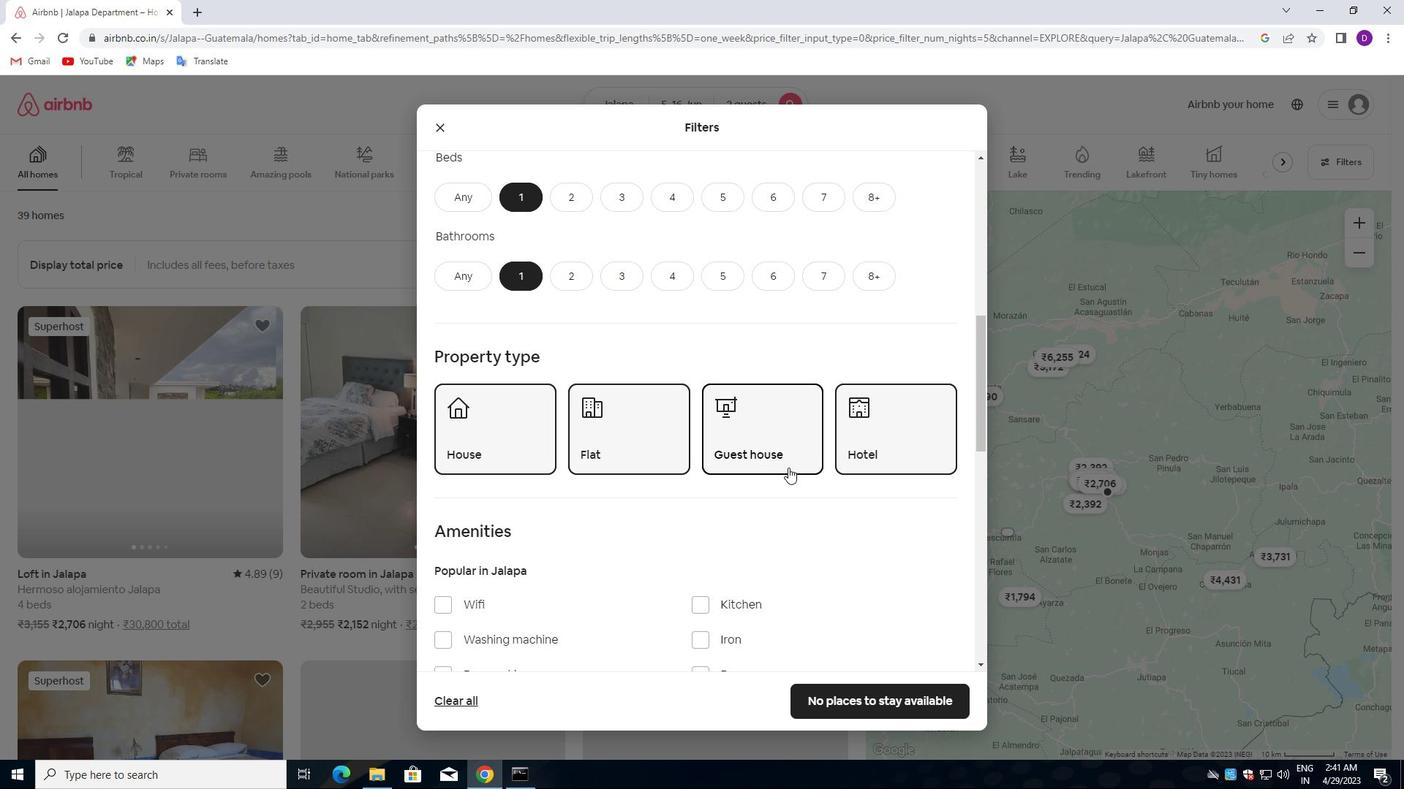 
Action: Mouse moved to (783, 472)
Screenshot: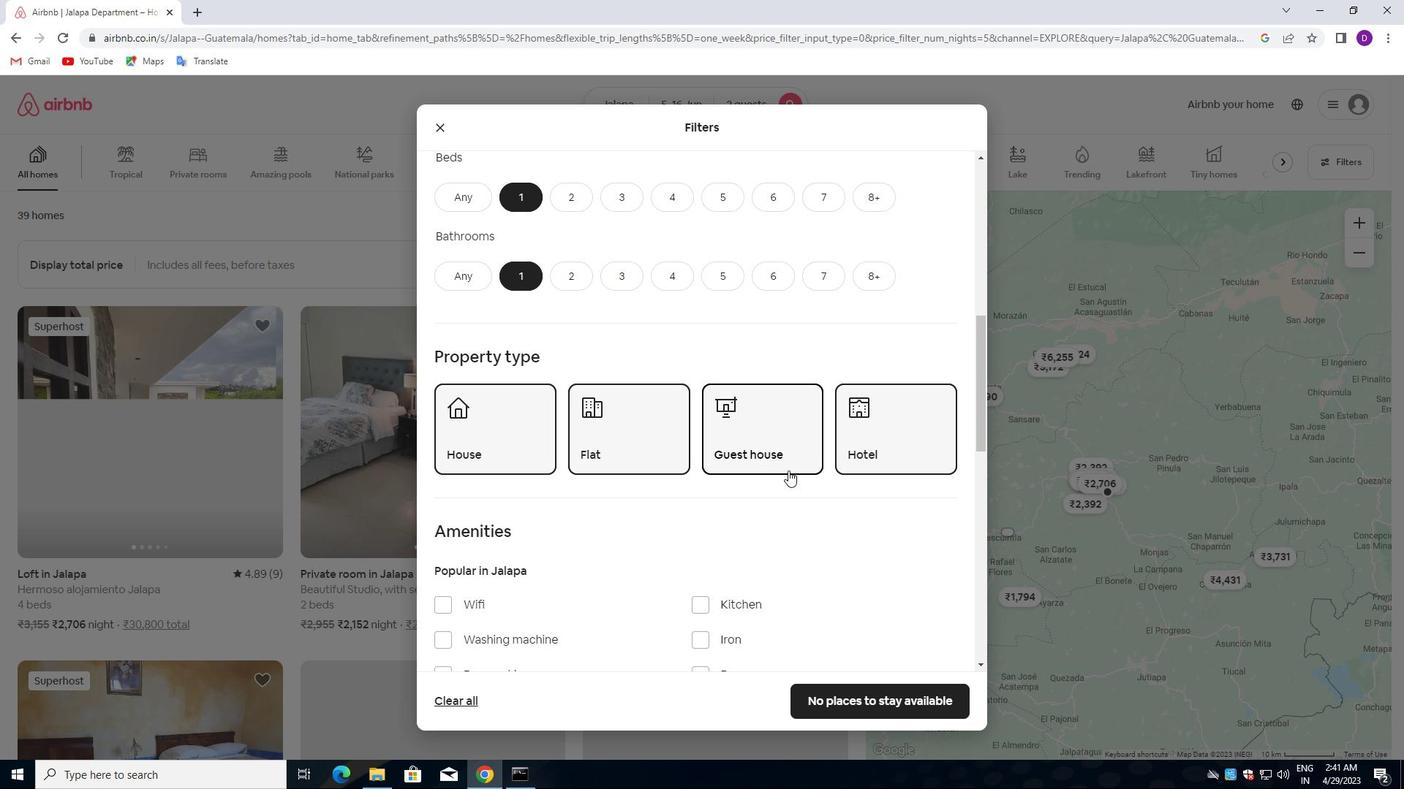 
Action: Mouse scrolled (783, 471) with delta (0, 0)
Screenshot: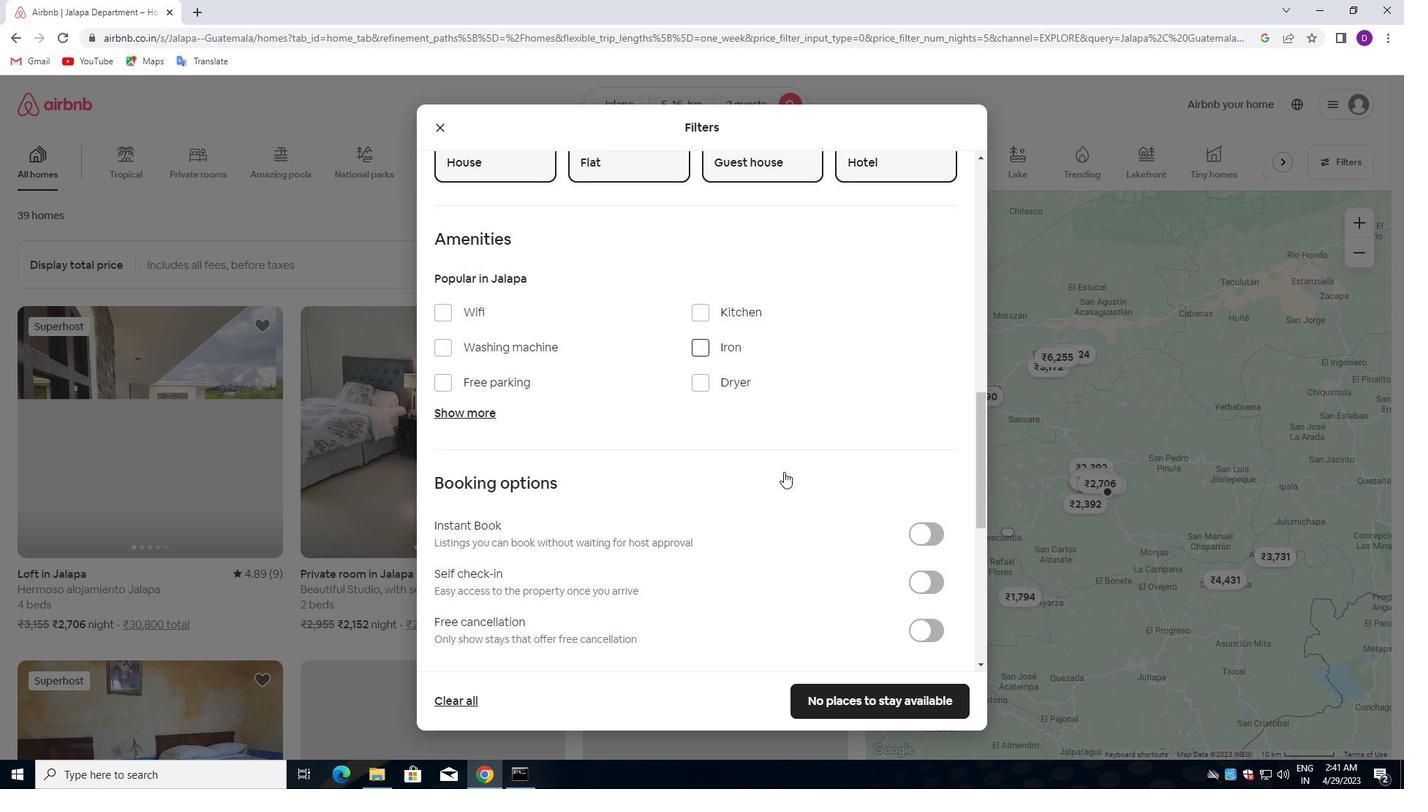 
Action: Mouse scrolled (783, 471) with delta (0, 0)
Screenshot: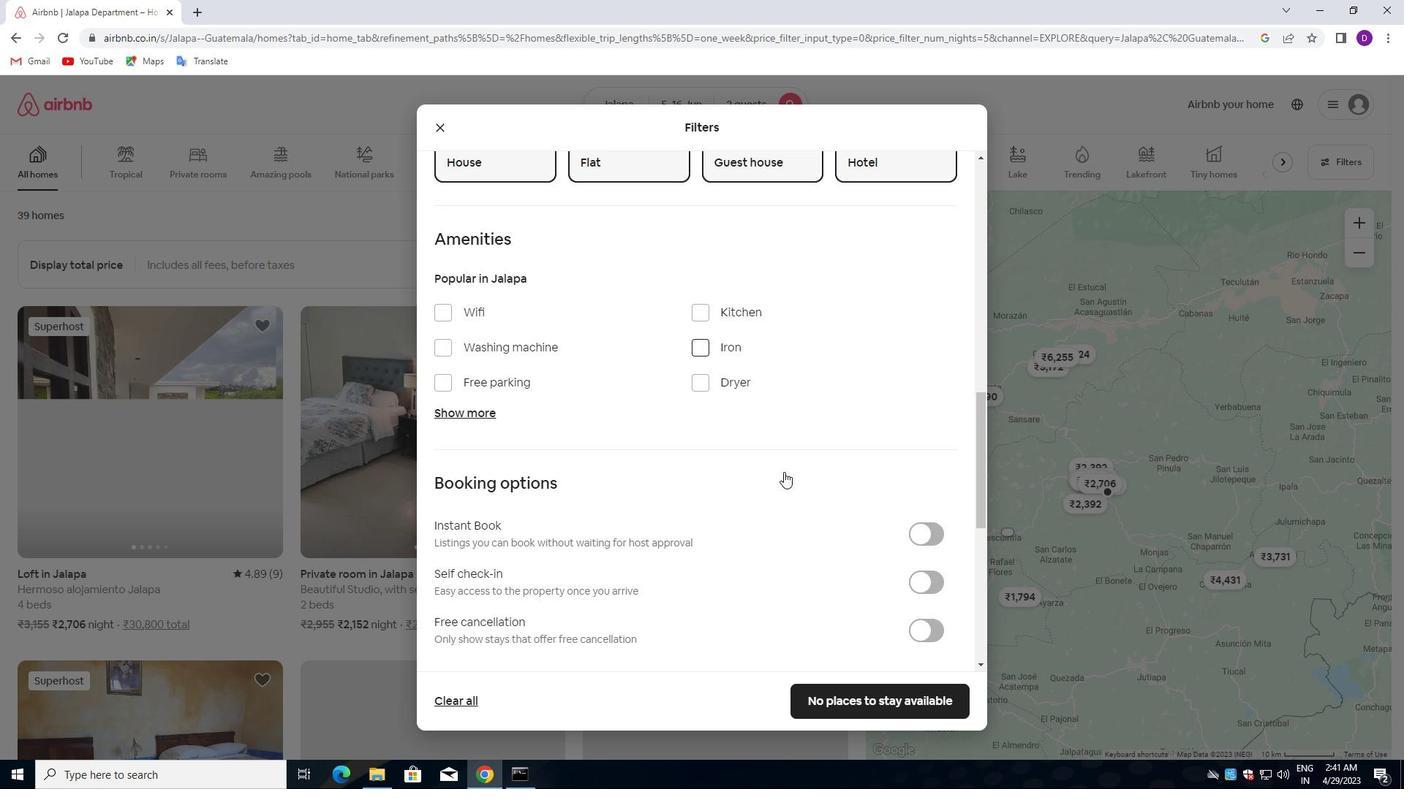 
Action: Mouse scrolled (783, 471) with delta (0, 0)
Screenshot: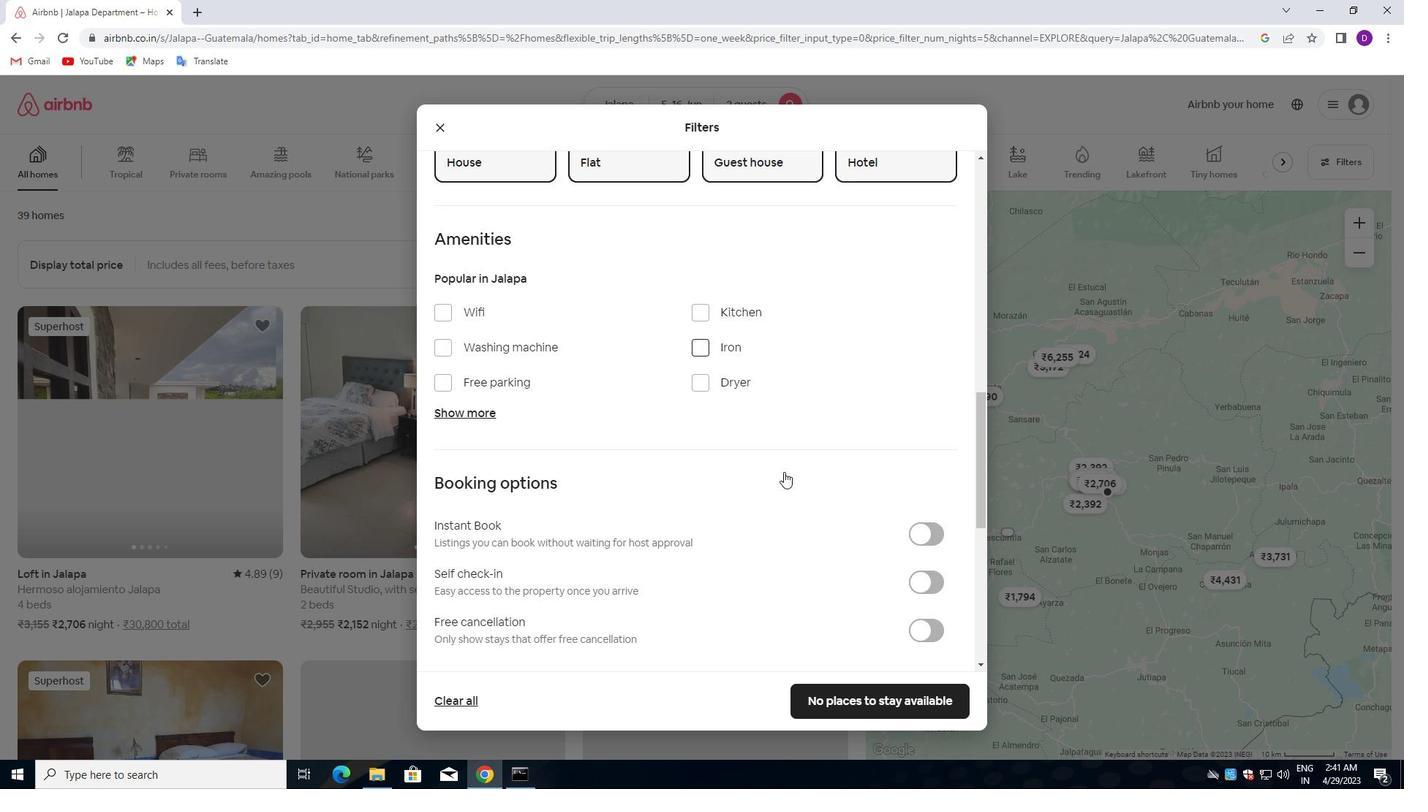 
Action: Mouse moved to (912, 367)
Screenshot: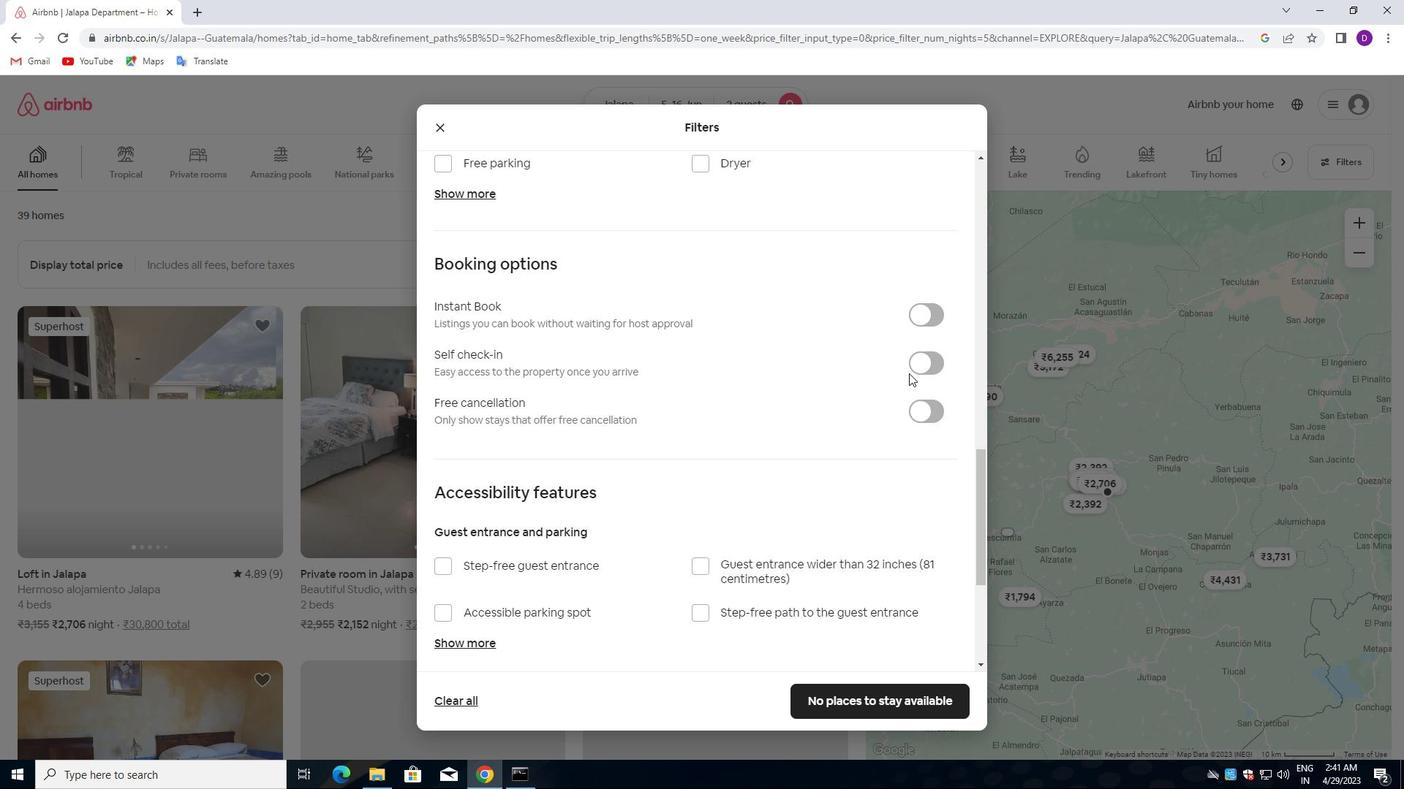 
Action: Mouse pressed left at (912, 367)
Screenshot: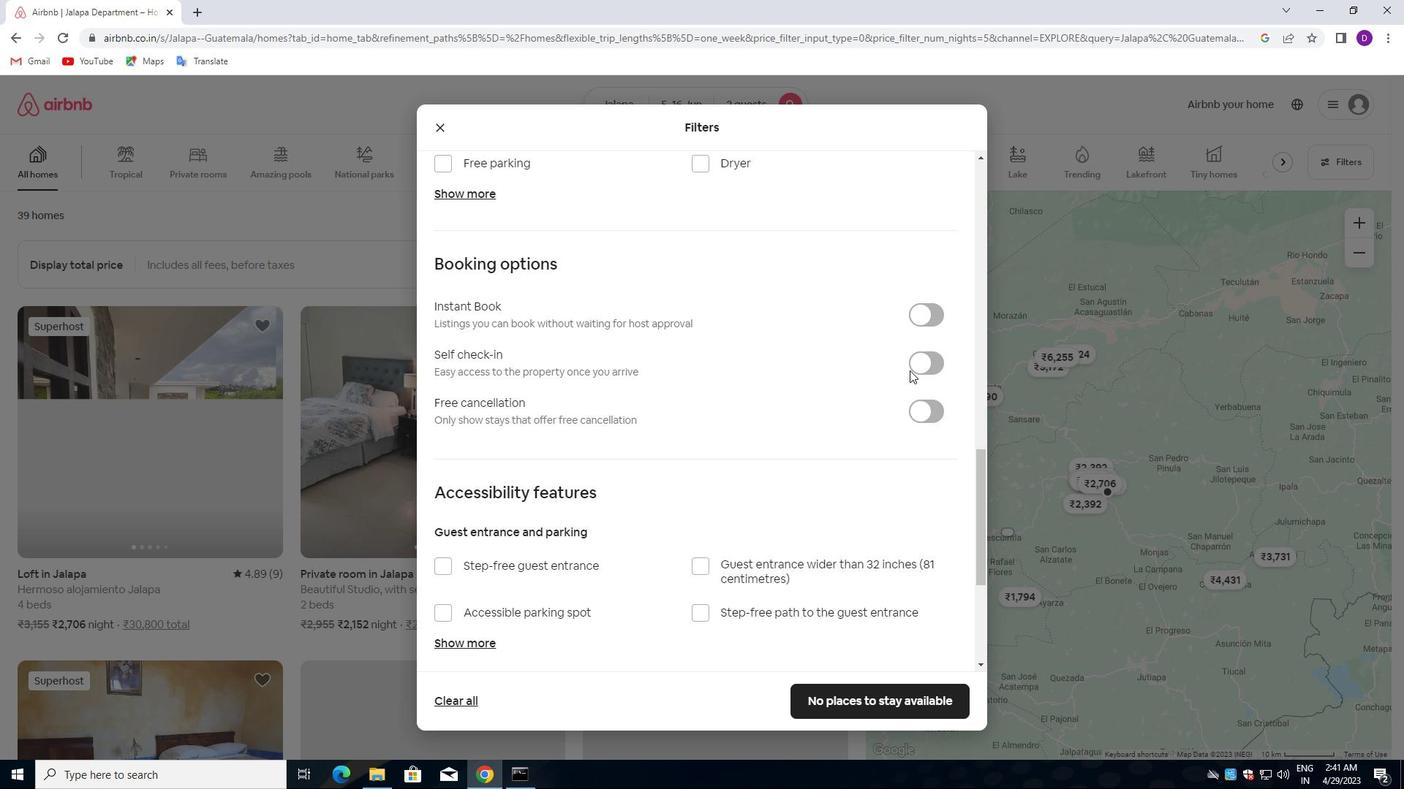 
Action: Mouse moved to (587, 487)
Screenshot: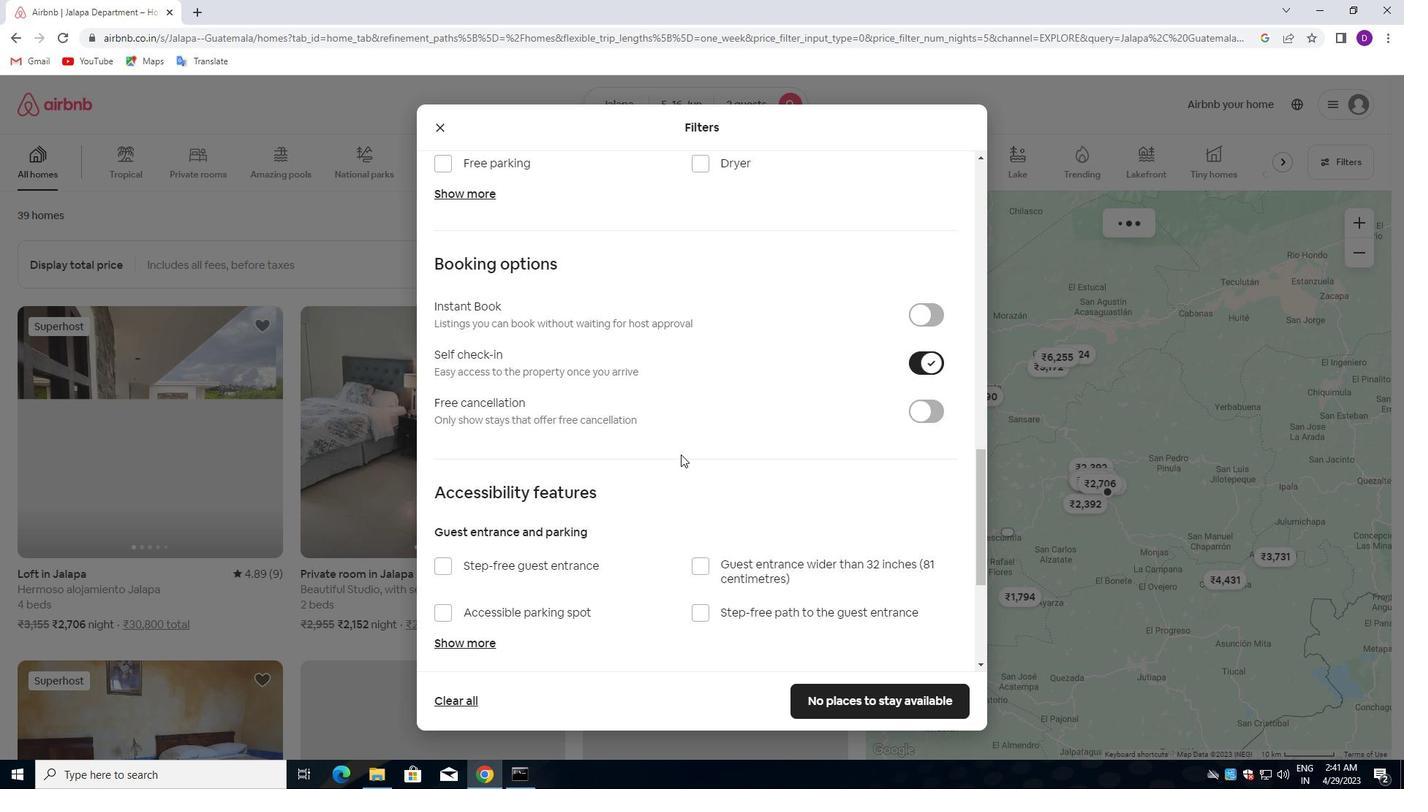 
Action: Mouse scrolled (587, 487) with delta (0, 0)
Screenshot: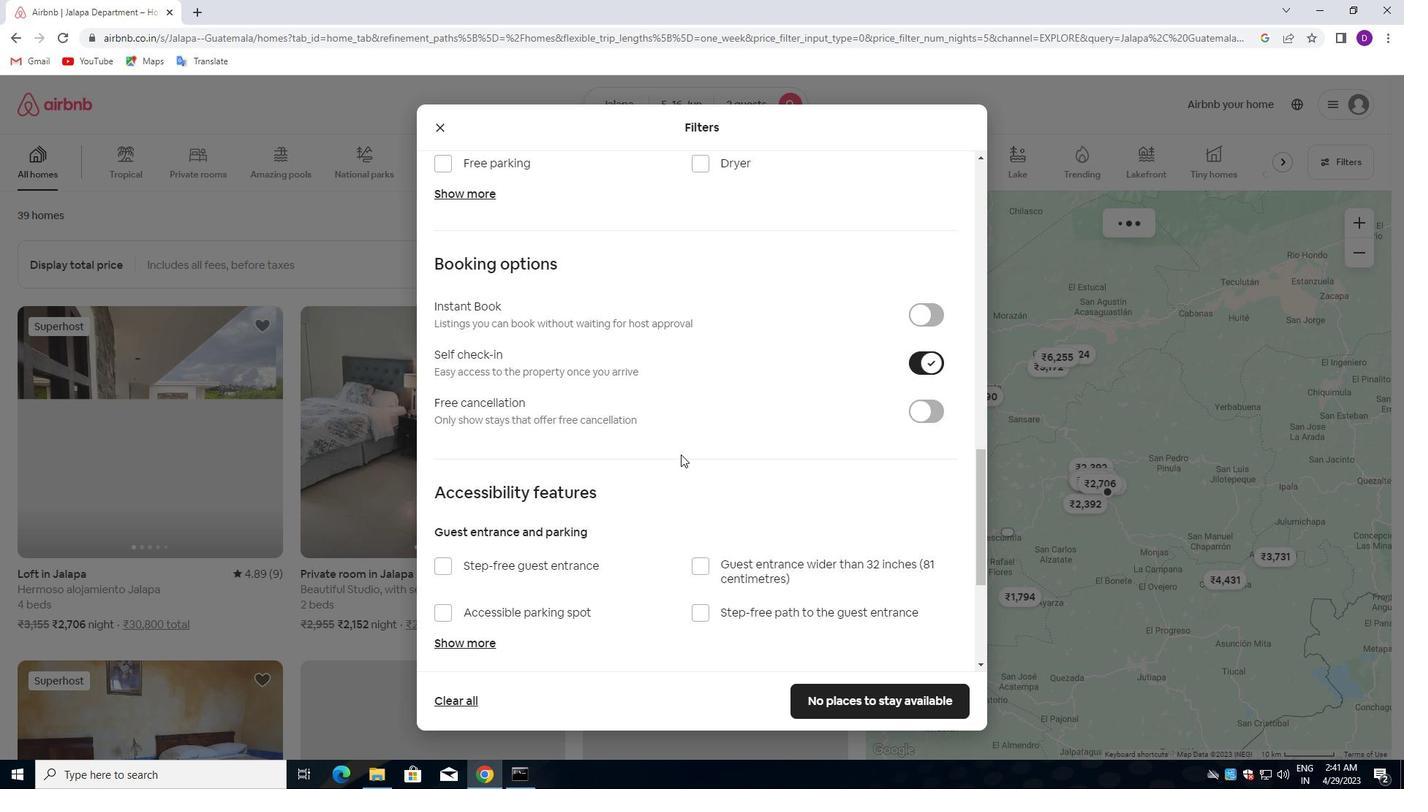 
Action: Mouse moved to (586, 489)
Screenshot: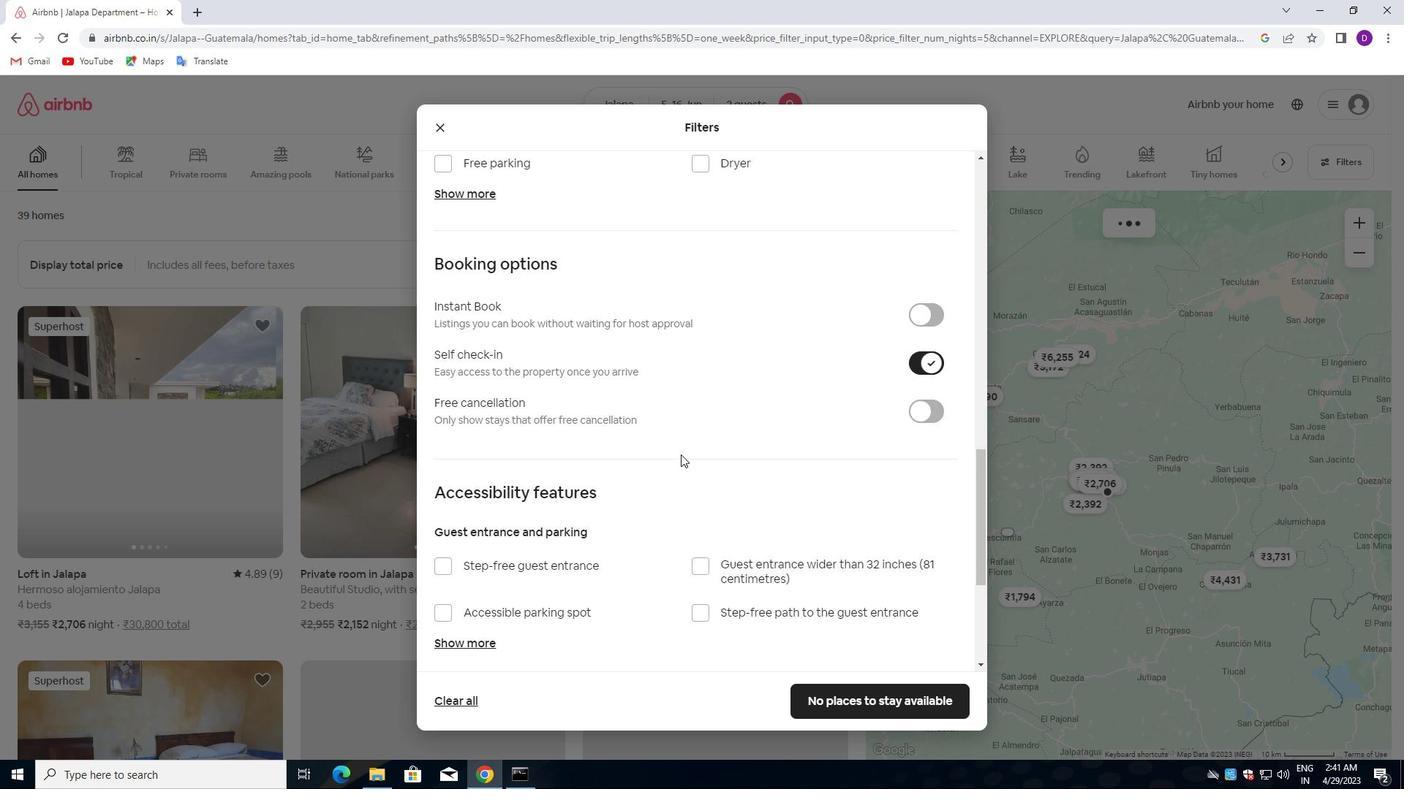 
Action: Mouse scrolled (586, 488) with delta (0, 0)
Screenshot: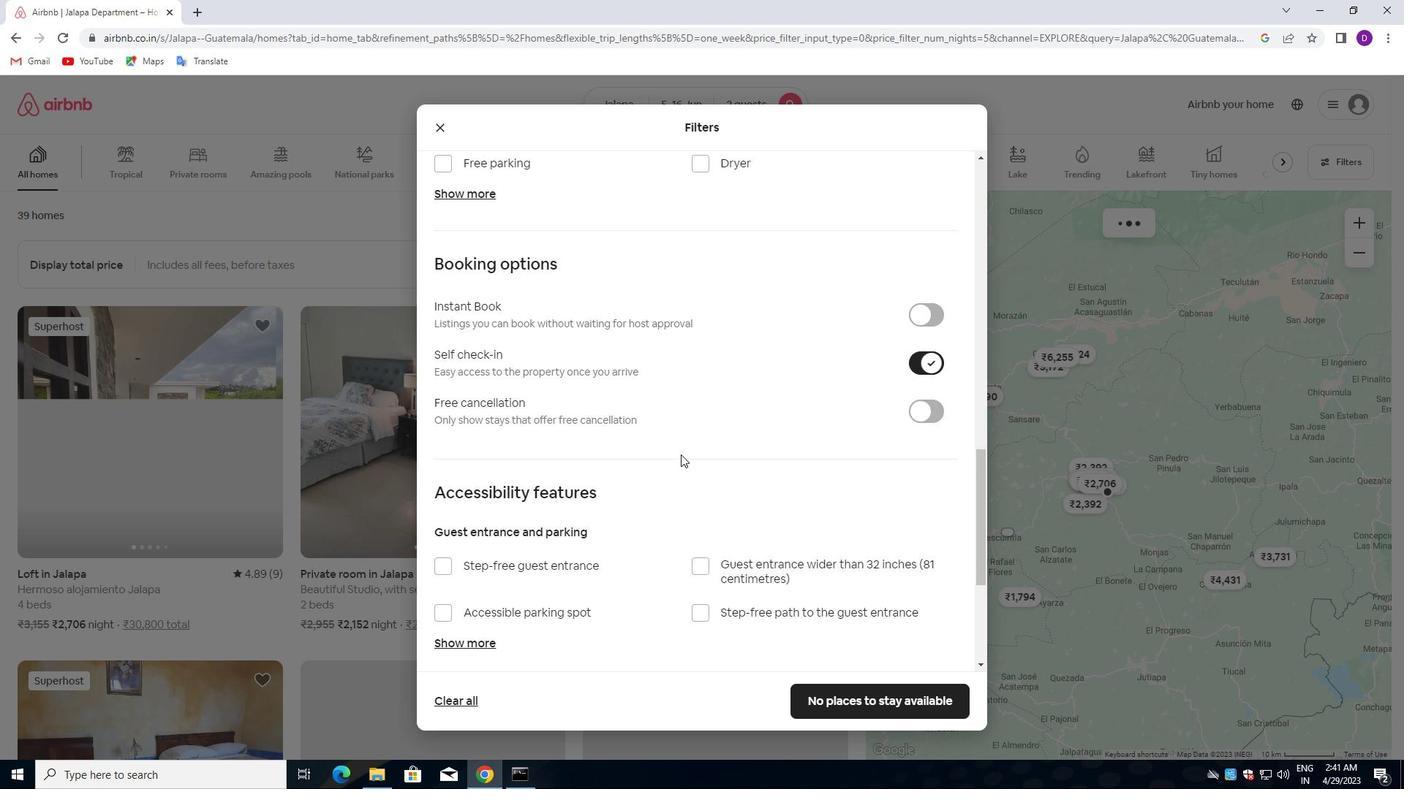 
Action: Mouse scrolled (586, 488) with delta (0, 0)
Screenshot: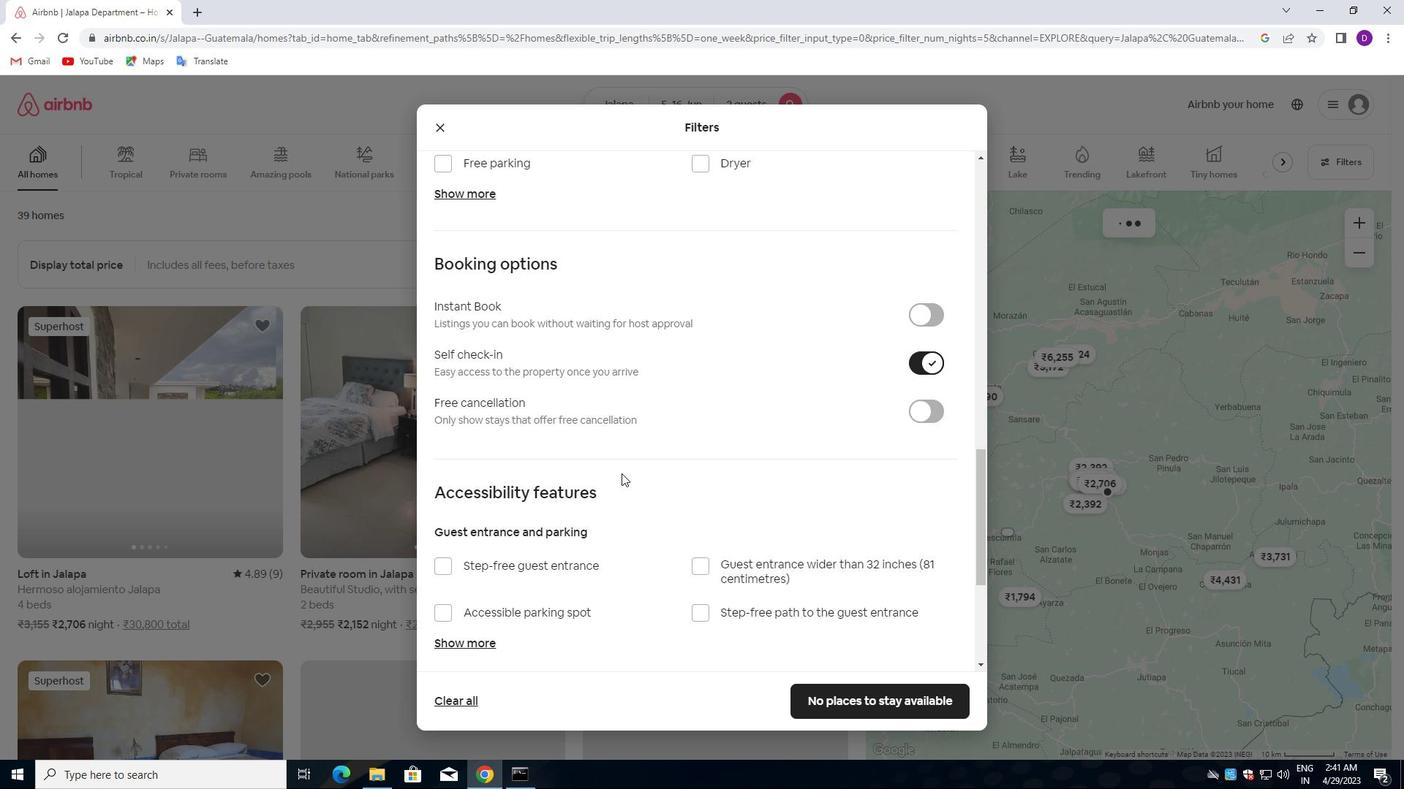 
Action: Mouse scrolled (586, 488) with delta (0, 0)
Screenshot: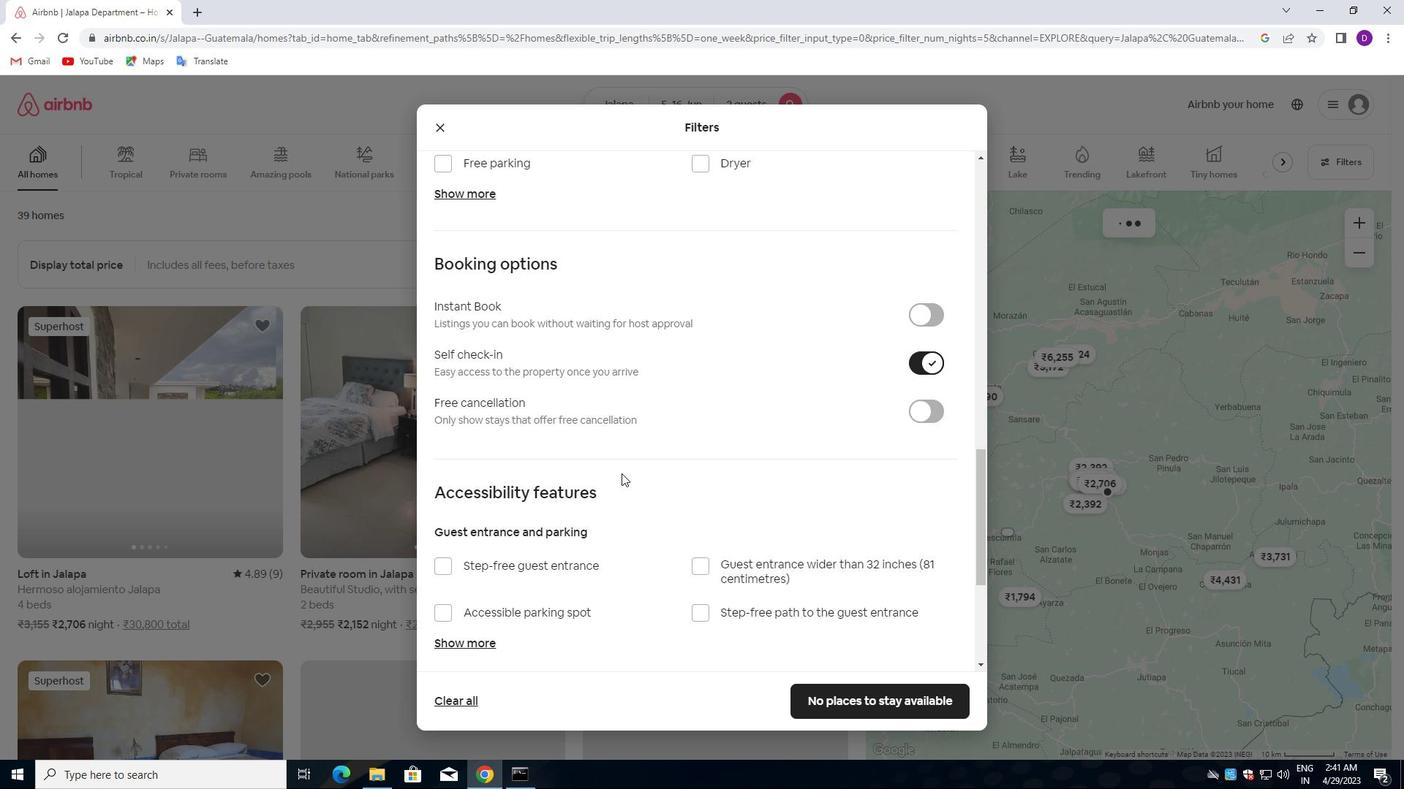 
Action: Mouse moved to (586, 489)
Screenshot: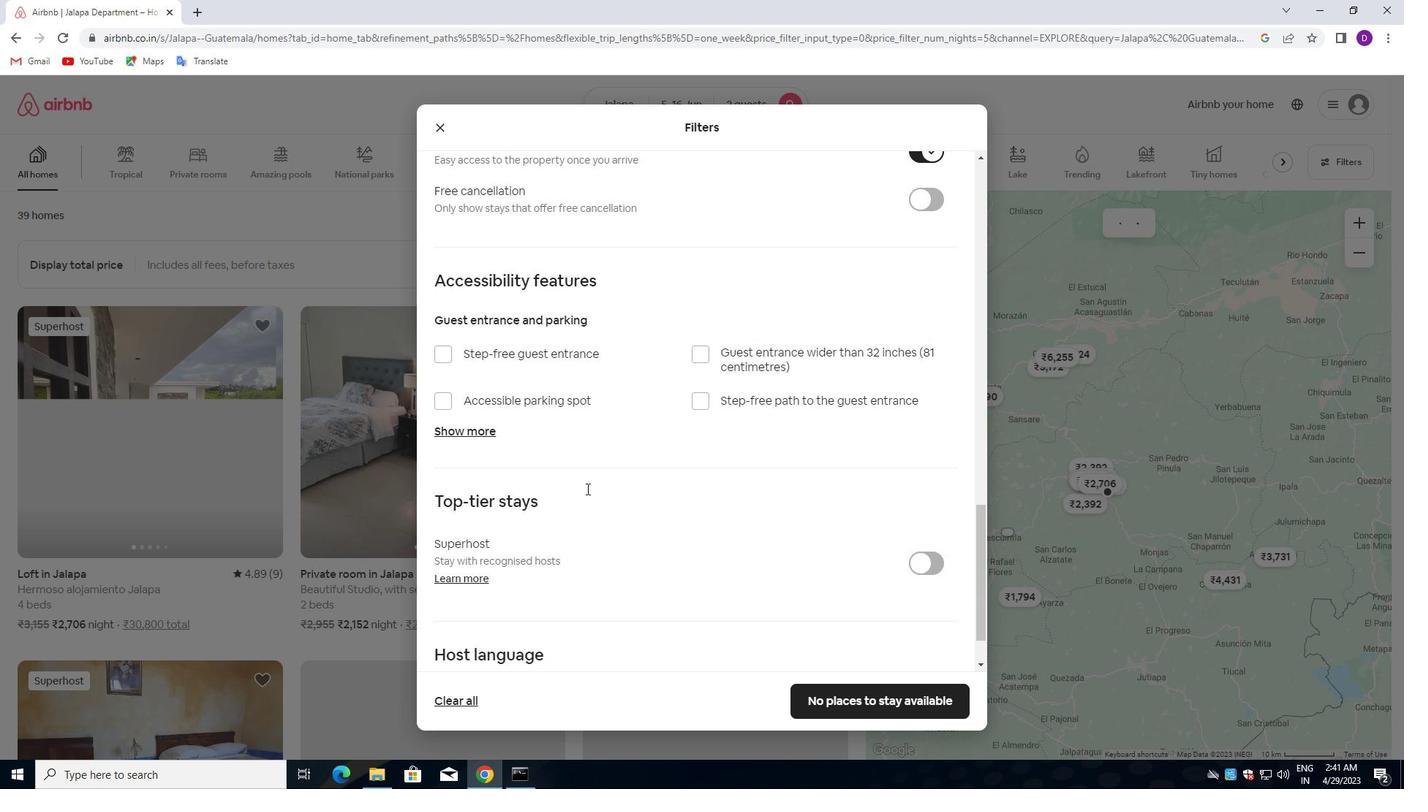 
Action: Mouse scrolled (586, 488) with delta (0, 0)
Screenshot: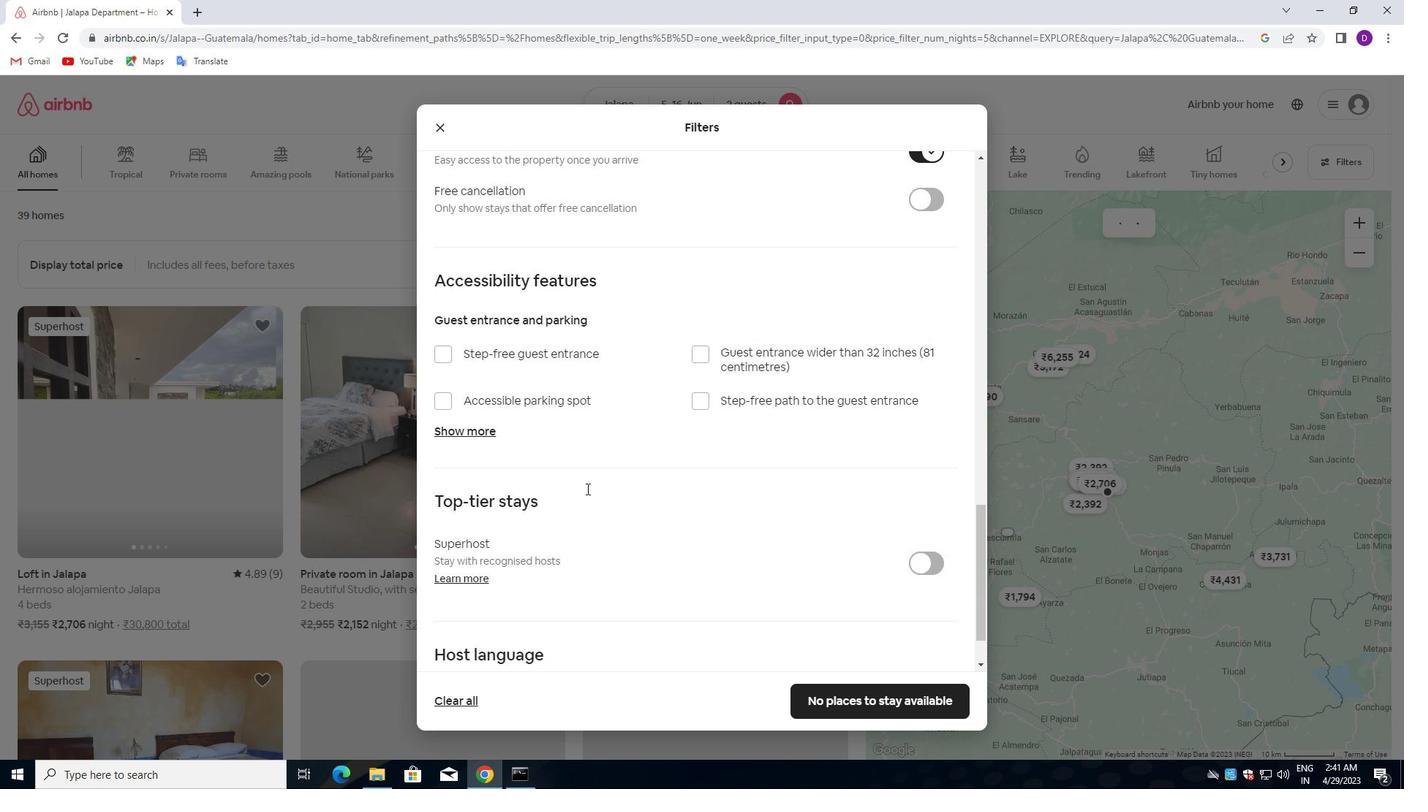 
Action: Mouse moved to (585, 489)
Screenshot: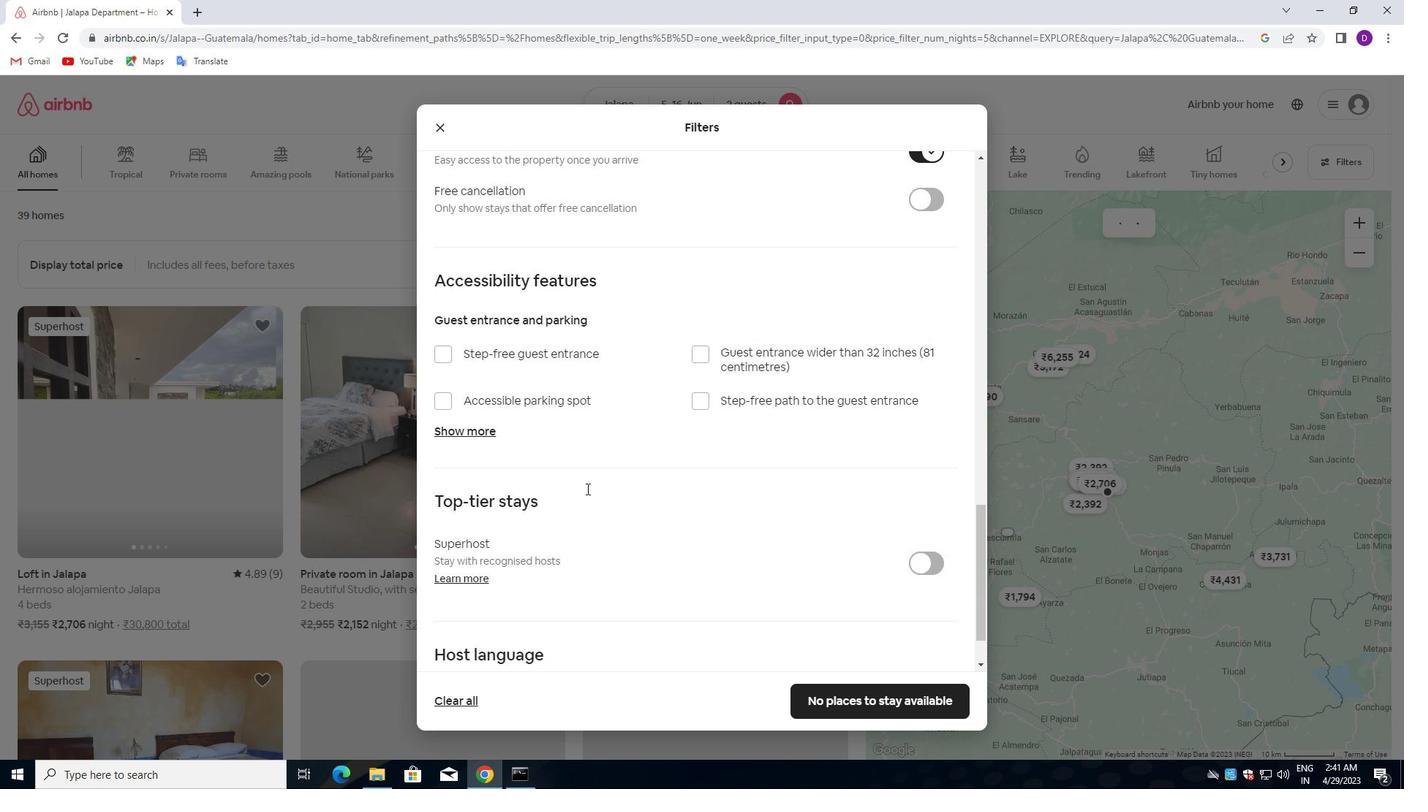 
Action: Mouse scrolled (585, 488) with delta (0, 0)
Screenshot: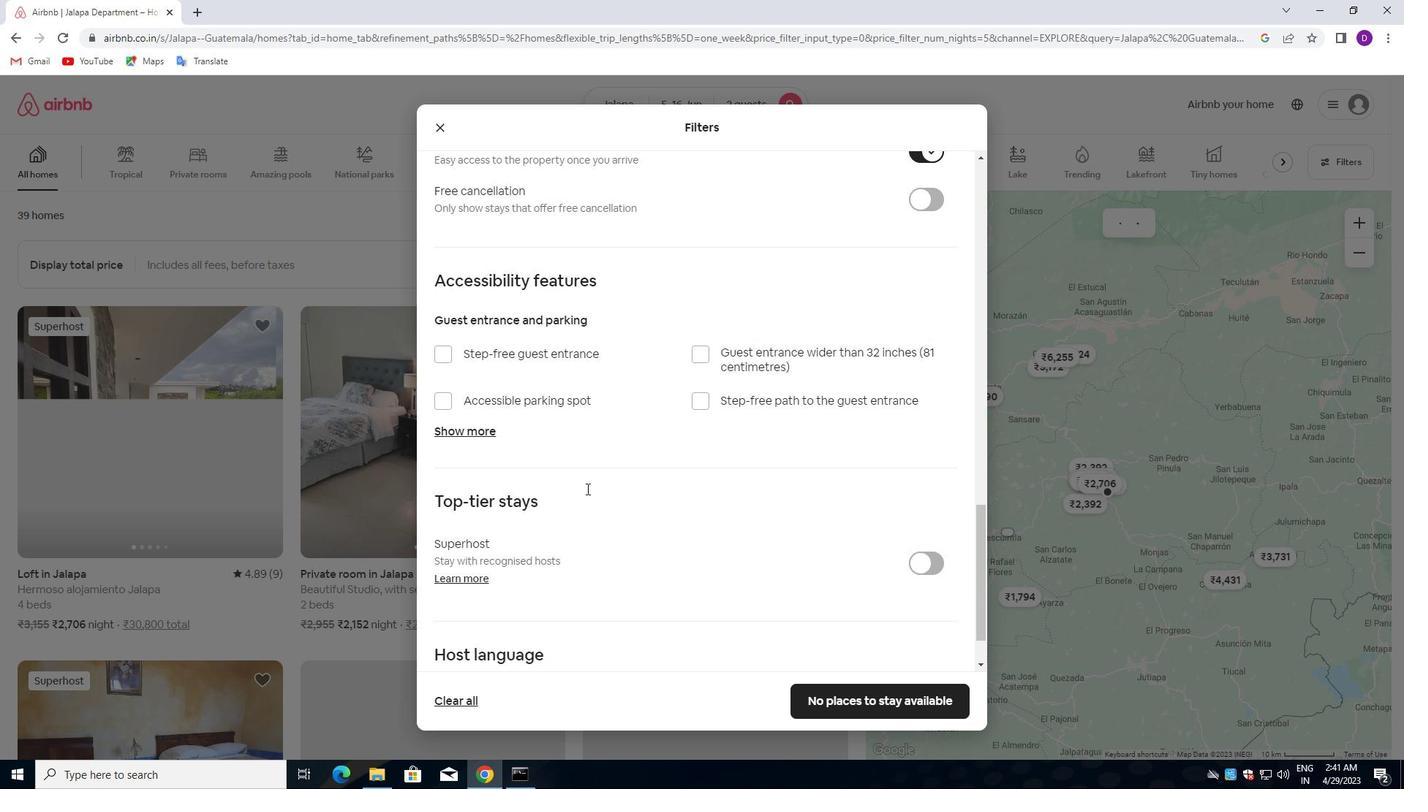 
Action: Mouse scrolled (585, 488) with delta (0, 0)
Screenshot: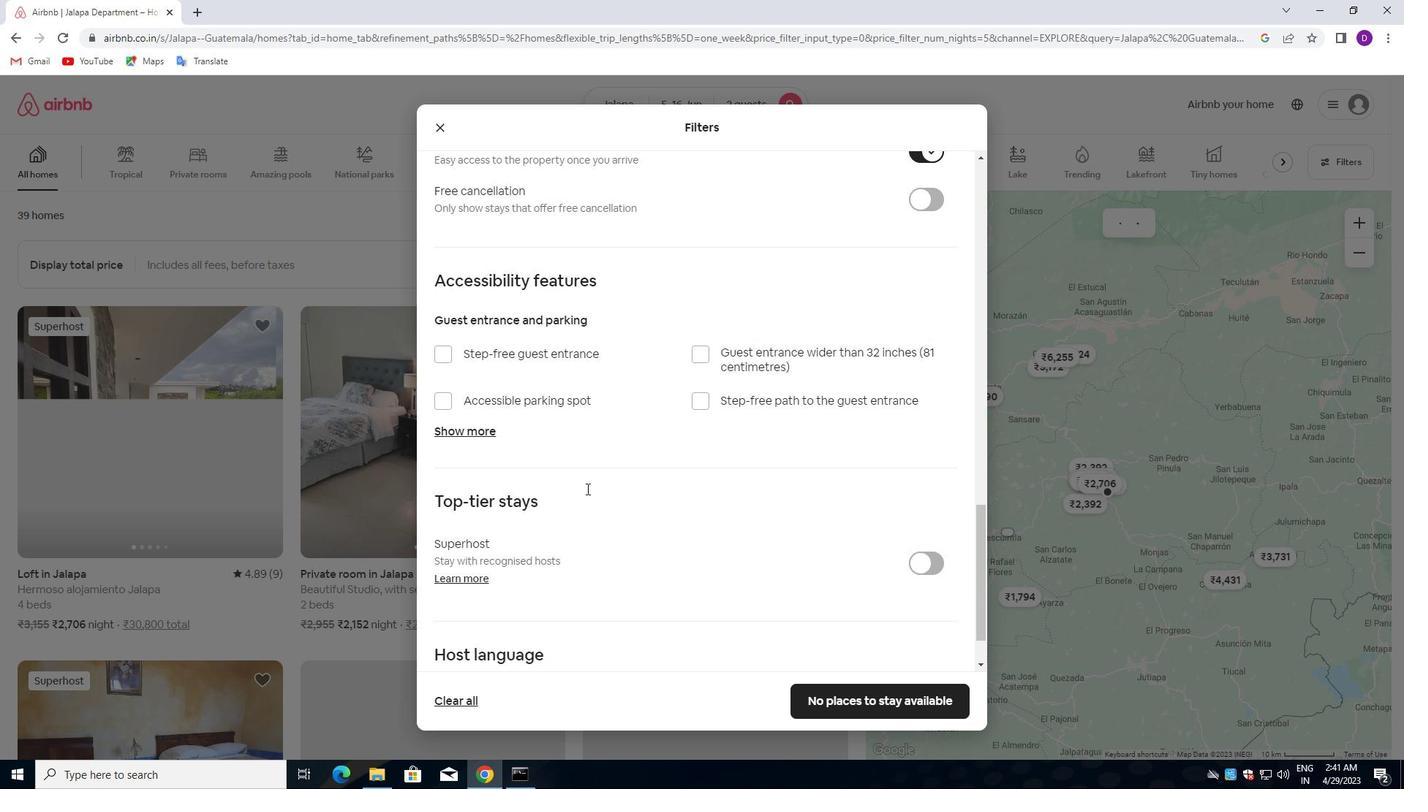
Action: Mouse moved to (582, 491)
Screenshot: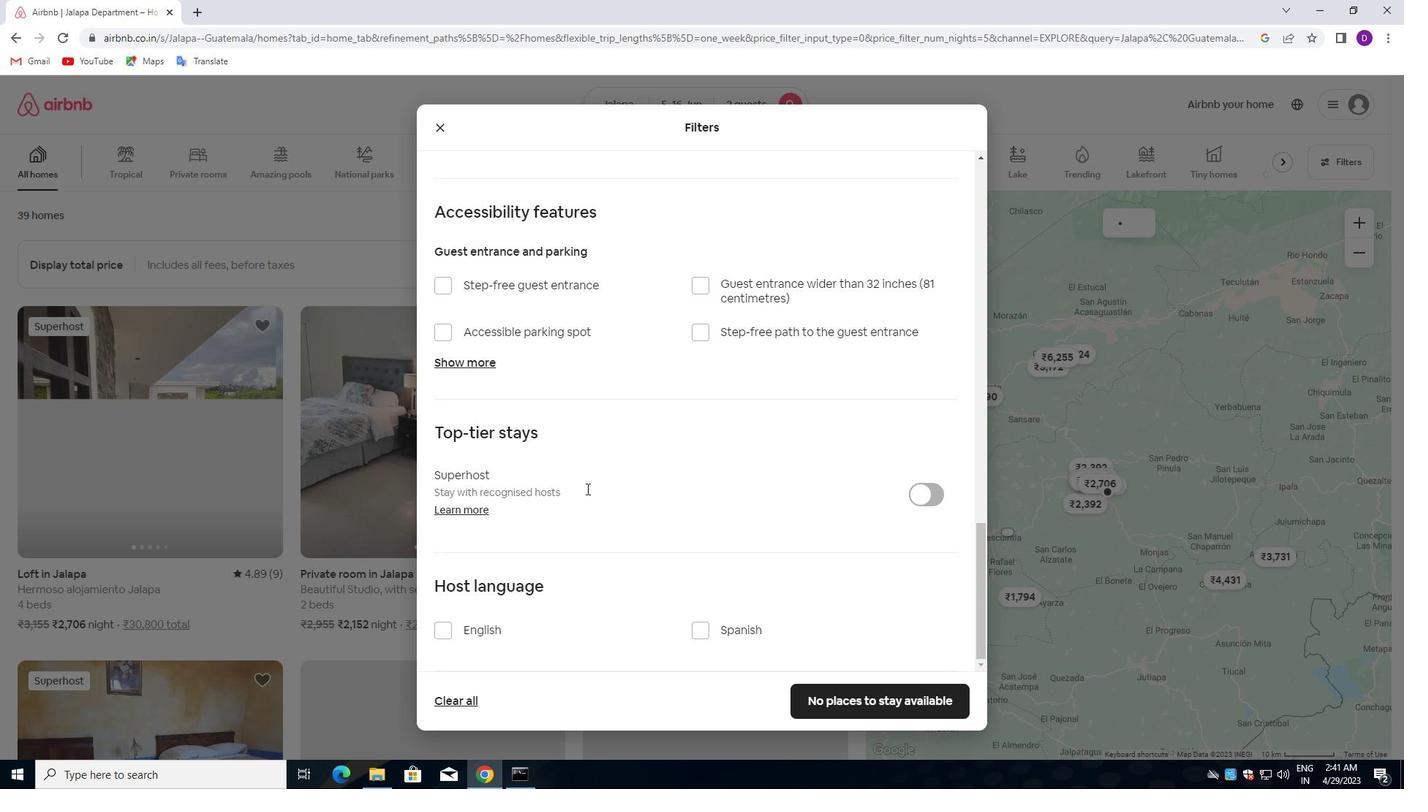 
Action: Mouse scrolled (582, 490) with delta (0, 0)
Screenshot: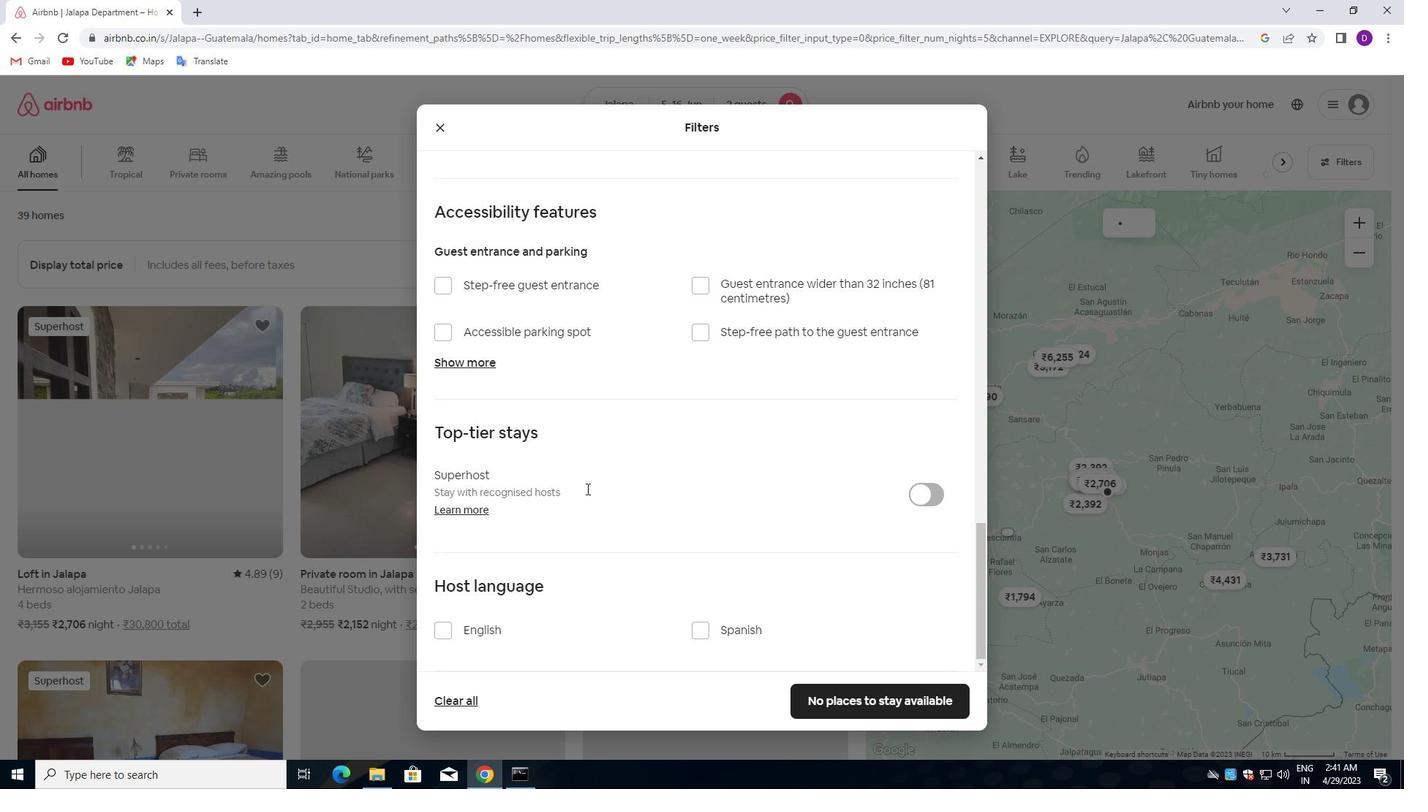 
Action: Mouse moved to (446, 631)
Screenshot: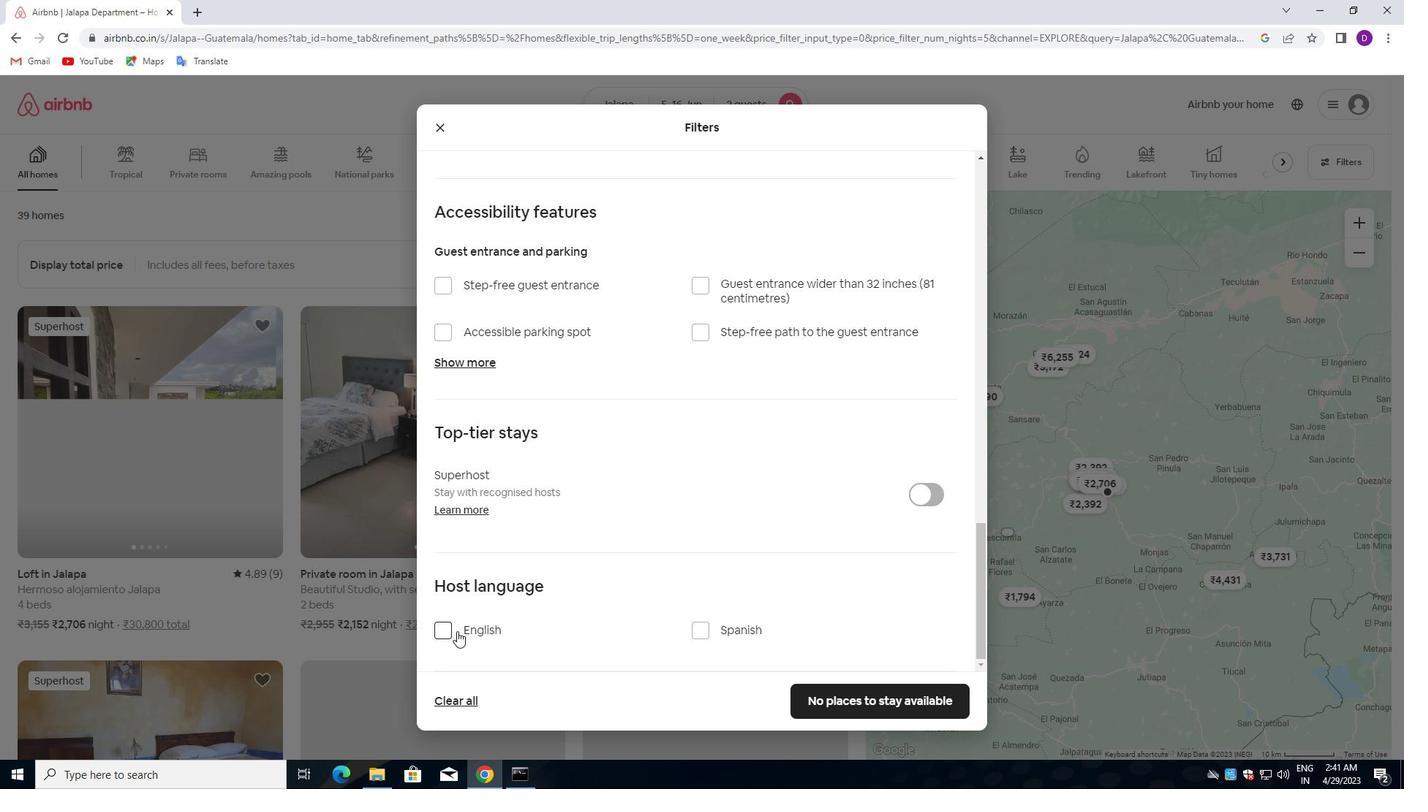 
Action: Mouse pressed left at (446, 631)
Screenshot: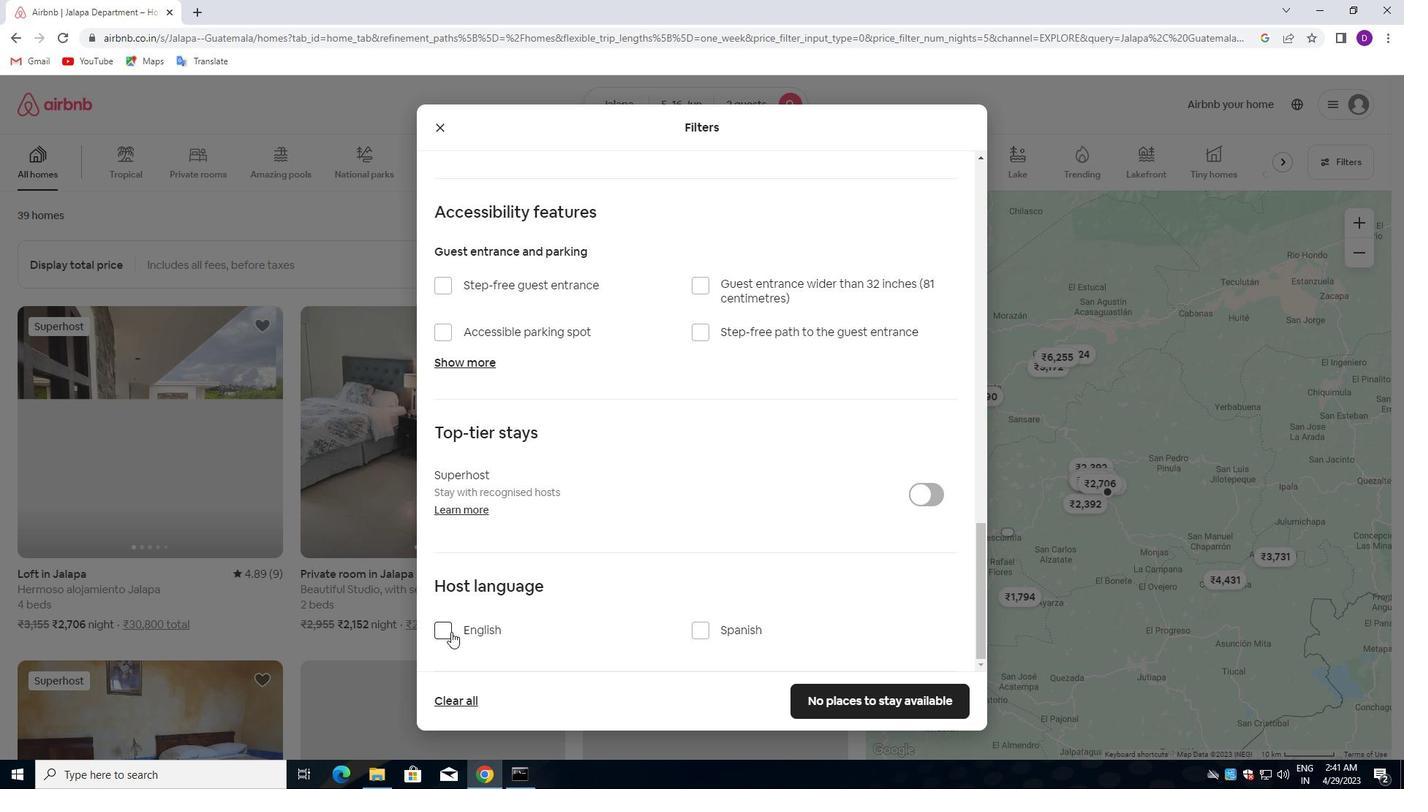 
Action: Mouse moved to (881, 704)
Screenshot: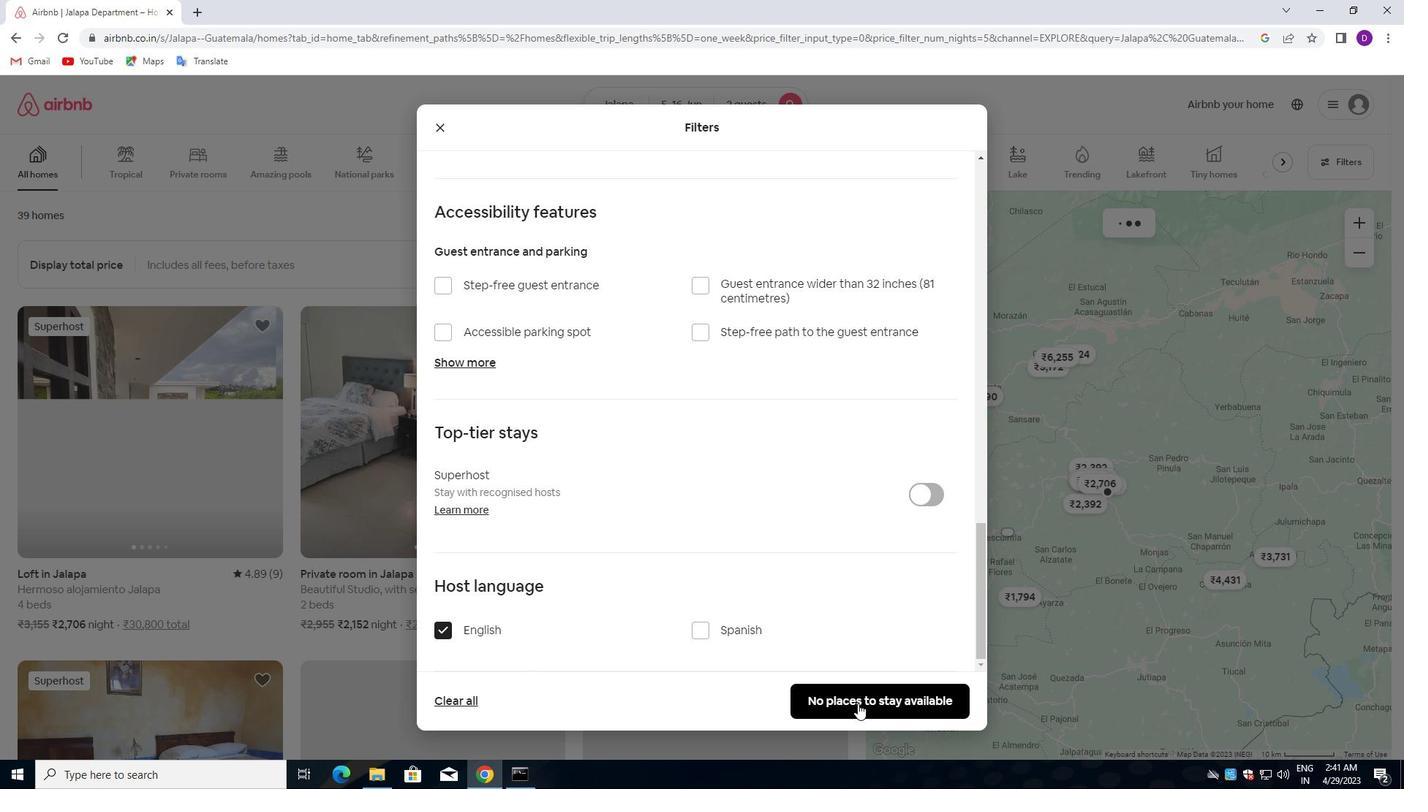 
Action: Mouse pressed left at (881, 704)
Screenshot: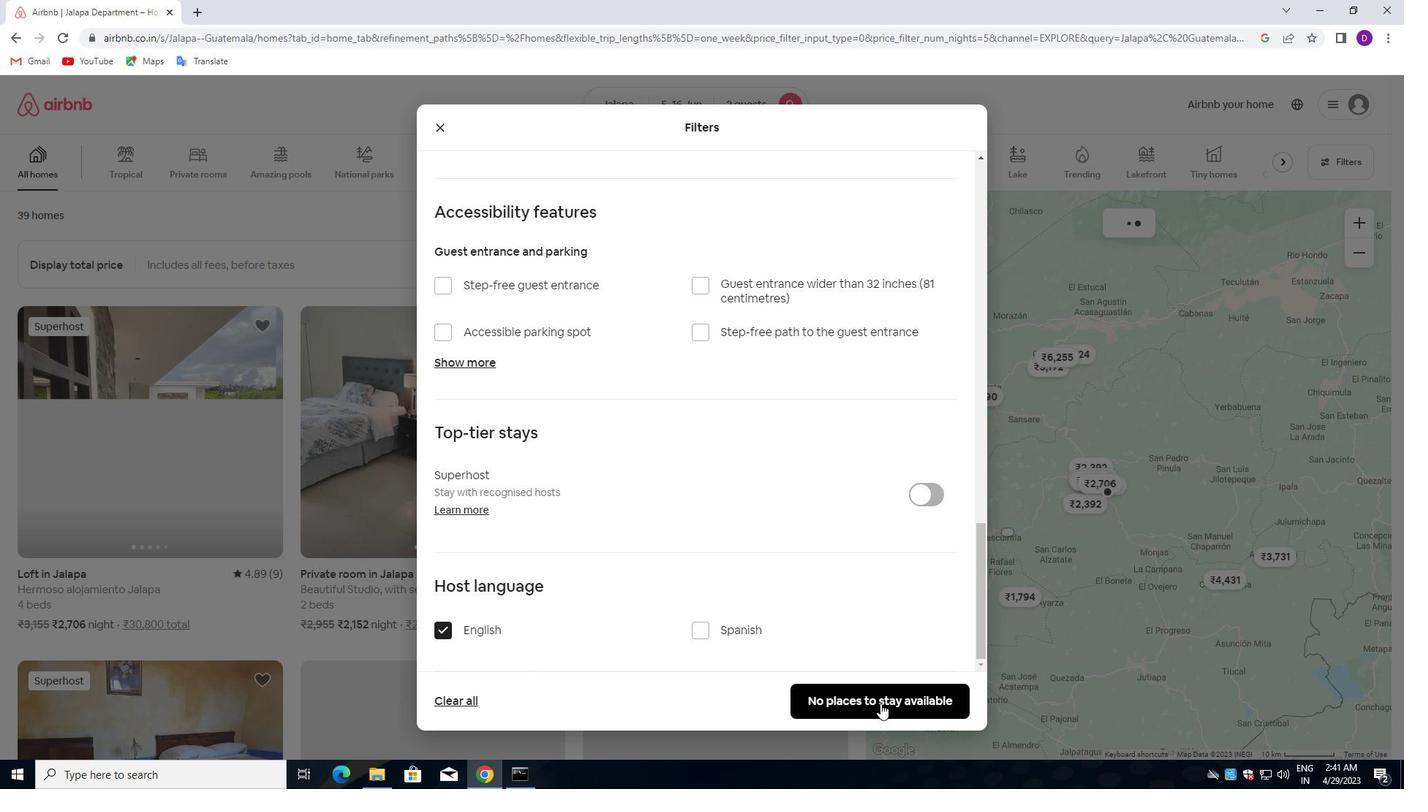 
Action: Mouse moved to (752, 576)
Screenshot: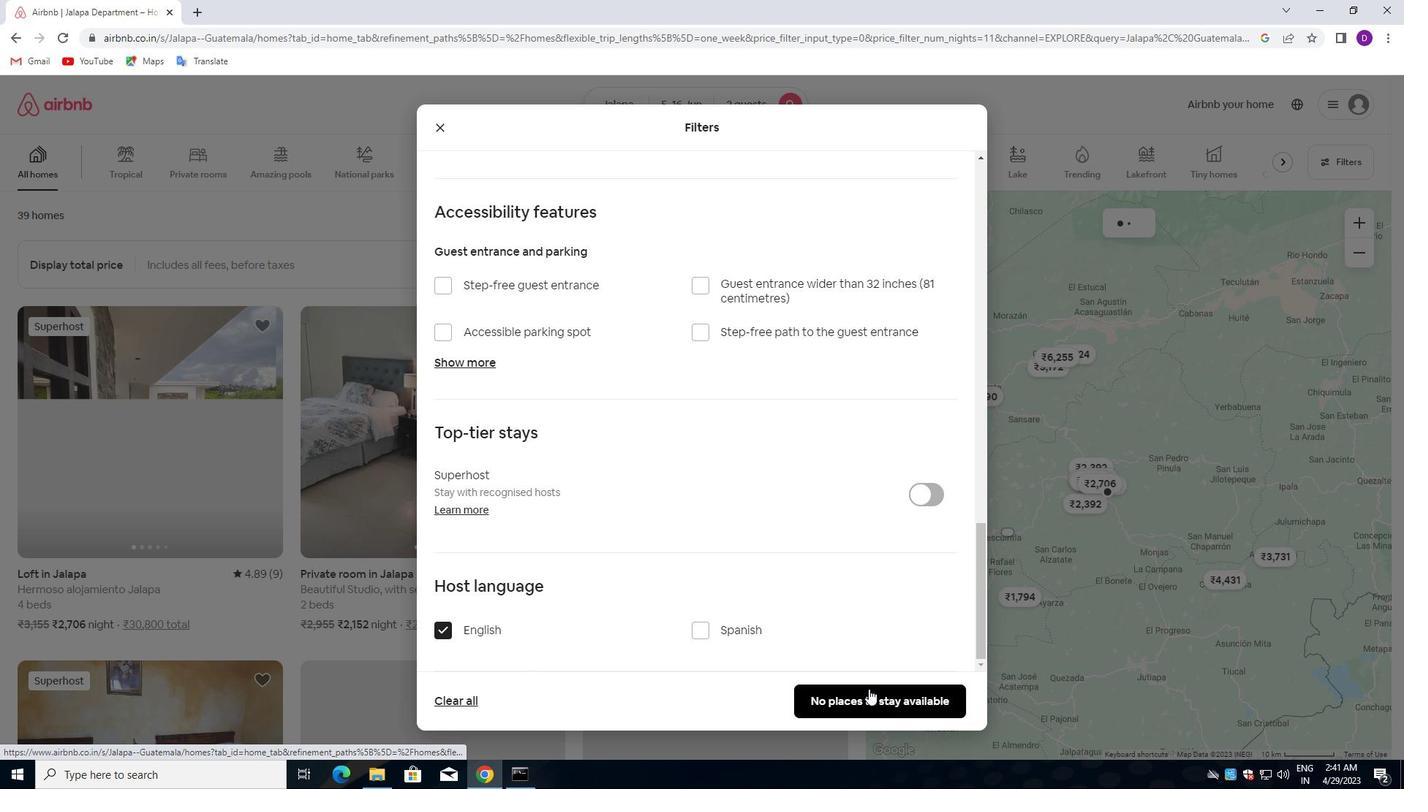 
